 Task: Find connections with filter location Sulzbach-Rosenberg with filter topic #healthy with filter profile language Spanish with filter current company InConnectors - (A subsidiary of Insellers Consultancy Services) with filter school Acharya Institute of Management and Science, Ist Stage, Peenya Industrial Estate, Bangalore-58 with filter industry Community Services with filter service category Illustration with filter keywords title Animal Shelter Worker
Action: Mouse moved to (150, 261)
Screenshot: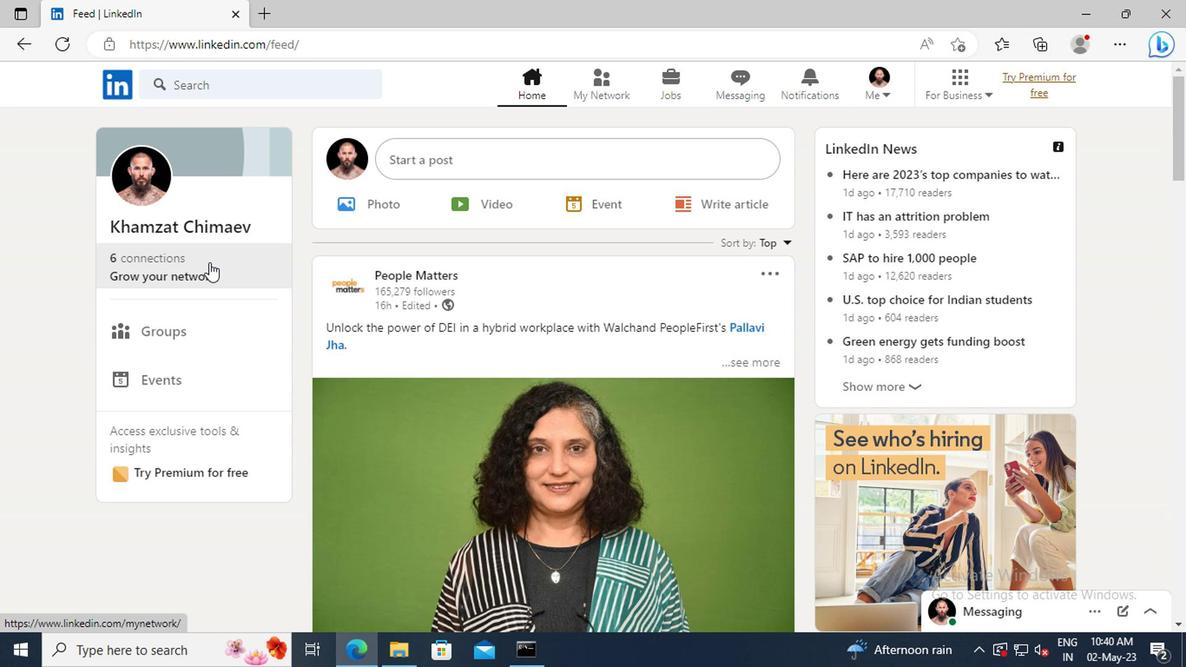
Action: Mouse pressed left at (150, 261)
Screenshot: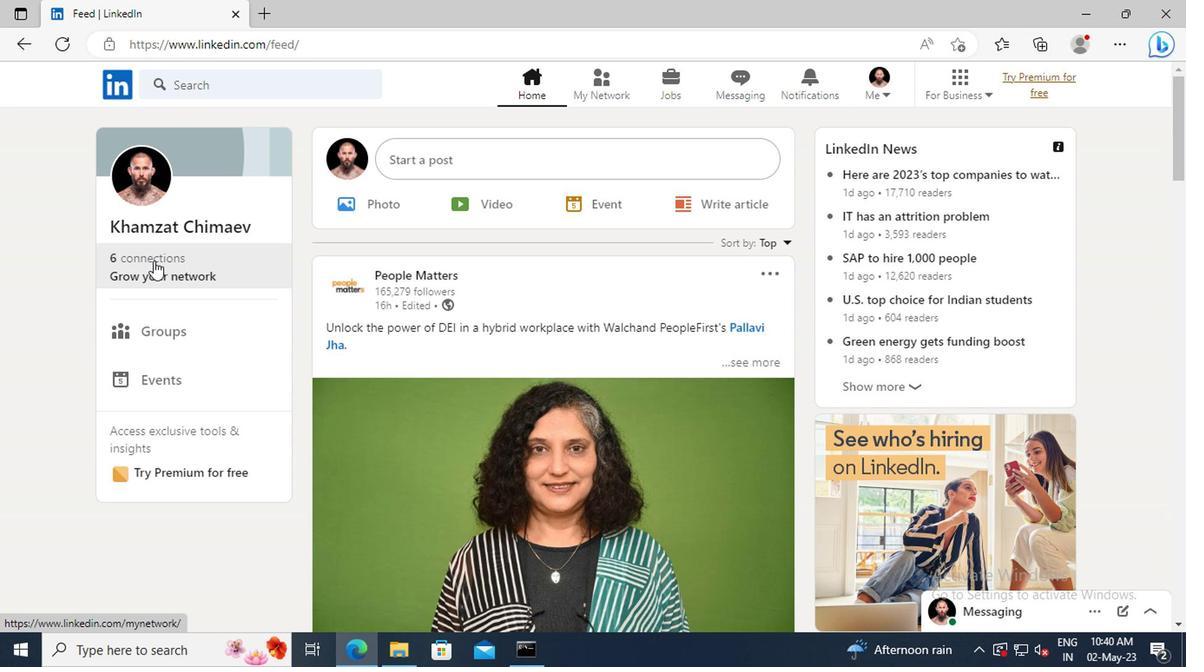 
Action: Mouse moved to (168, 181)
Screenshot: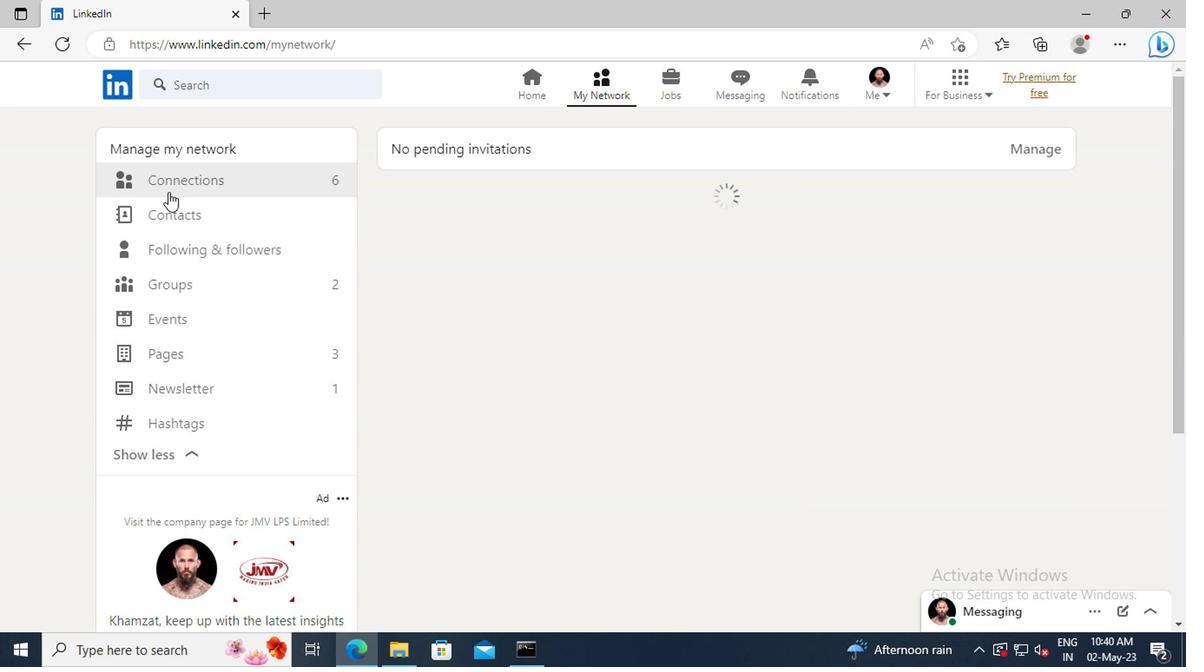 
Action: Mouse pressed left at (168, 181)
Screenshot: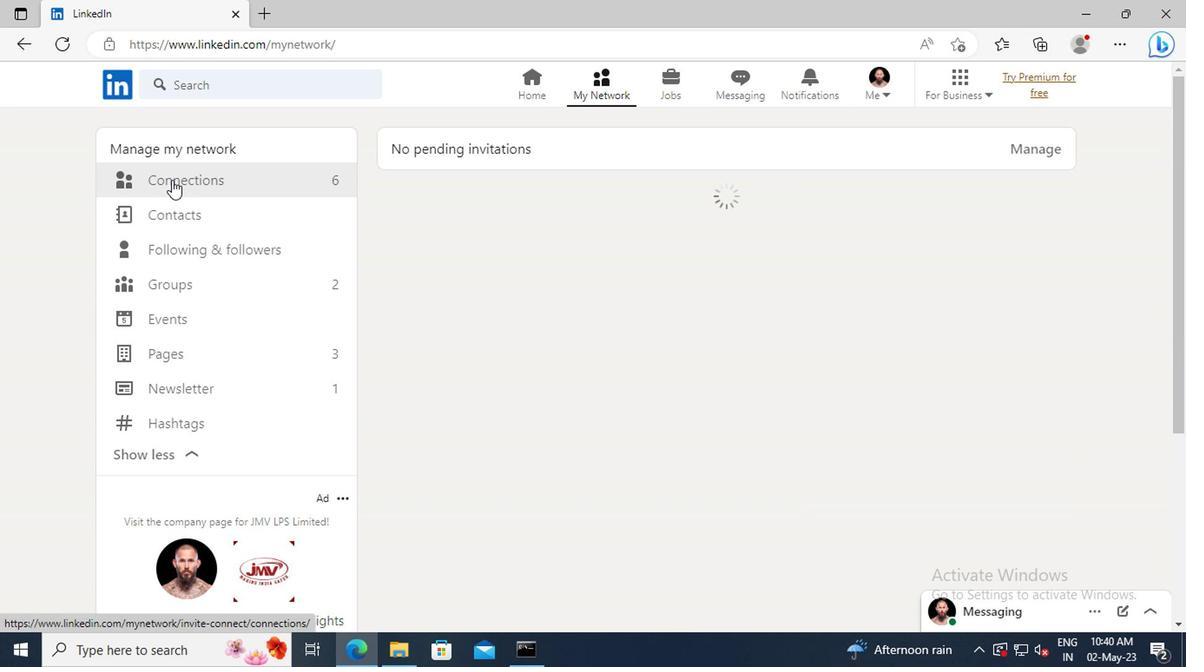 
Action: Mouse moved to (693, 187)
Screenshot: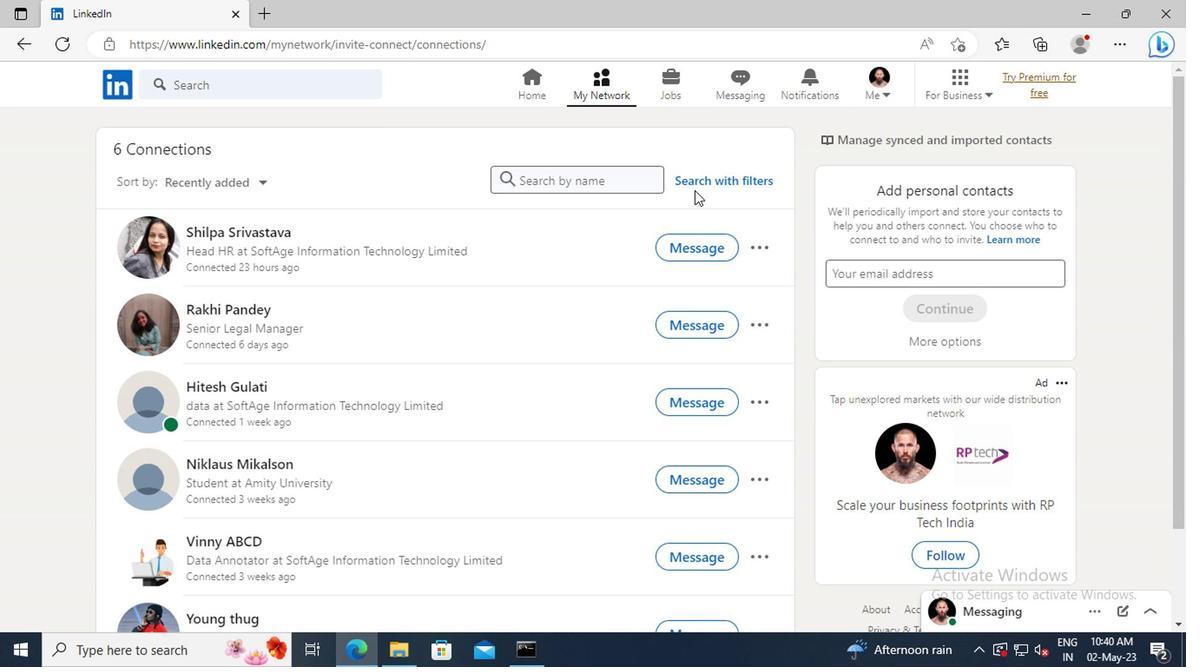 
Action: Mouse pressed left at (693, 187)
Screenshot: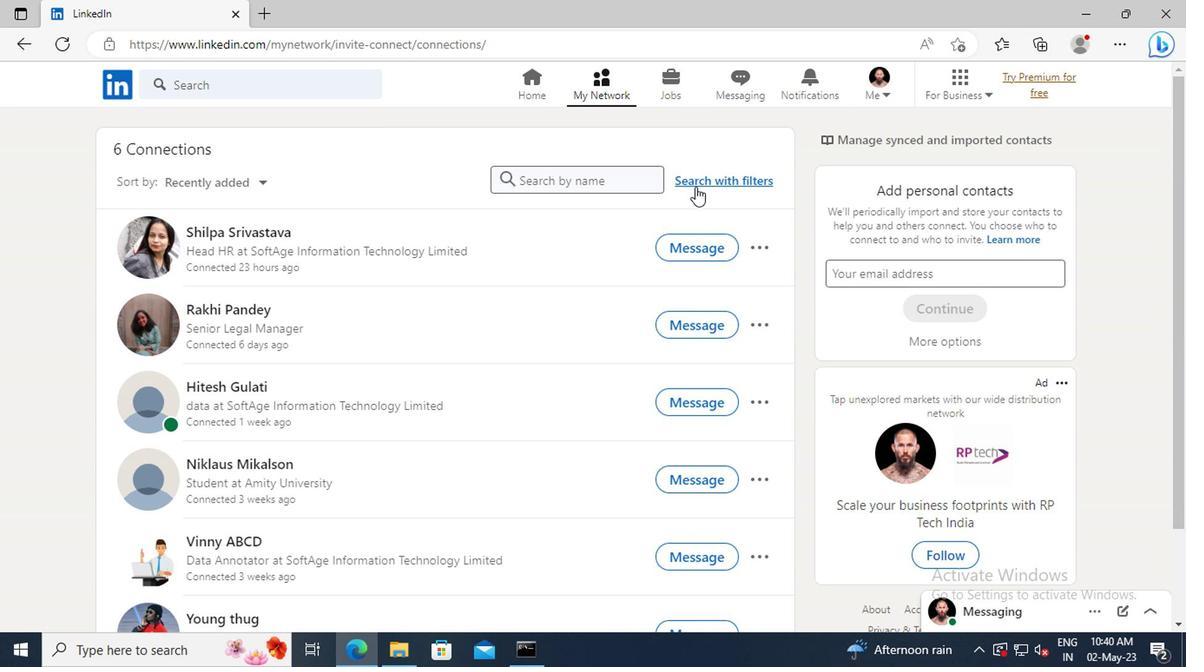 
Action: Mouse moved to (643, 134)
Screenshot: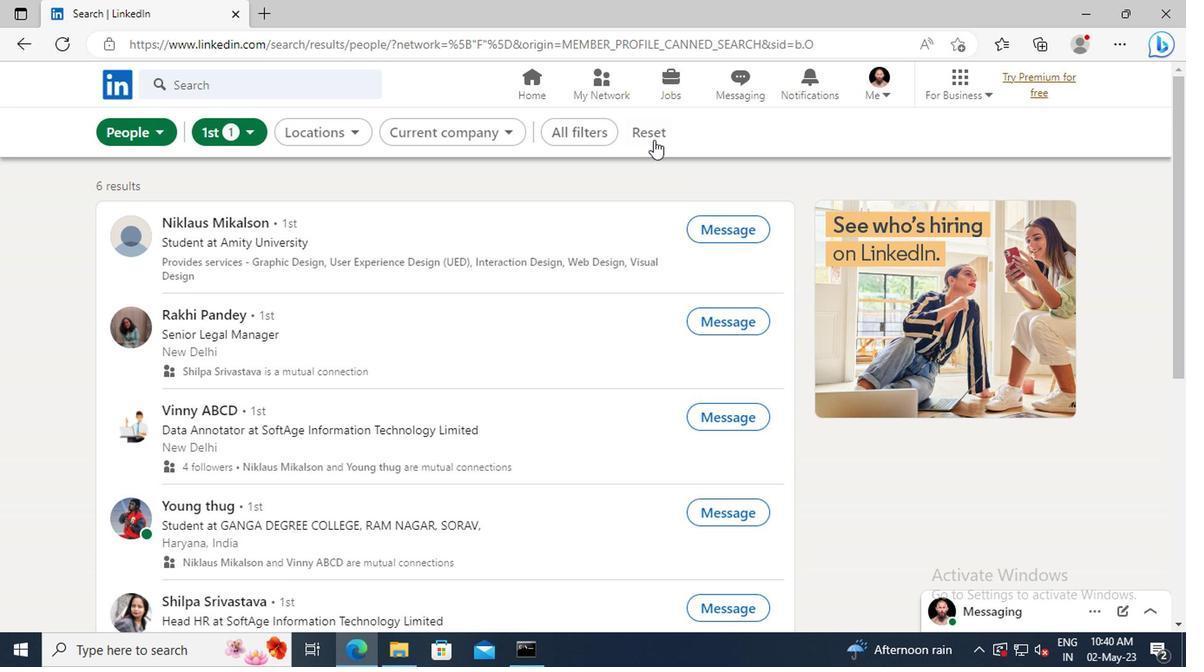
Action: Mouse pressed left at (643, 134)
Screenshot: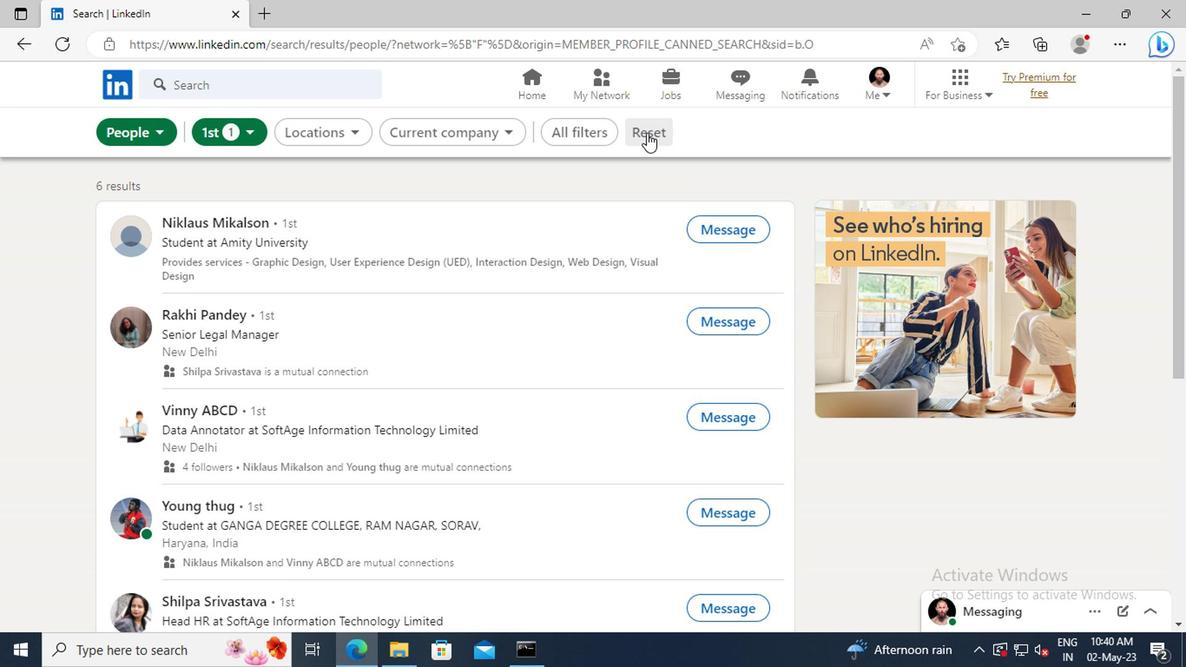 
Action: Mouse moved to (621, 134)
Screenshot: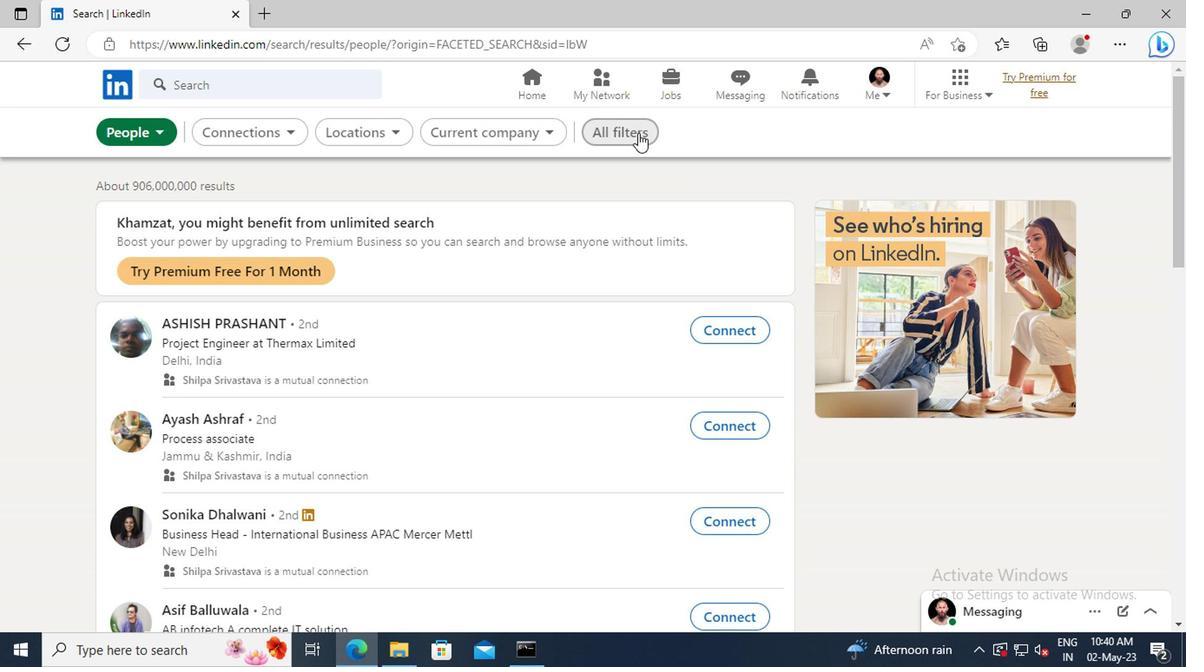 
Action: Mouse pressed left at (621, 134)
Screenshot: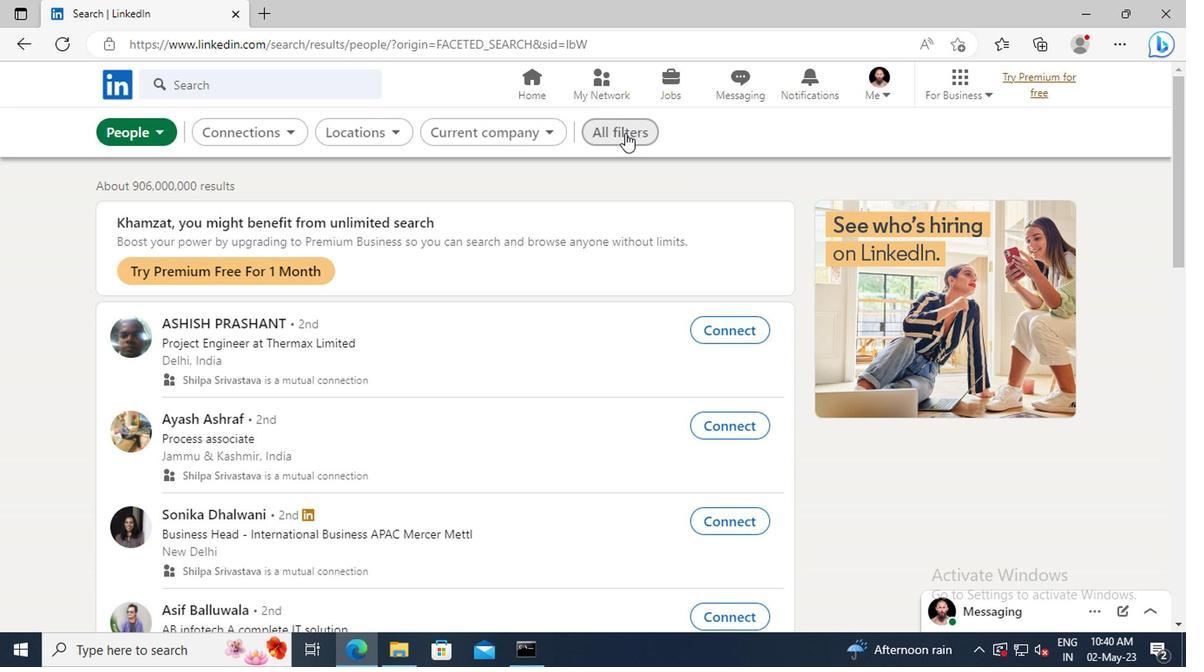 
Action: Mouse moved to (966, 289)
Screenshot: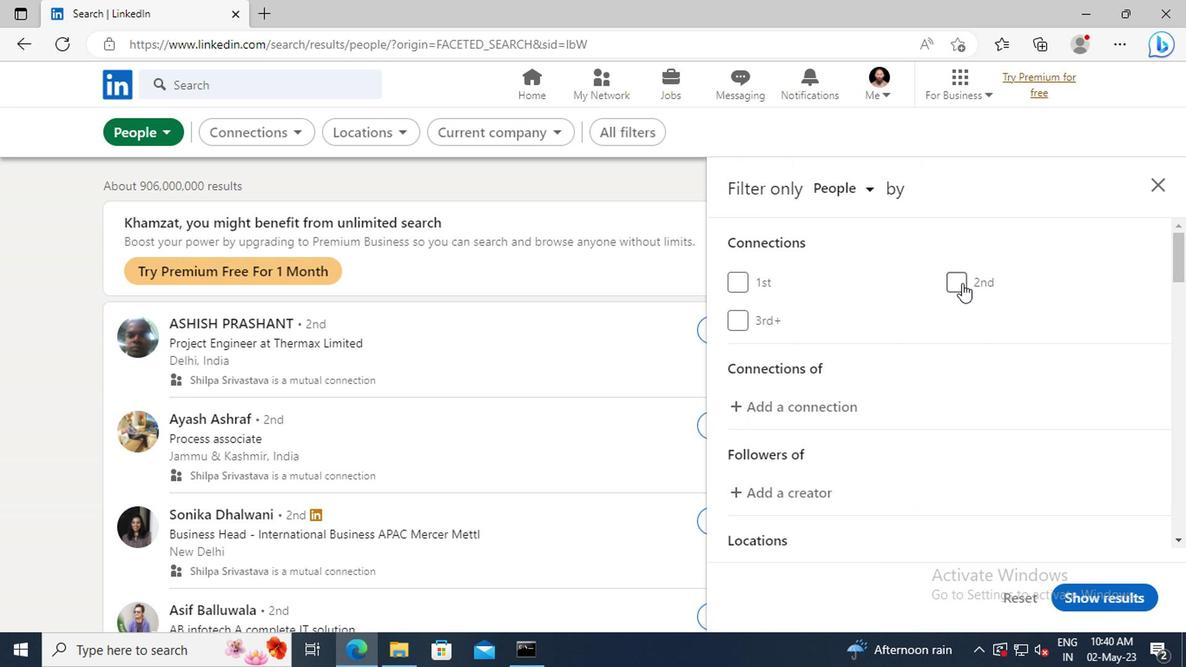 
Action: Mouse scrolled (966, 289) with delta (0, 0)
Screenshot: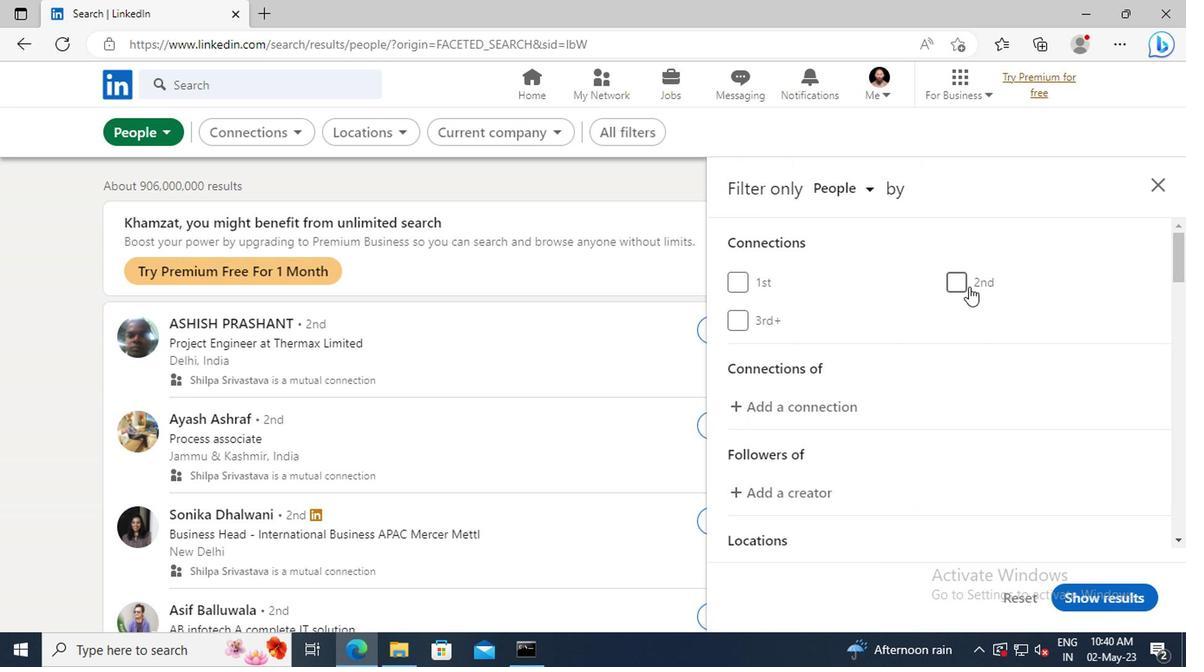 
Action: Mouse scrolled (966, 289) with delta (0, 0)
Screenshot: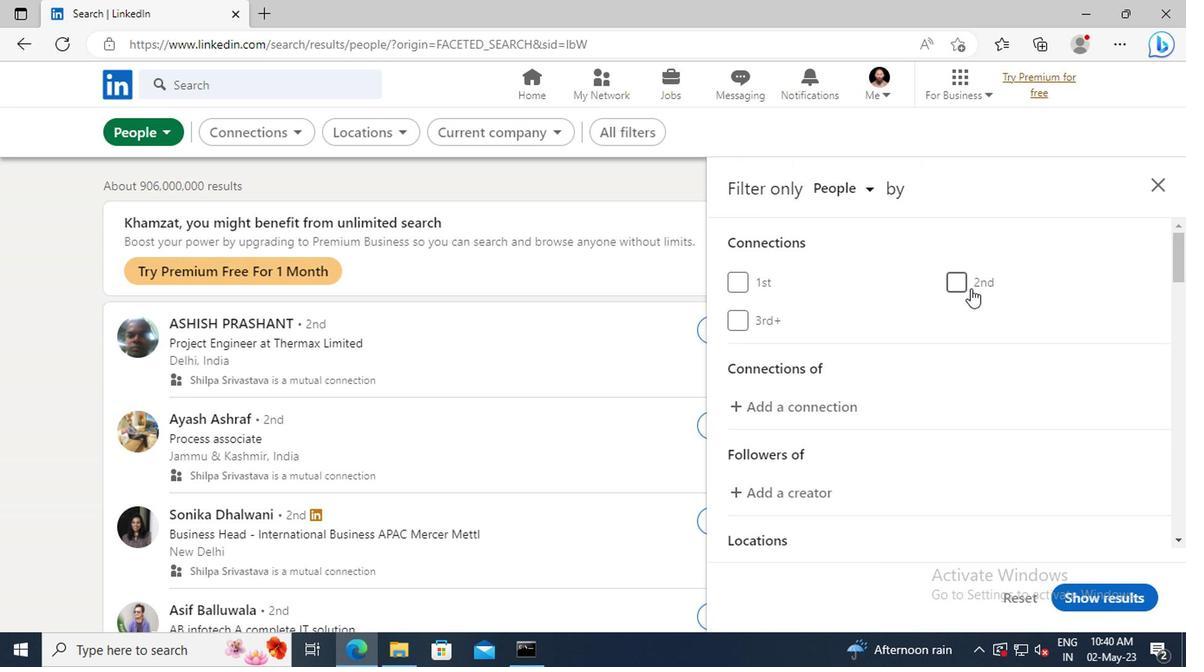 
Action: Mouse scrolled (966, 289) with delta (0, 0)
Screenshot: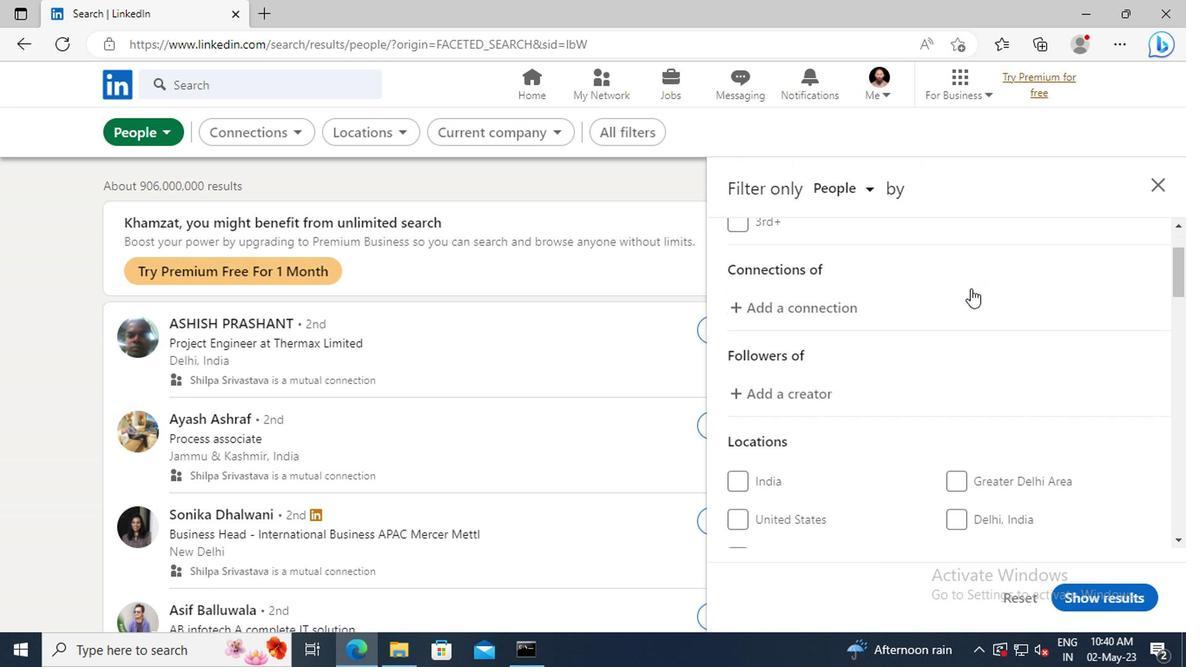 
Action: Mouse scrolled (966, 289) with delta (0, 0)
Screenshot: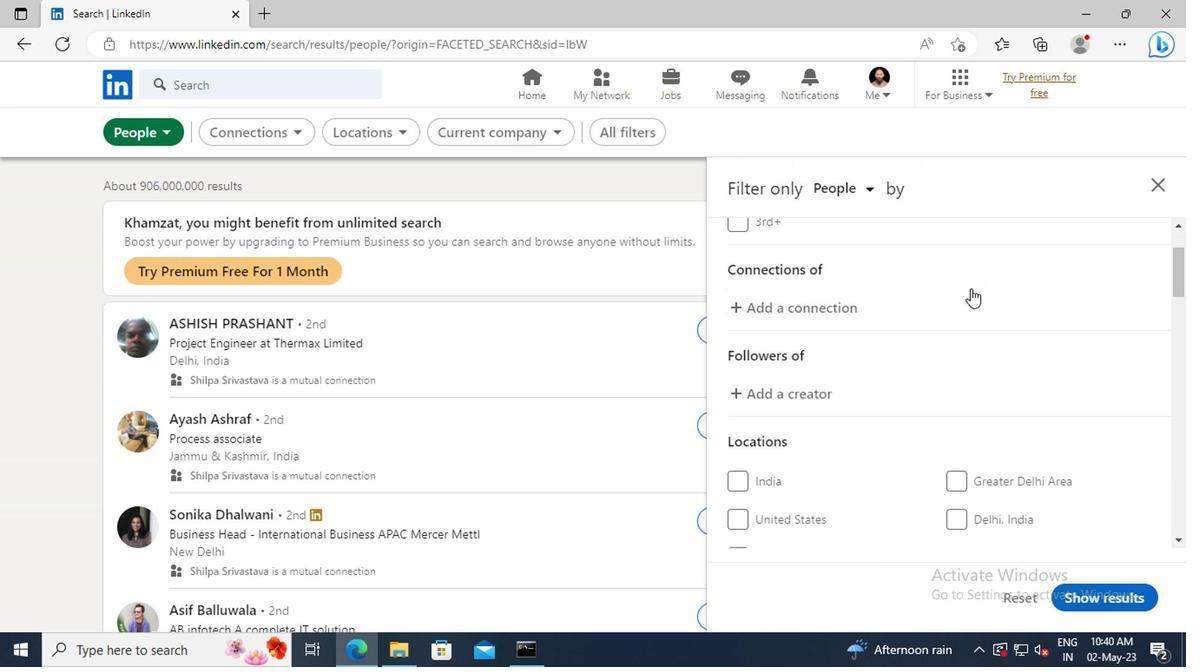 
Action: Mouse scrolled (966, 289) with delta (0, 0)
Screenshot: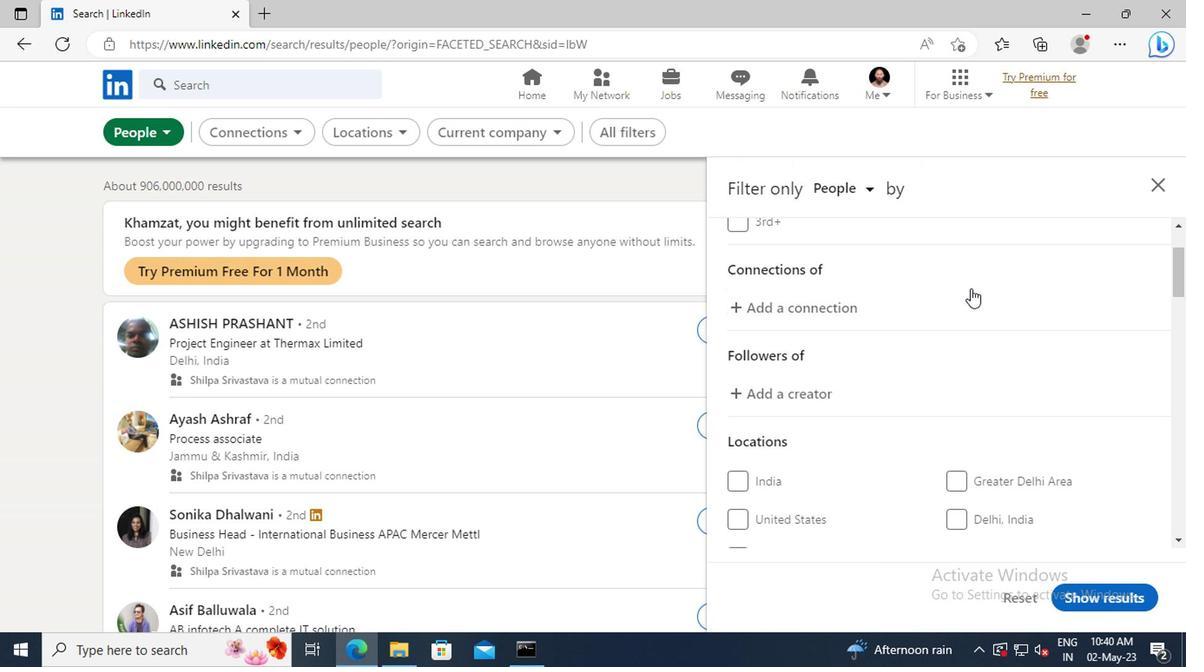 
Action: Mouse scrolled (966, 289) with delta (0, 0)
Screenshot: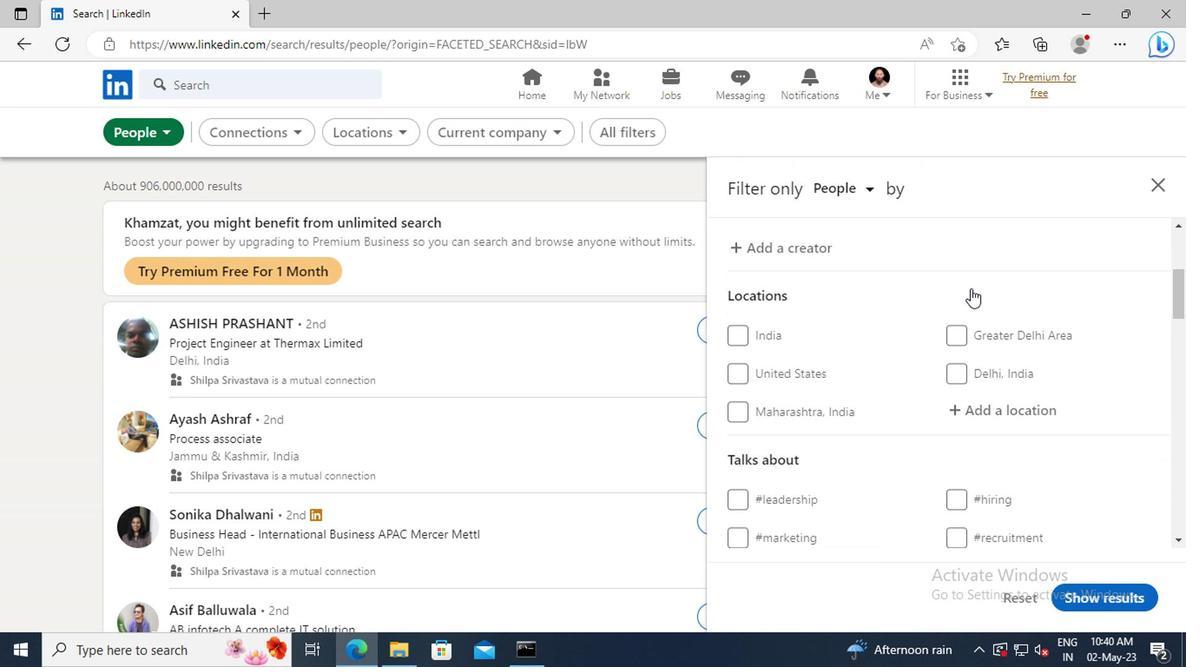 
Action: Mouse moved to (955, 359)
Screenshot: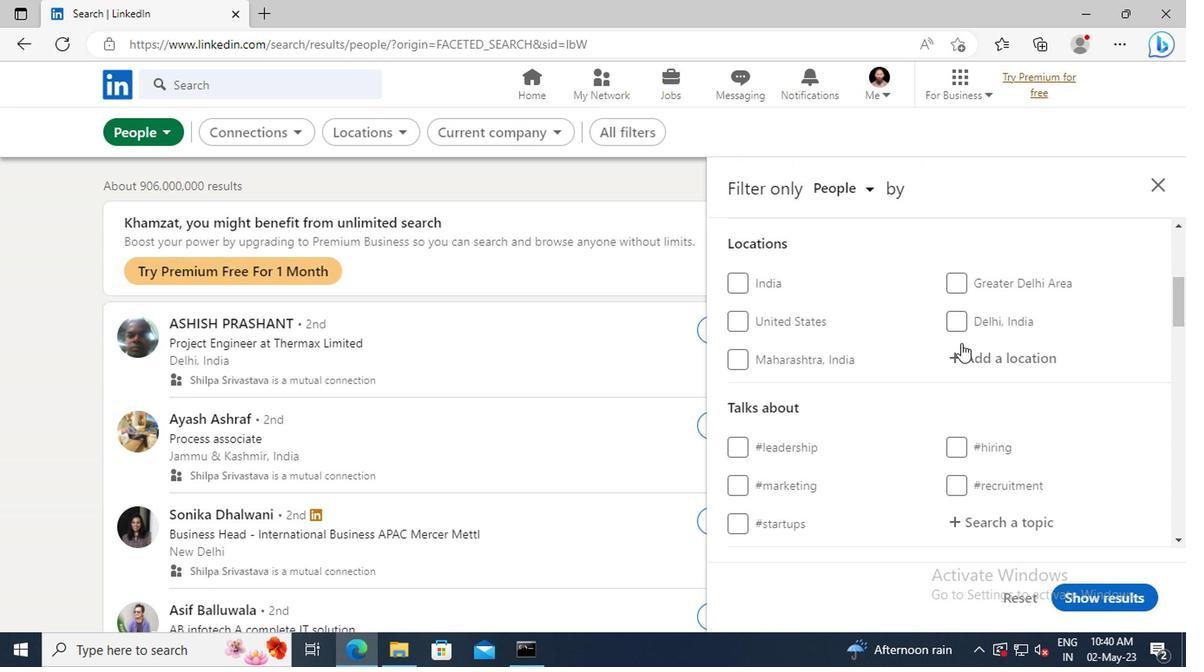 
Action: Mouse pressed left at (955, 359)
Screenshot: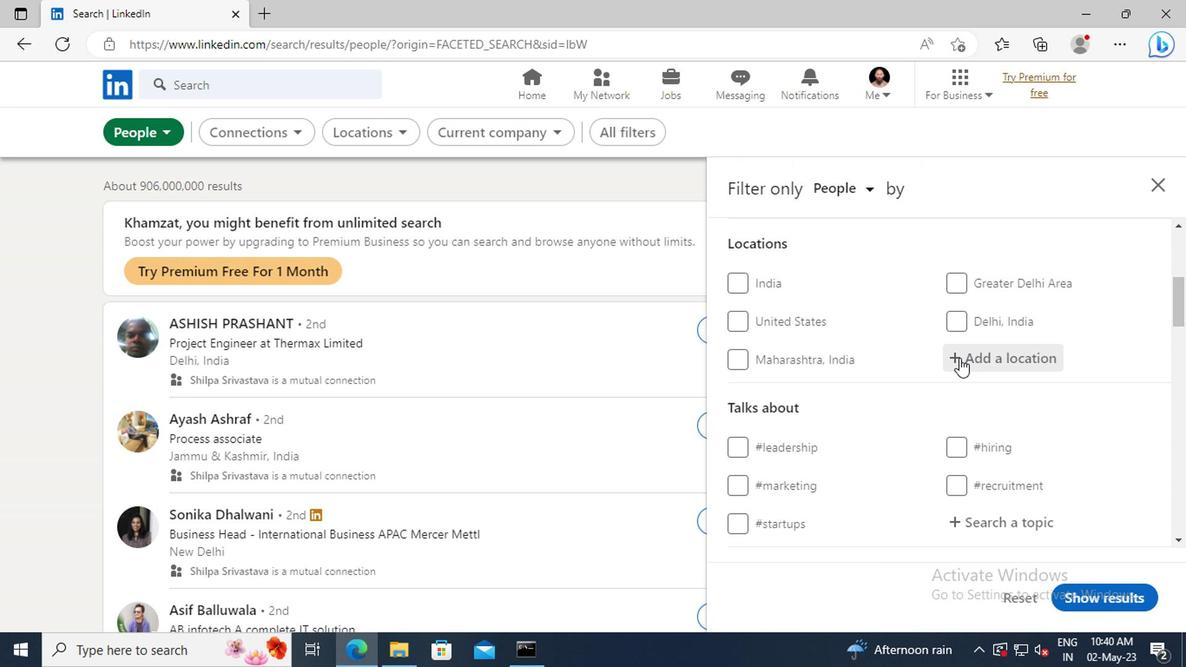 
Action: Key pressed <Key.shift>SULZBACH-<Key.shift>RO
Screenshot: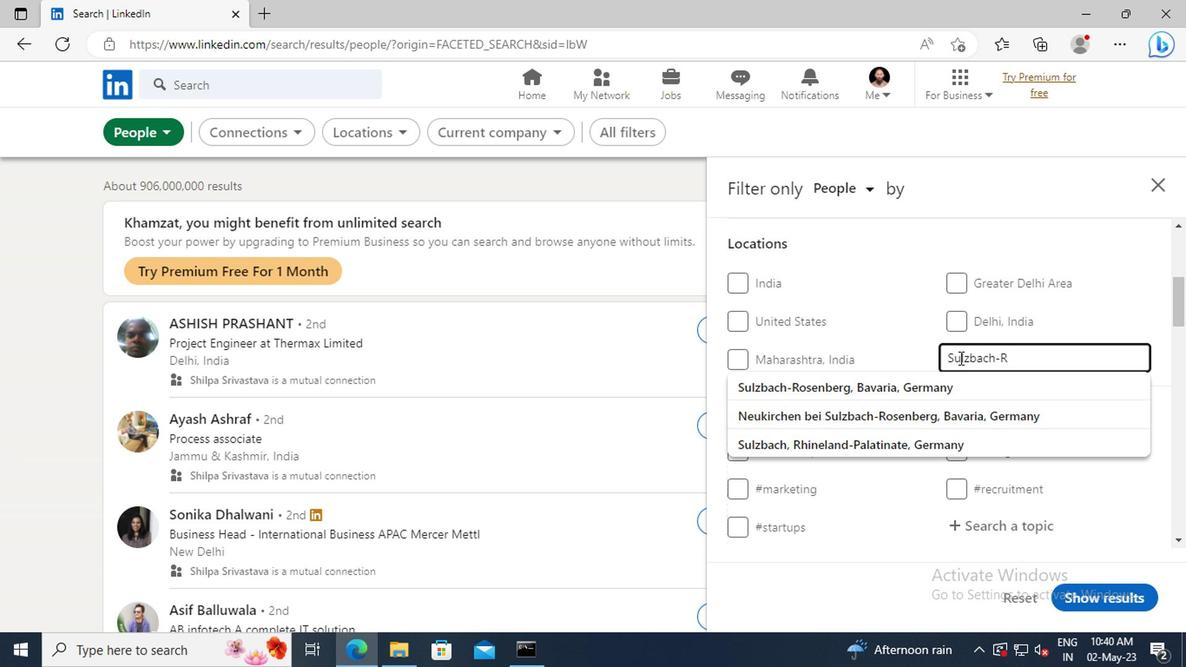 
Action: Mouse moved to (960, 387)
Screenshot: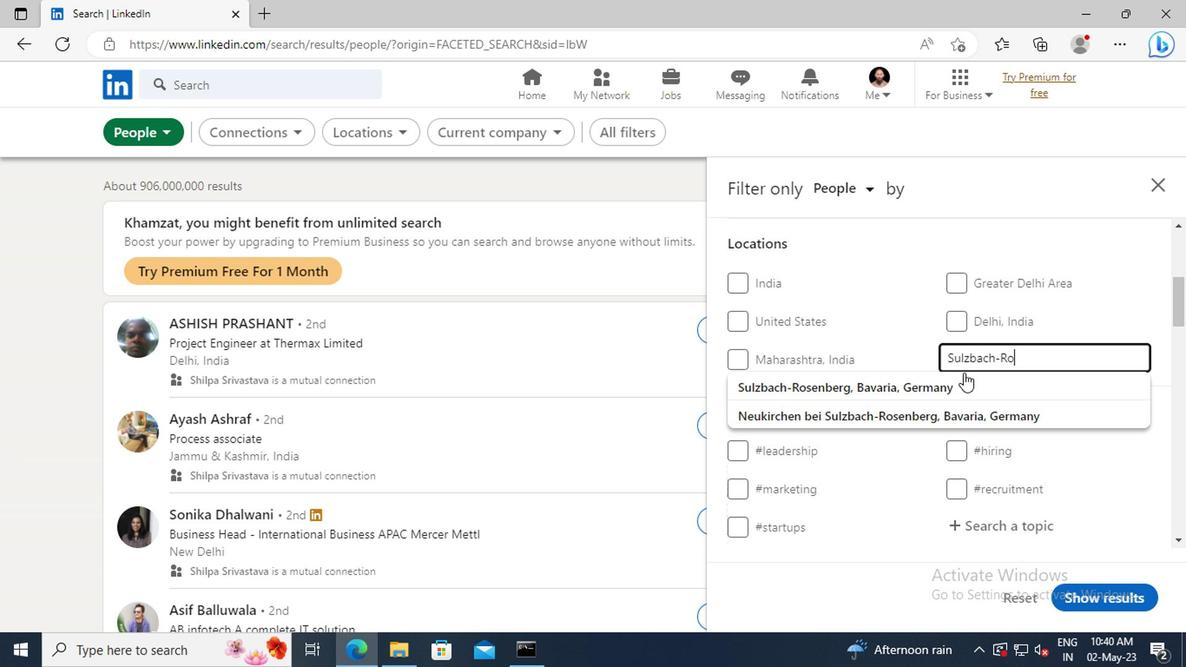 
Action: Mouse pressed left at (960, 387)
Screenshot: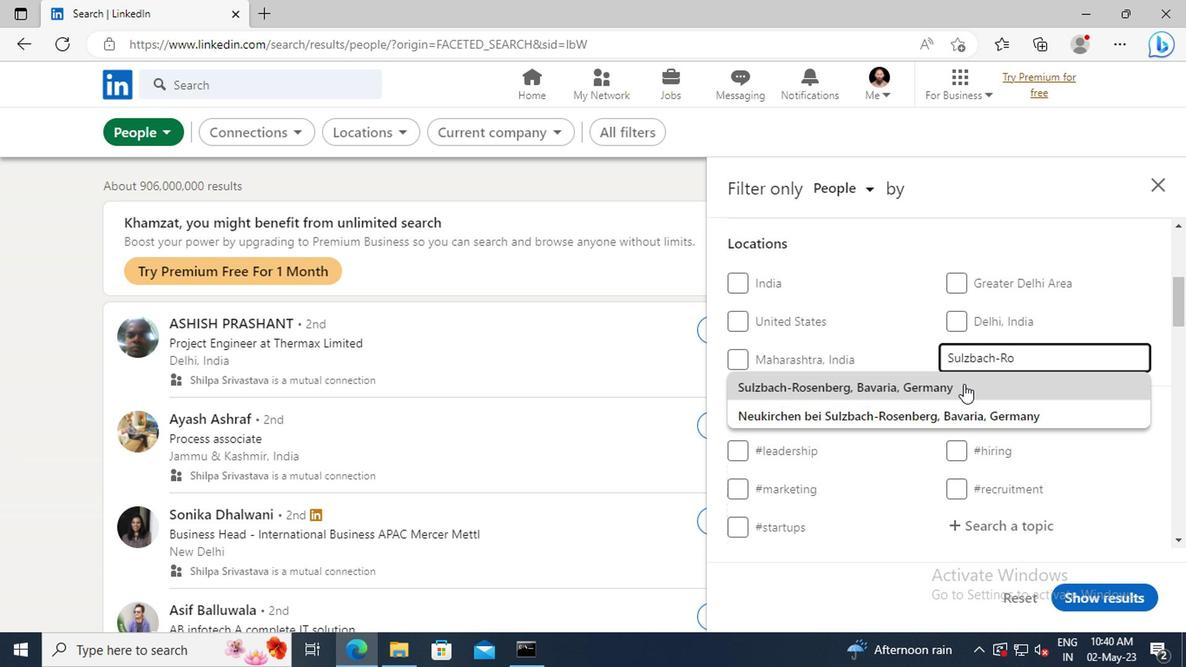 
Action: Mouse scrolled (960, 386) with delta (0, -1)
Screenshot: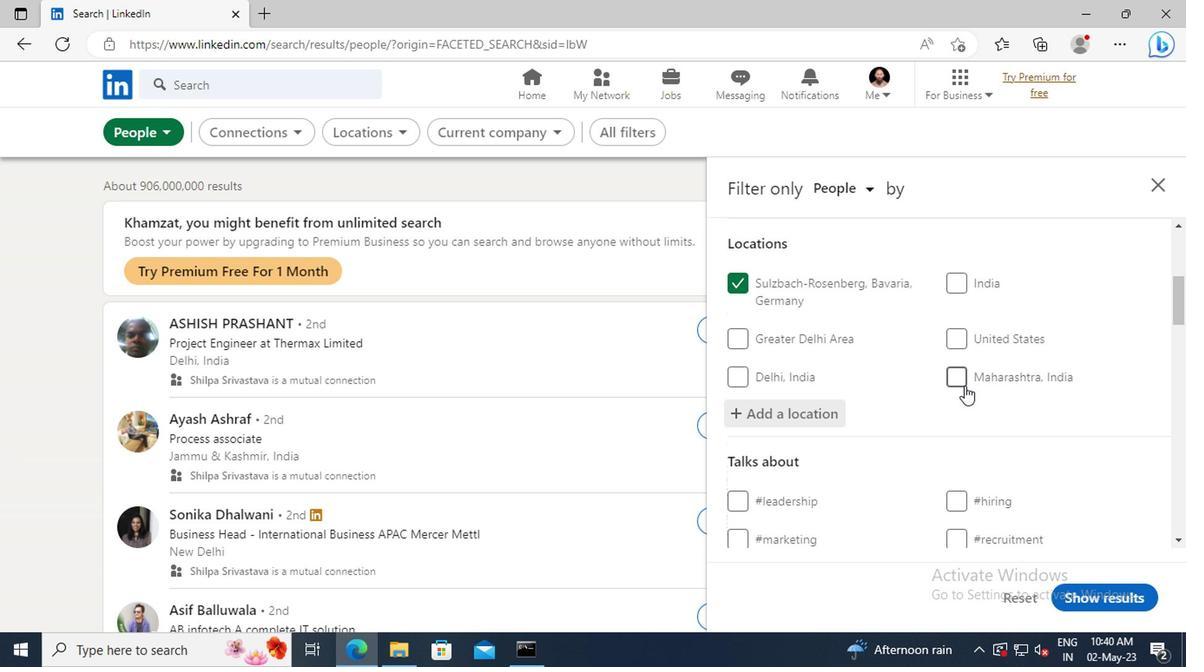 
Action: Mouse scrolled (960, 386) with delta (0, -1)
Screenshot: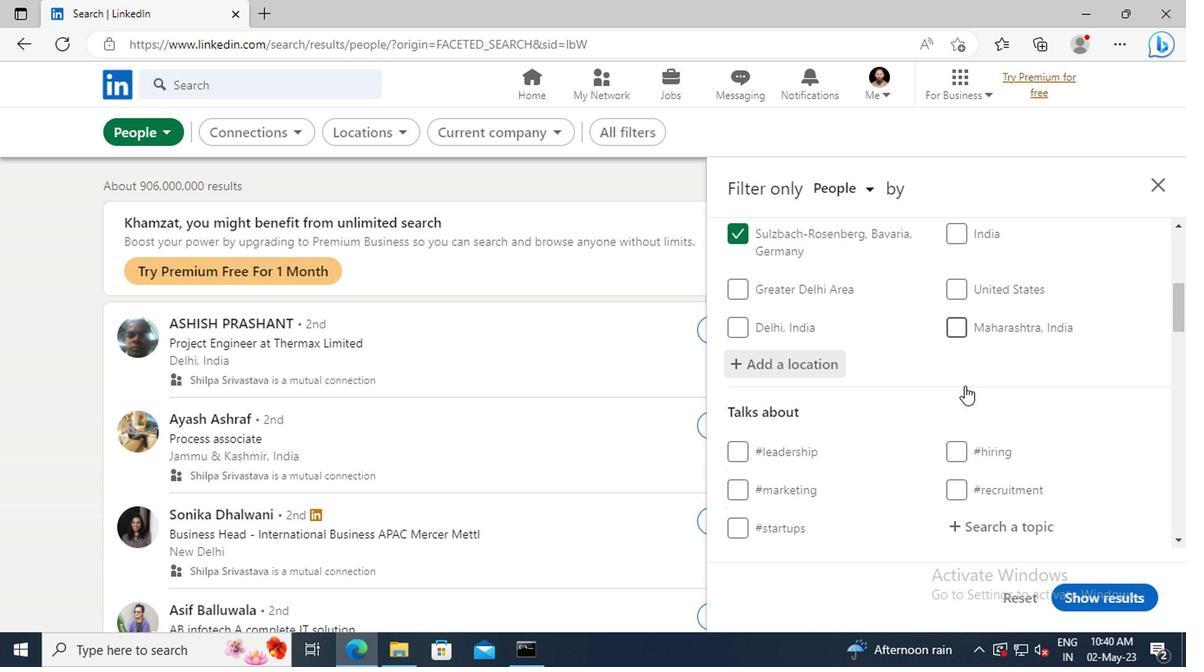 
Action: Mouse scrolled (960, 386) with delta (0, -1)
Screenshot: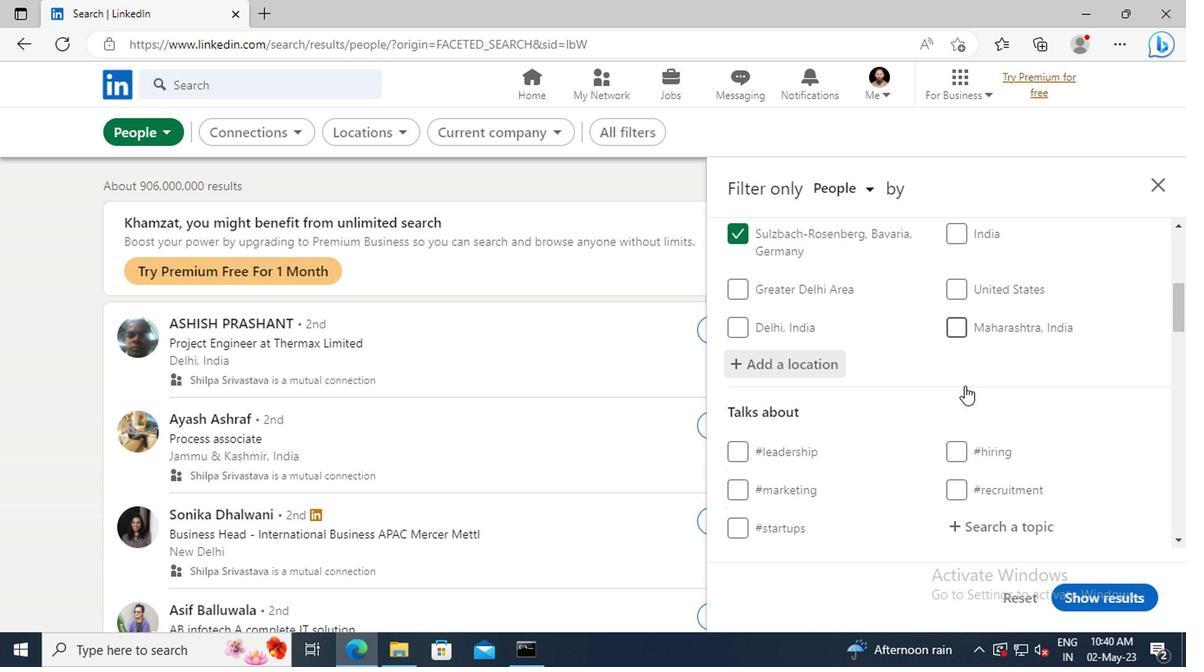 
Action: Mouse moved to (960, 389)
Screenshot: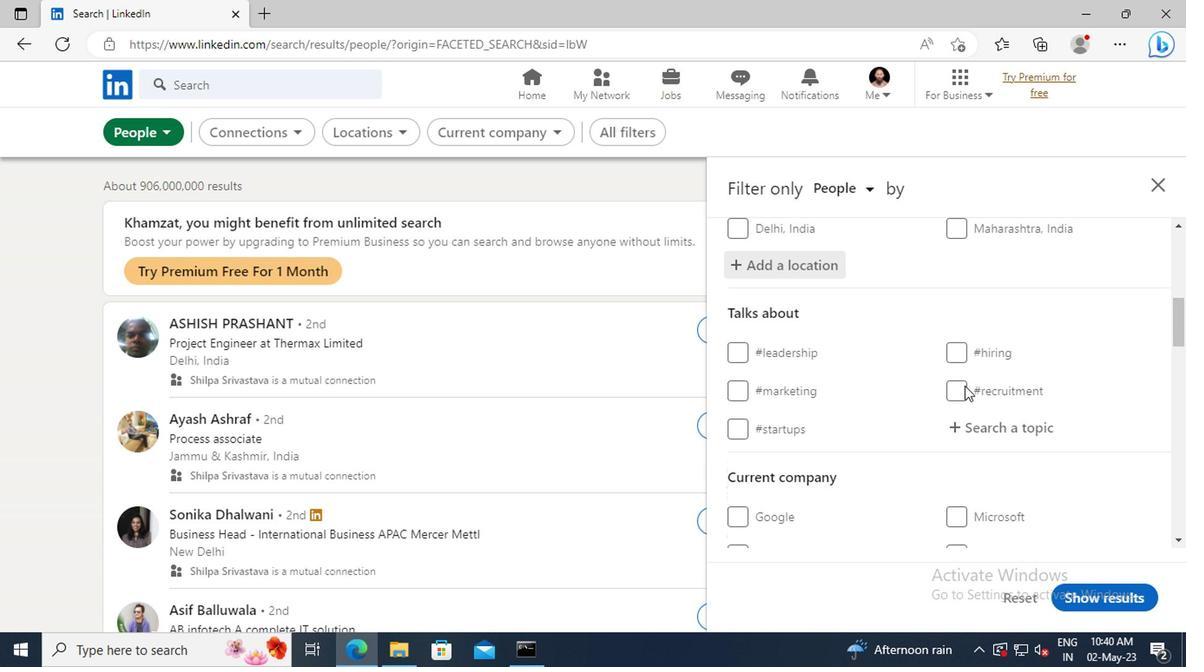 
Action: Mouse scrolled (960, 387) with delta (0, -1)
Screenshot: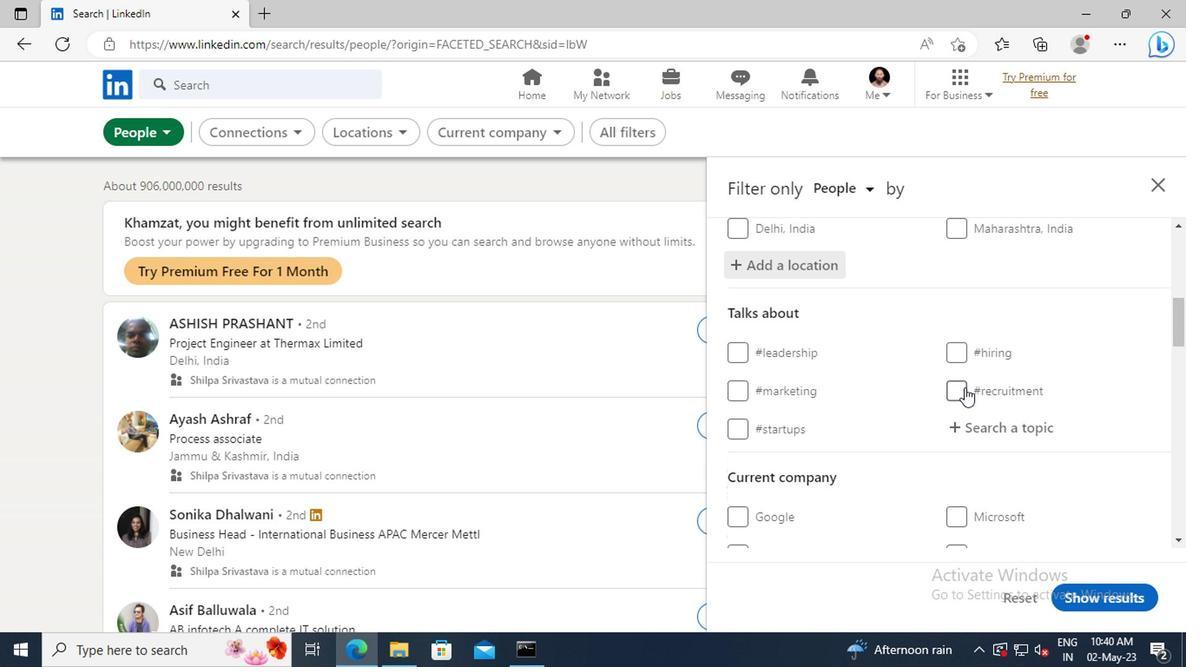 
Action: Mouse moved to (960, 384)
Screenshot: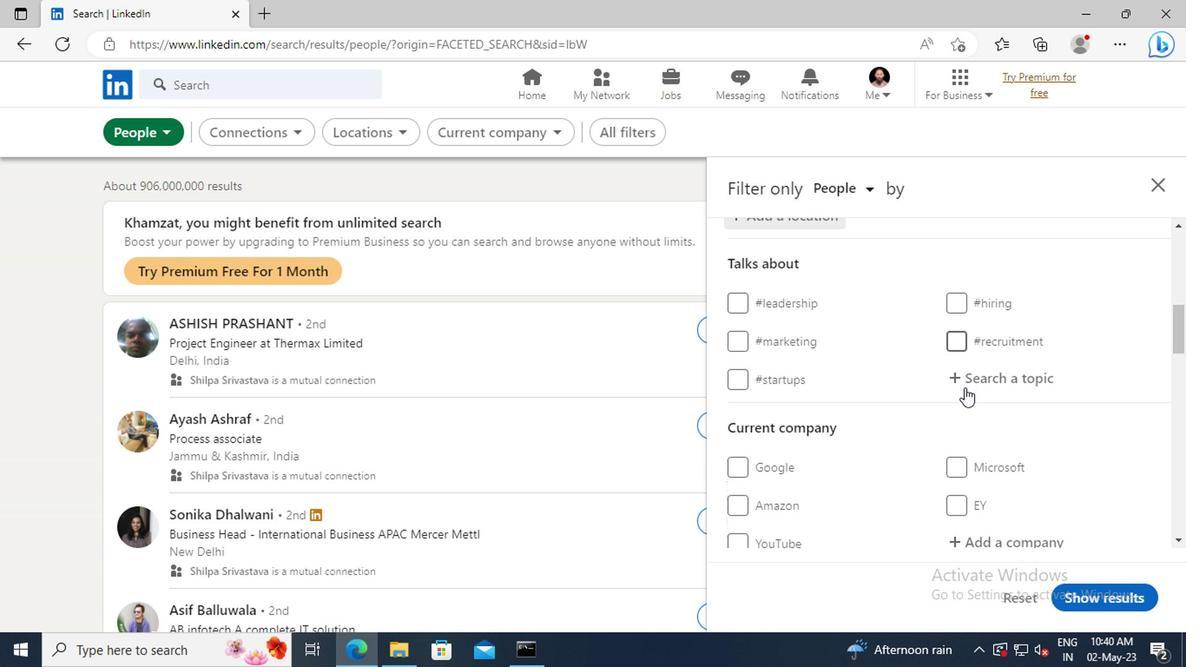 
Action: Mouse pressed left at (960, 384)
Screenshot: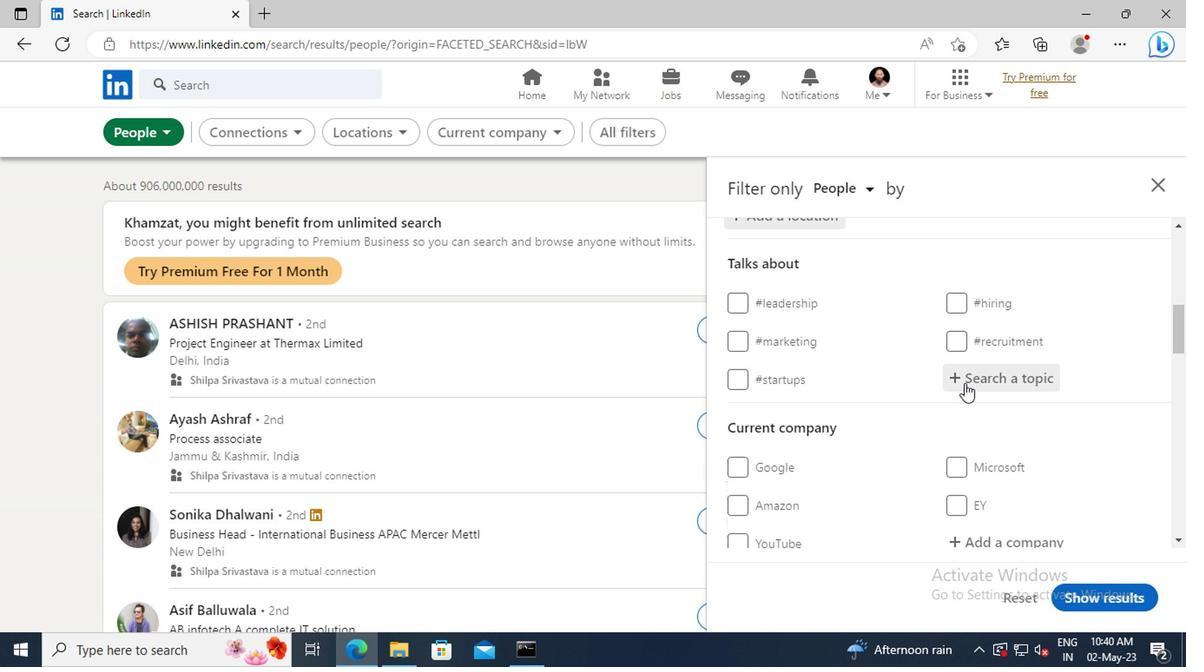 
Action: Key pressed HEALTHY
Screenshot: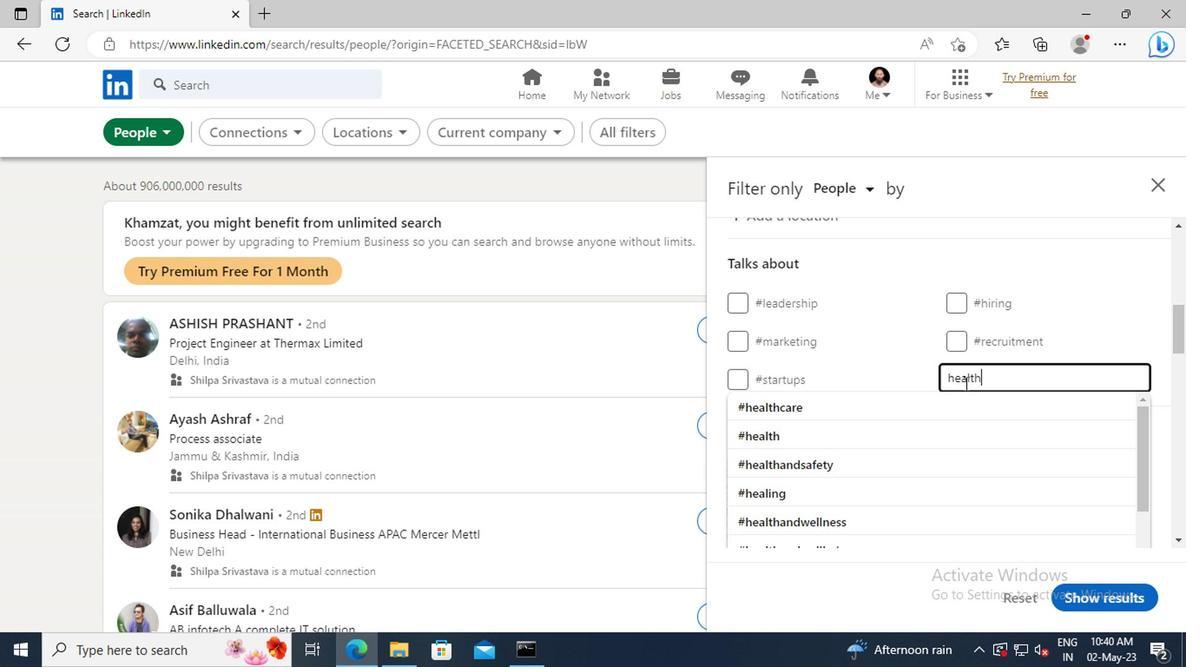 
Action: Mouse moved to (958, 457)
Screenshot: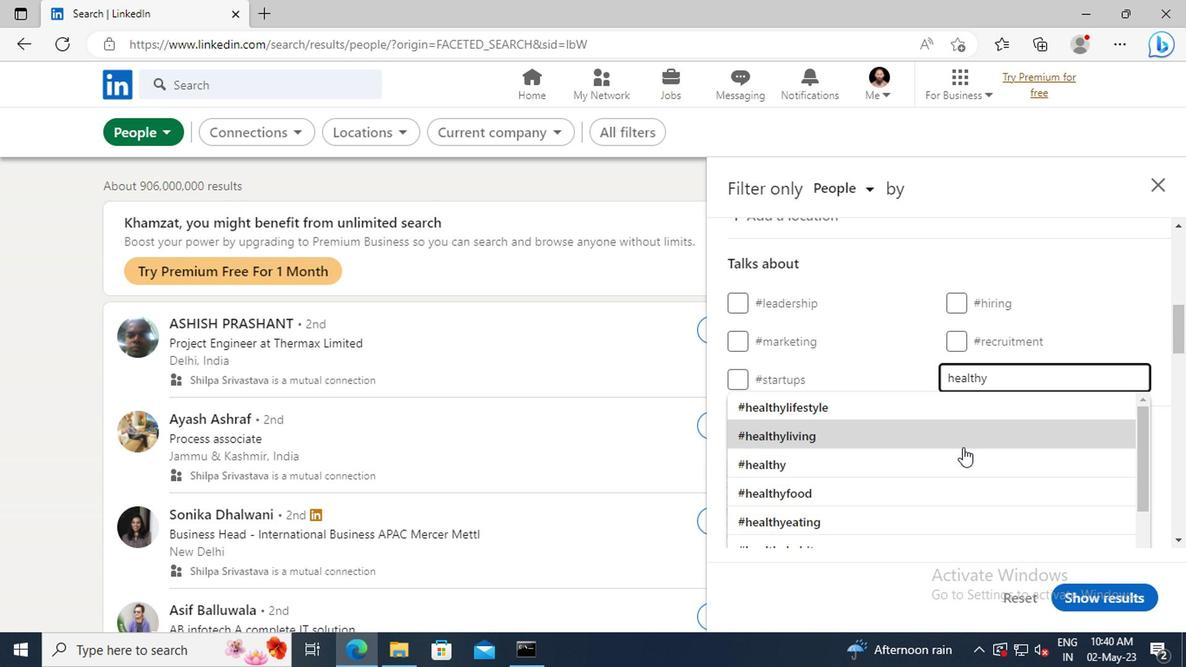 
Action: Mouse pressed left at (958, 457)
Screenshot: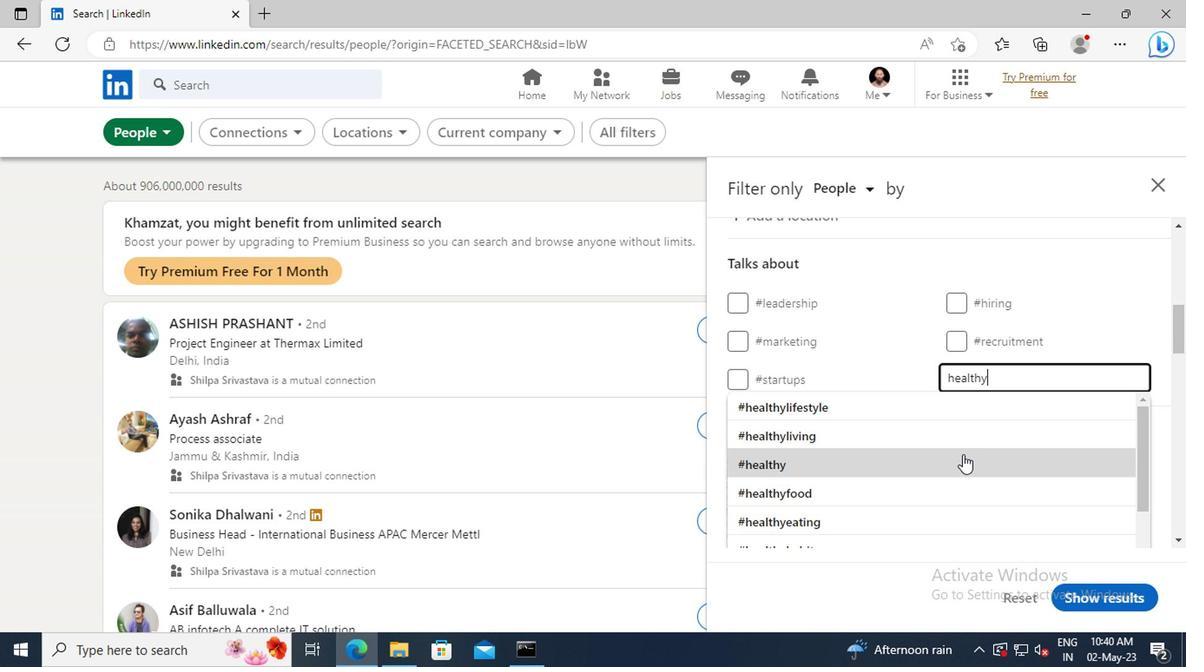 
Action: Mouse scrolled (958, 456) with delta (0, 0)
Screenshot: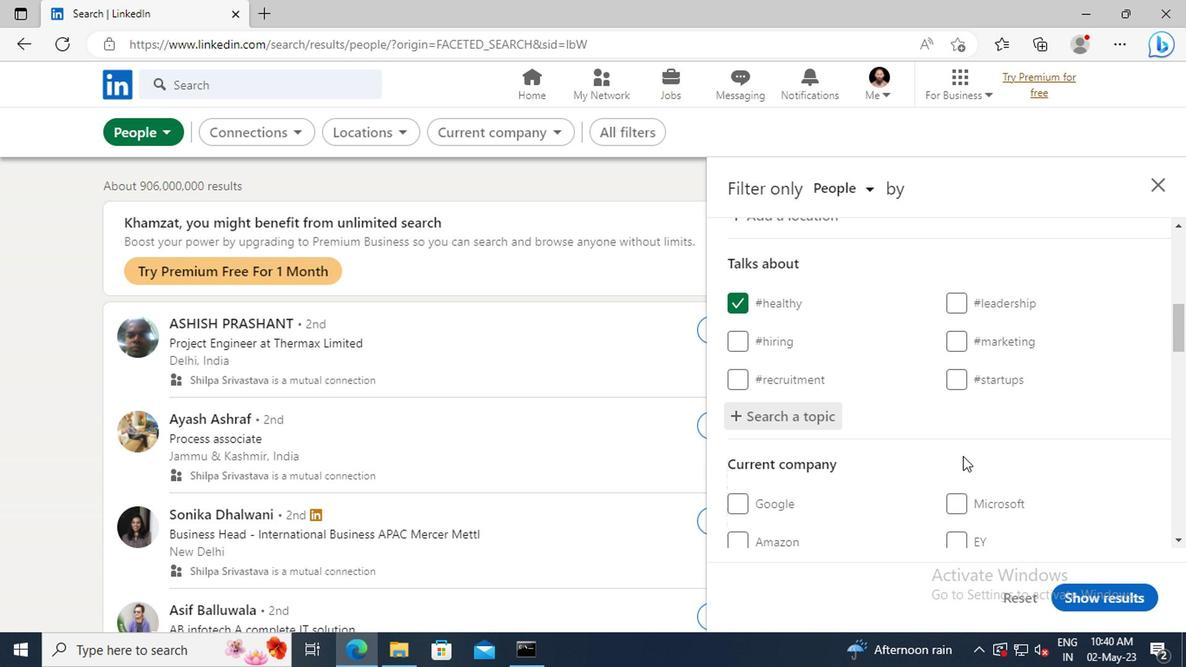 
Action: Mouse moved to (958, 457)
Screenshot: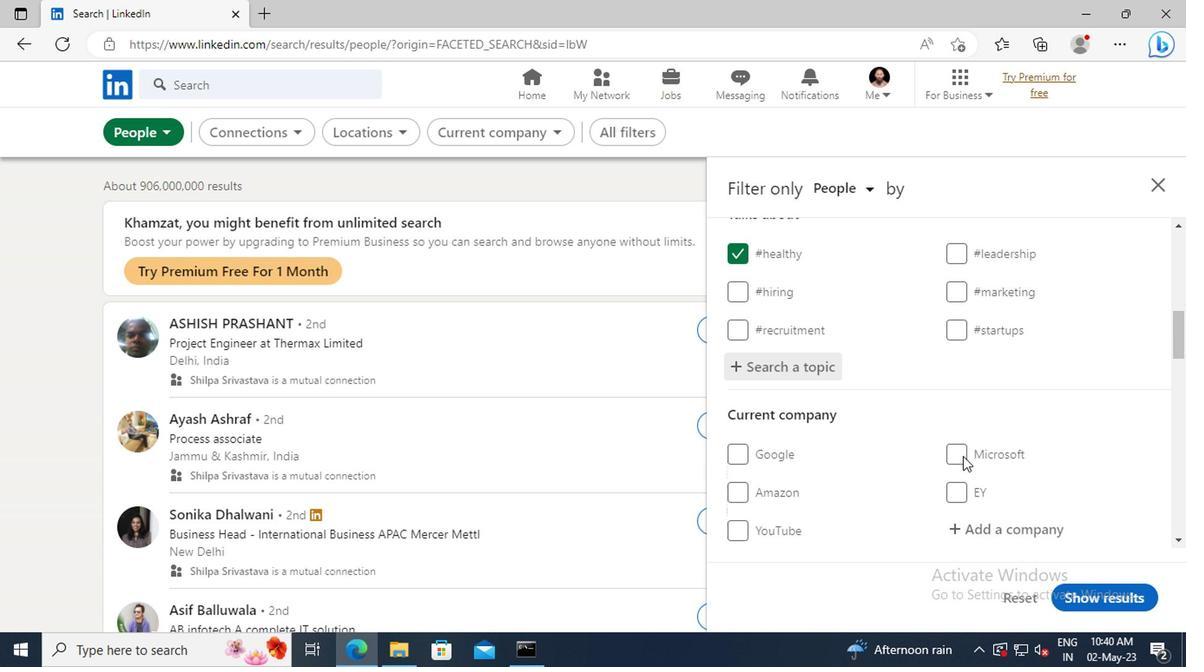 
Action: Mouse scrolled (958, 456) with delta (0, 0)
Screenshot: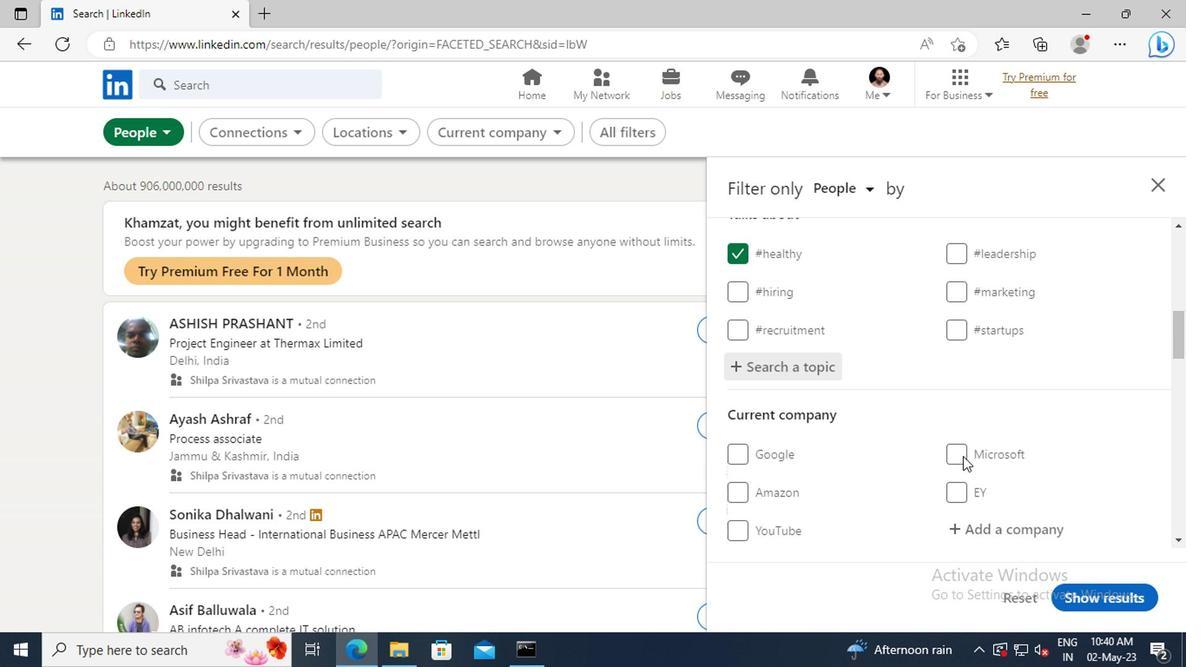 
Action: Mouse scrolled (958, 456) with delta (0, 0)
Screenshot: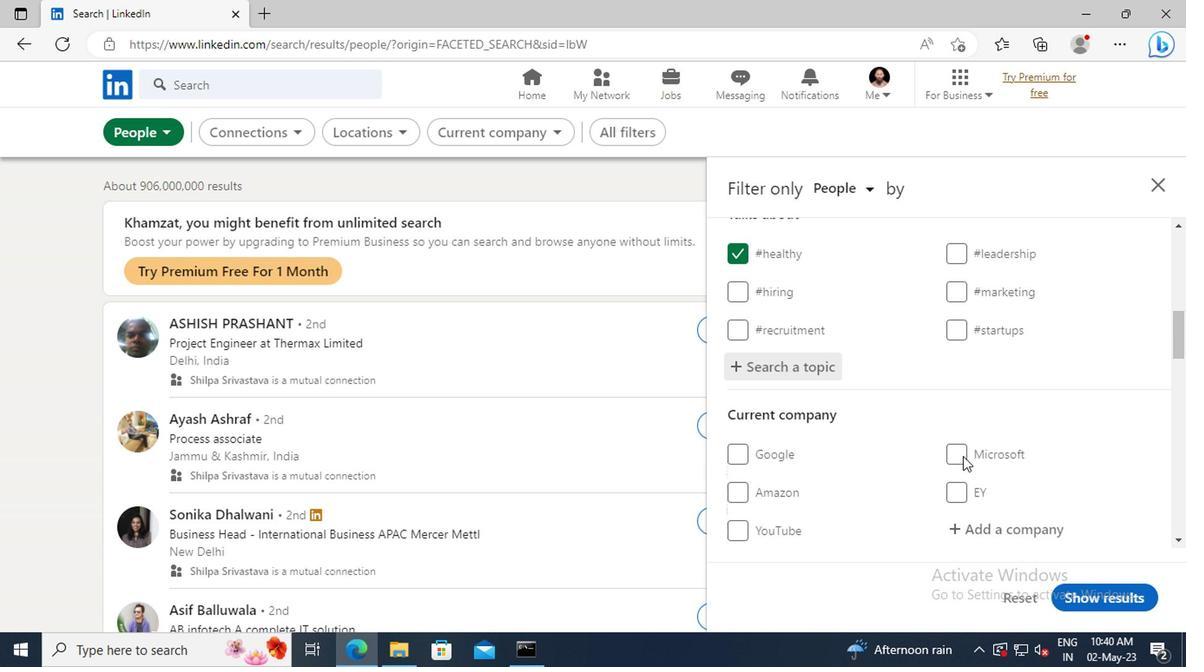 
Action: Mouse scrolled (958, 456) with delta (0, 0)
Screenshot: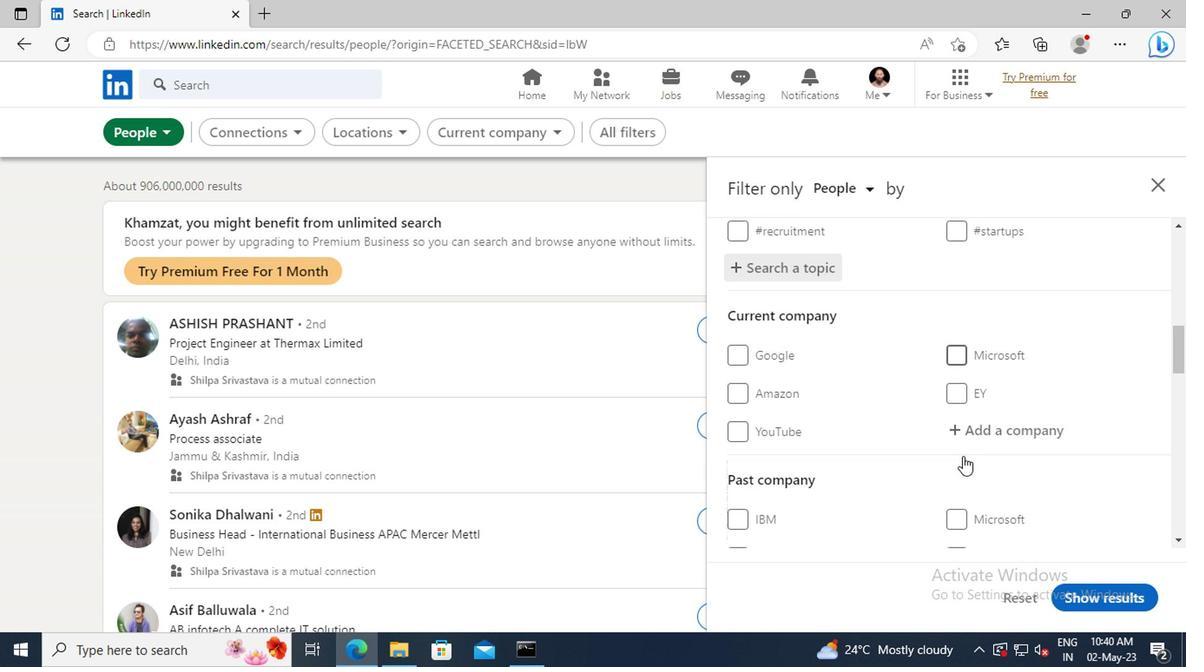 
Action: Mouse scrolled (958, 456) with delta (0, 0)
Screenshot: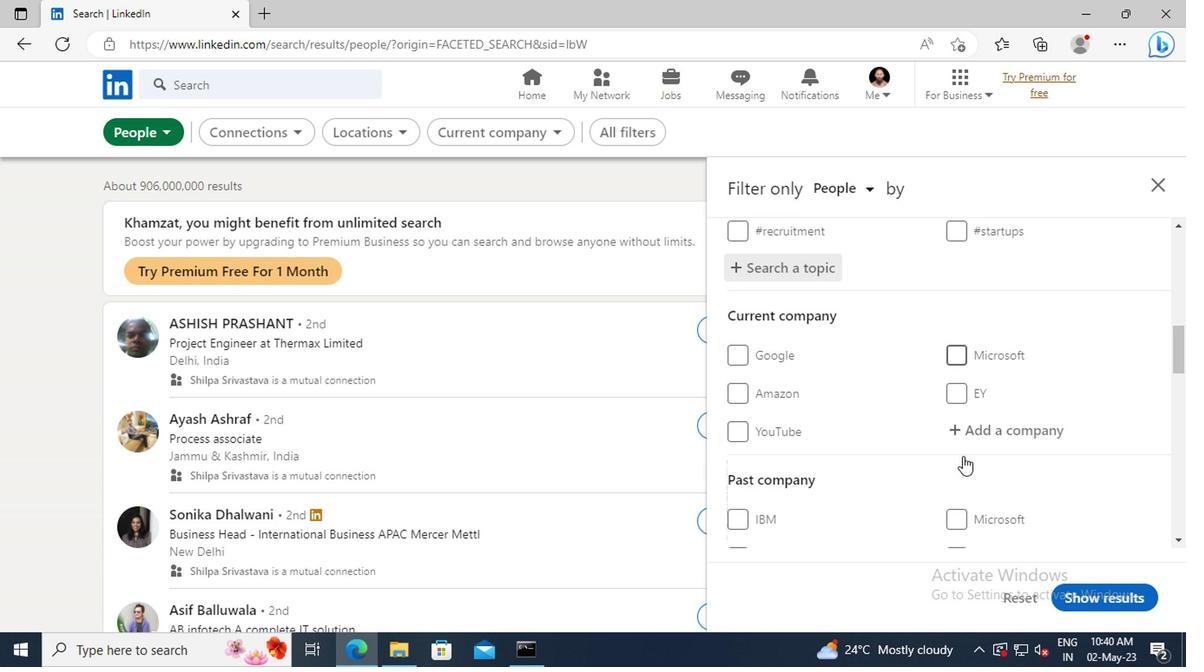 
Action: Mouse scrolled (958, 456) with delta (0, 0)
Screenshot: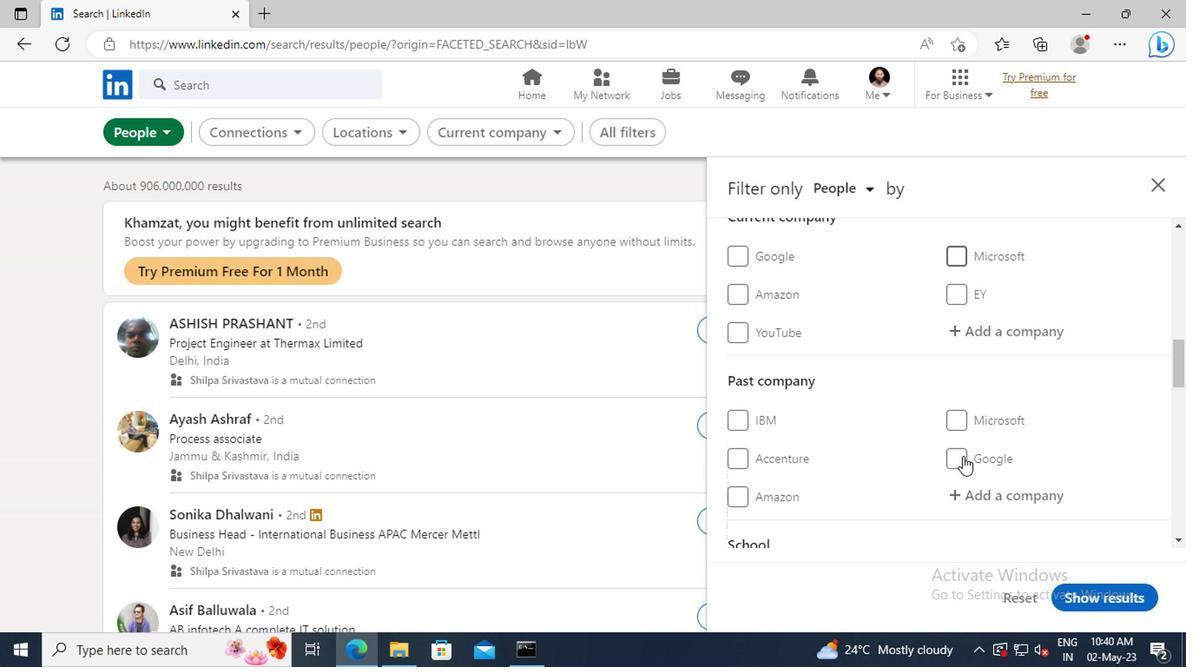 
Action: Mouse scrolled (958, 456) with delta (0, 0)
Screenshot: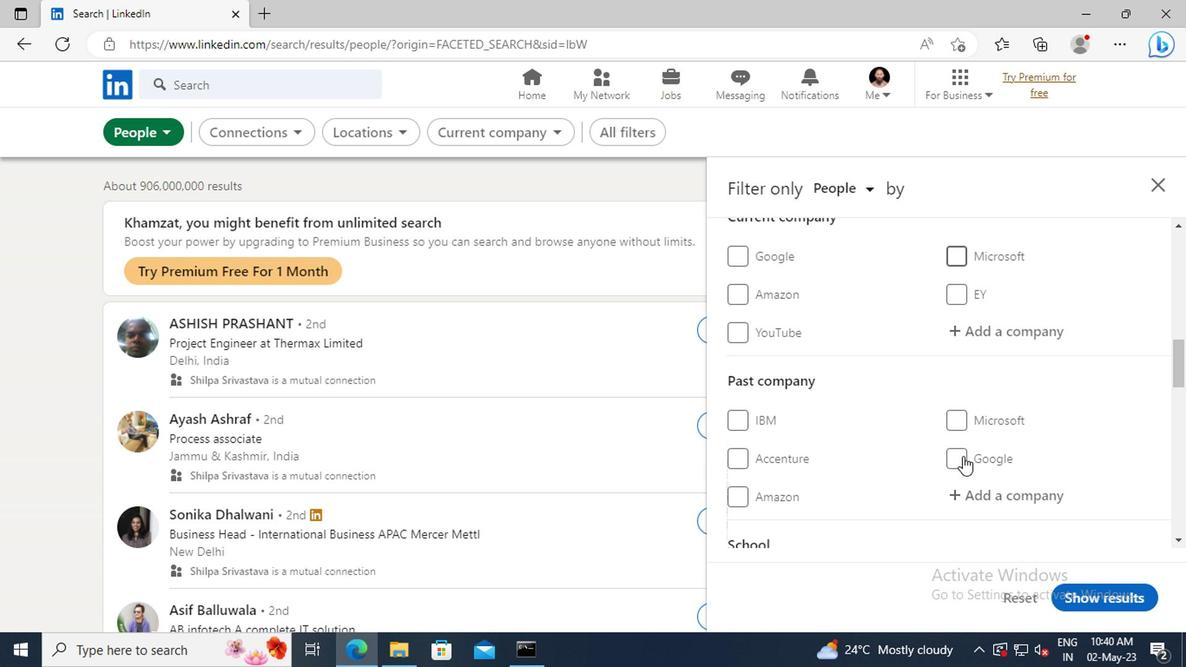 
Action: Mouse scrolled (958, 456) with delta (0, 0)
Screenshot: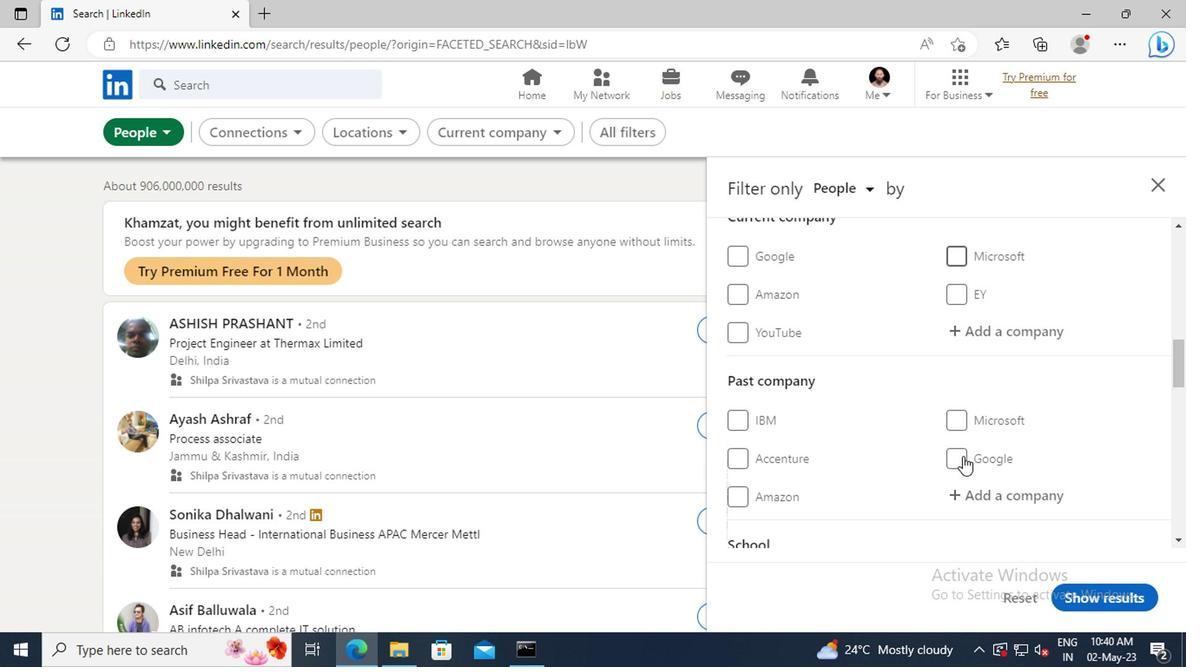 
Action: Mouse scrolled (958, 456) with delta (0, 0)
Screenshot: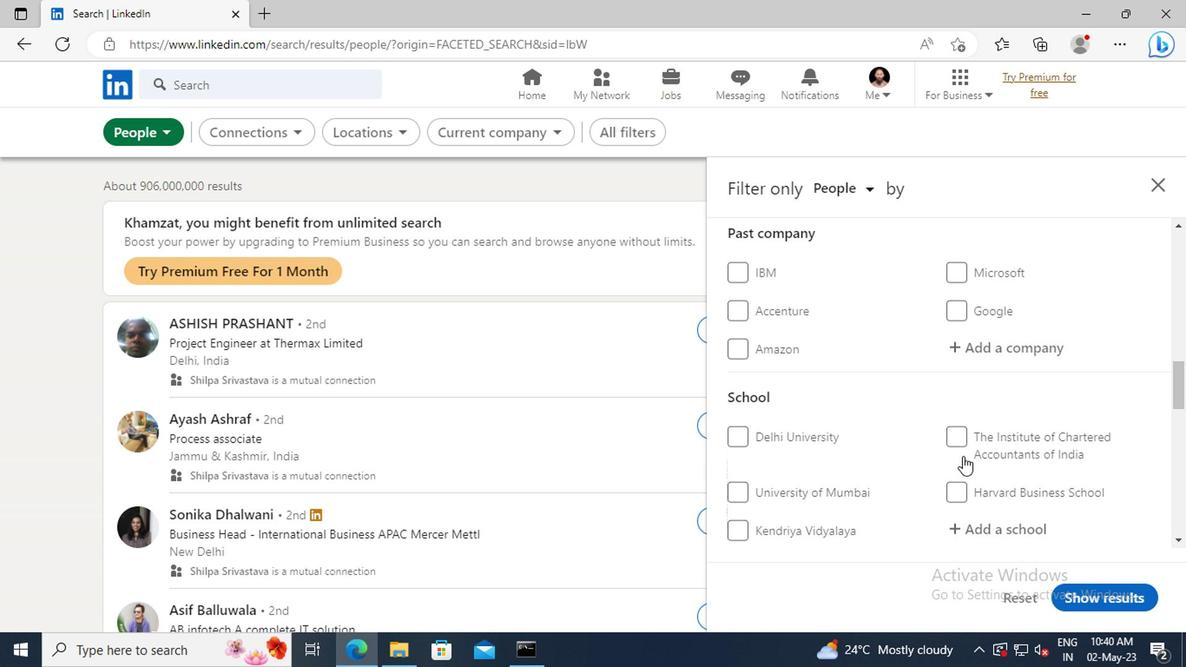 
Action: Mouse scrolled (958, 456) with delta (0, 0)
Screenshot: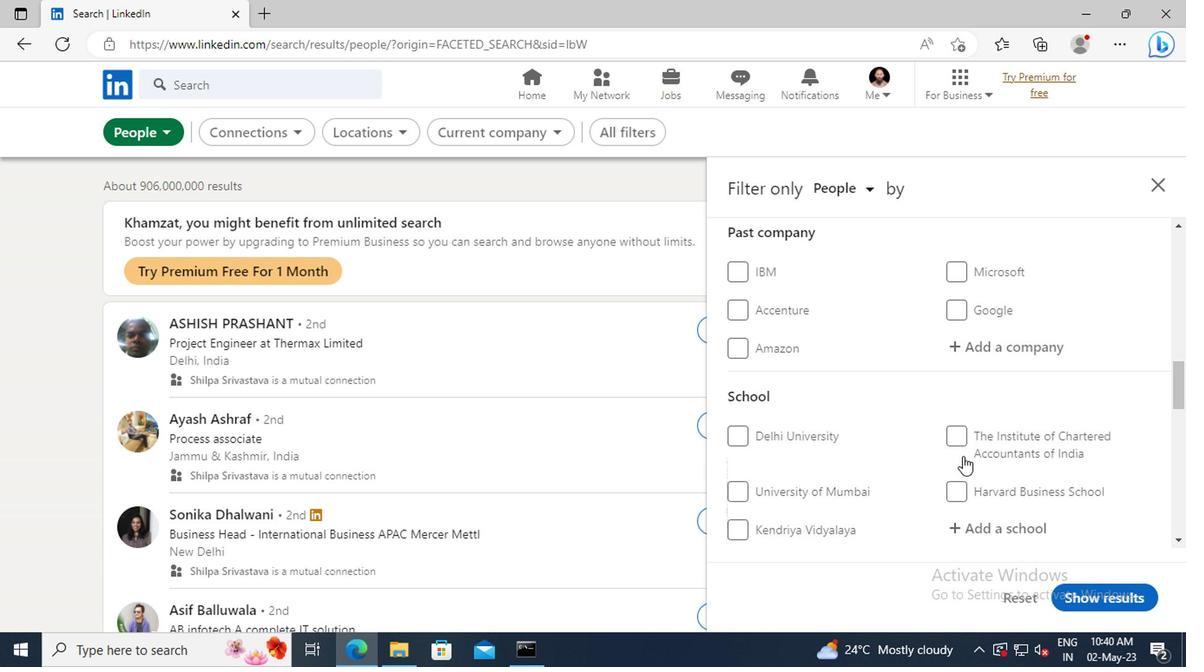 
Action: Mouse scrolled (958, 456) with delta (0, 0)
Screenshot: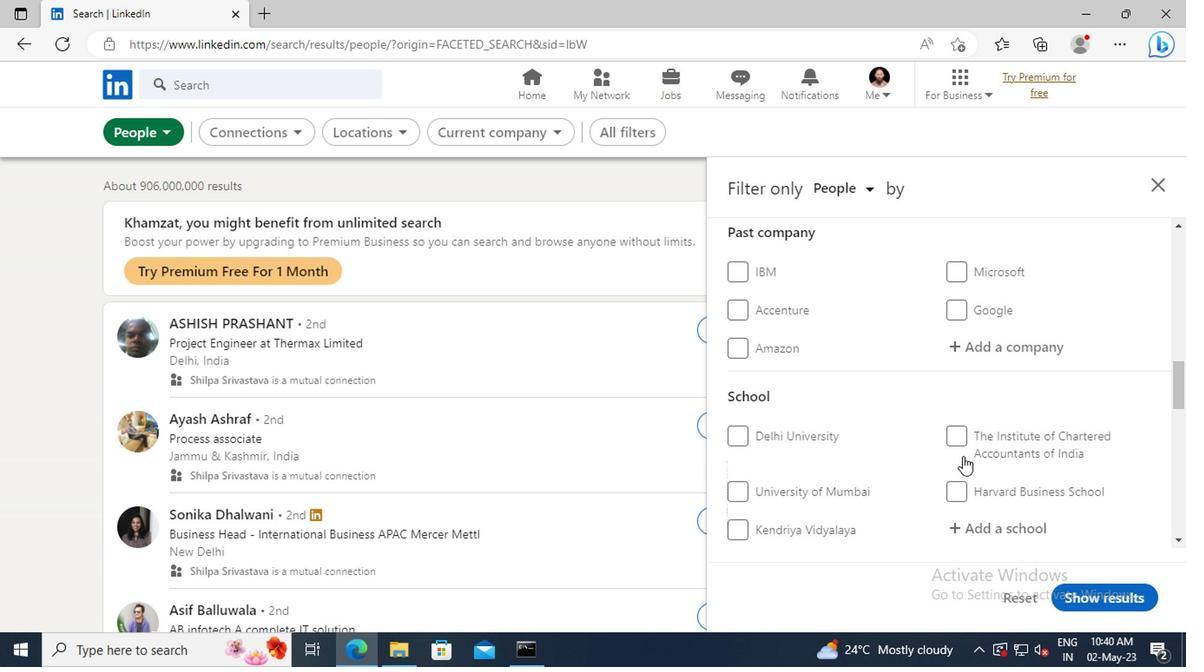 
Action: Mouse scrolled (958, 456) with delta (0, 0)
Screenshot: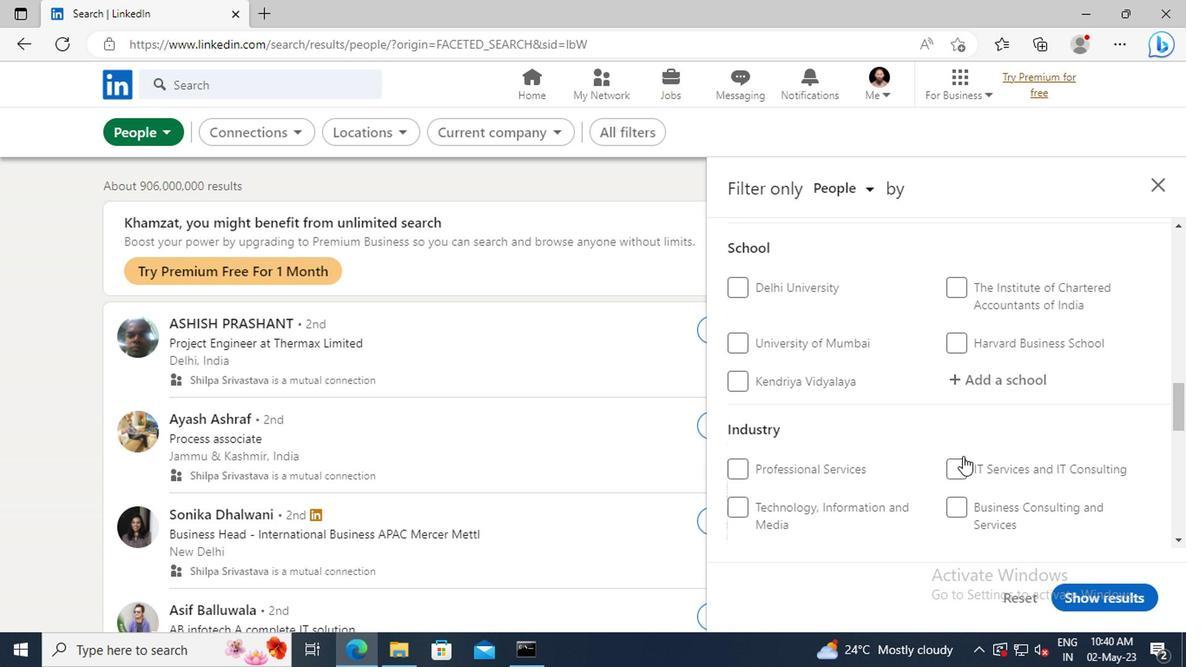 
Action: Mouse scrolled (958, 456) with delta (0, 0)
Screenshot: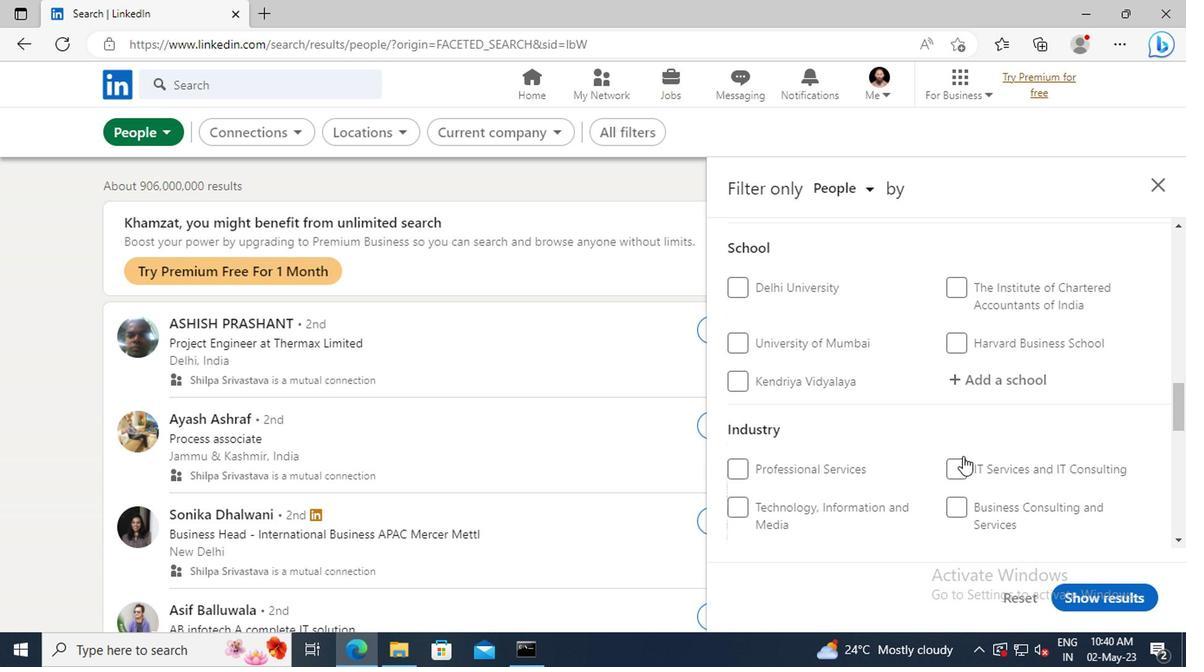 
Action: Mouse scrolled (958, 456) with delta (0, 0)
Screenshot: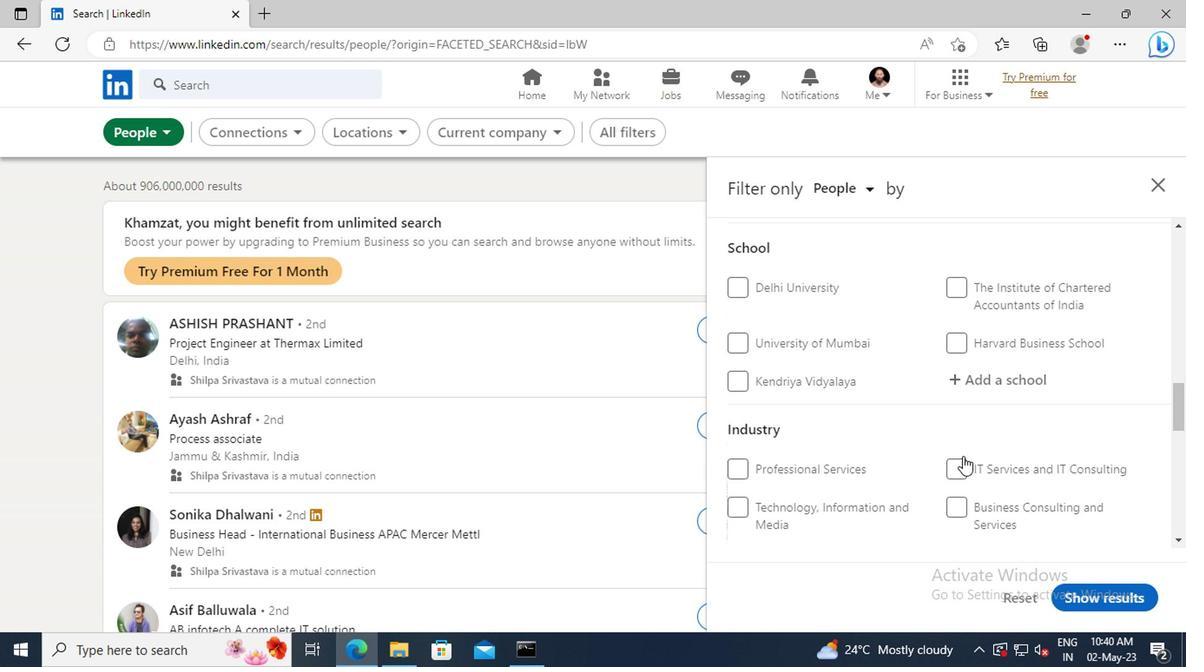 
Action: Mouse scrolled (958, 456) with delta (0, 0)
Screenshot: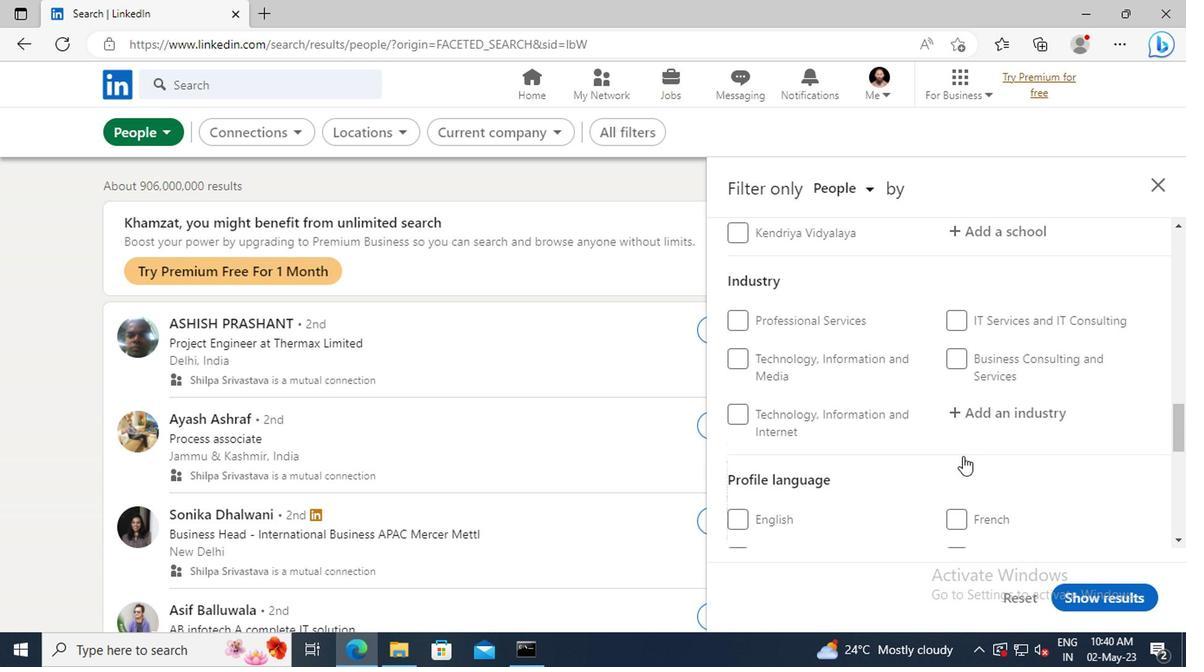 
Action: Mouse scrolled (958, 456) with delta (0, 0)
Screenshot: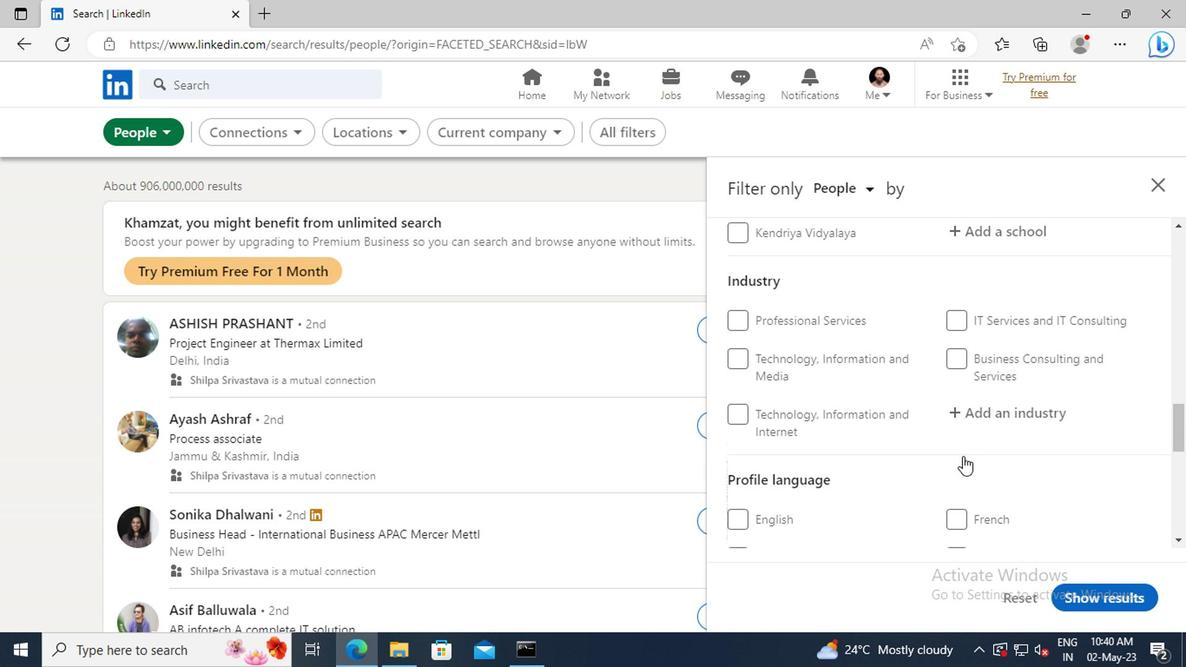 
Action: Mouse moved to (735, 456)
Screenshot: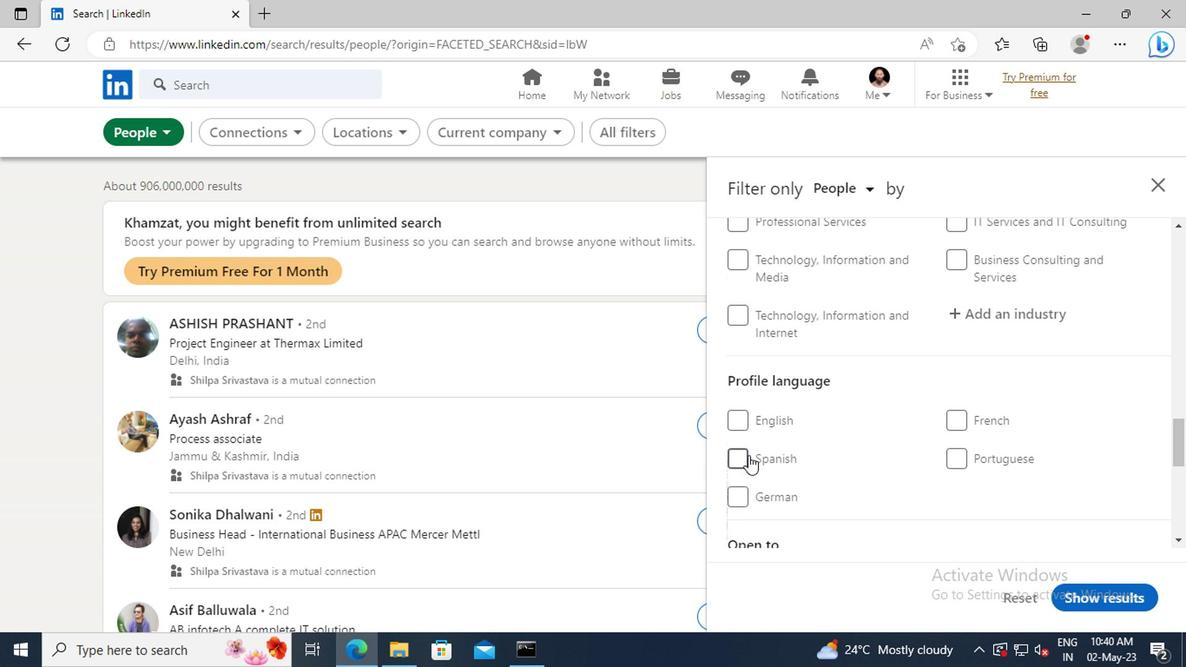 
Action: Mouse pressed left at (735, 456)
Screenshot: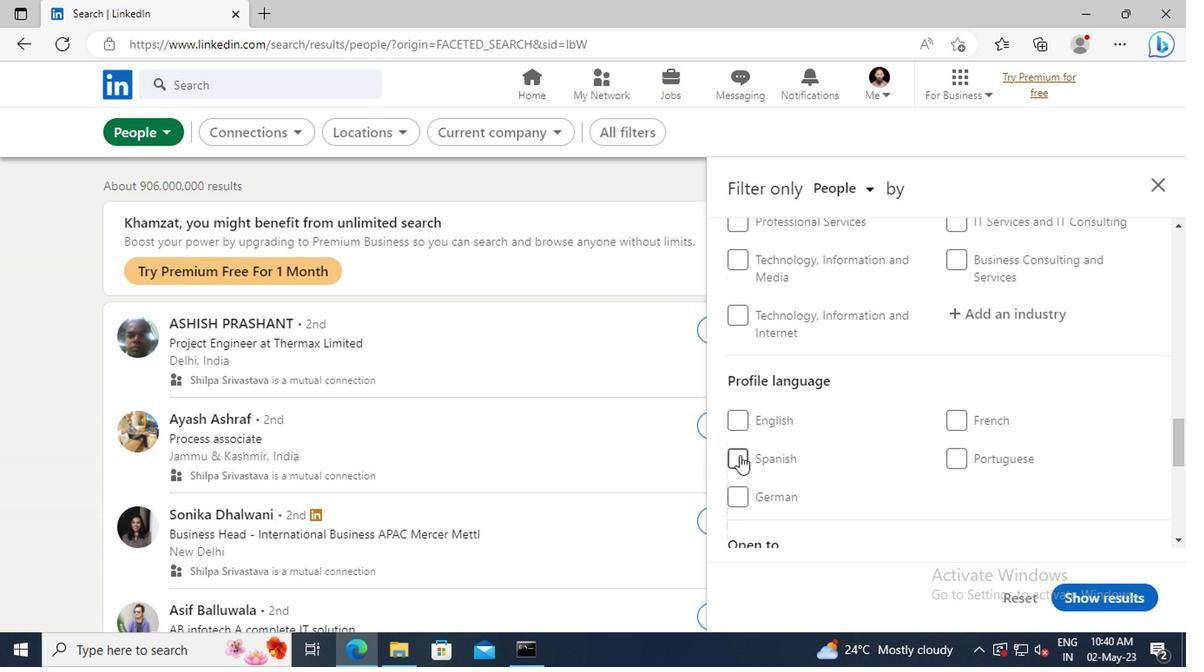 
Action: Mouse moved to (987, 428)
Screenshot: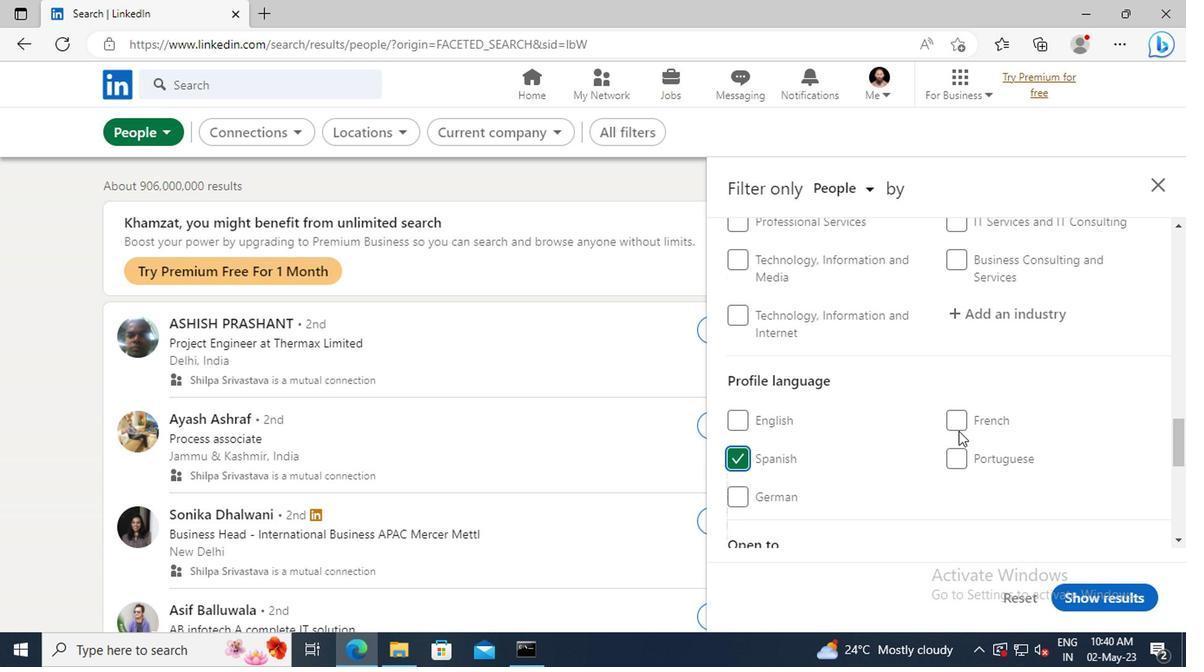 
Action: Mouse scrolled (987, 428) with delta (0, 0)
Screenshot: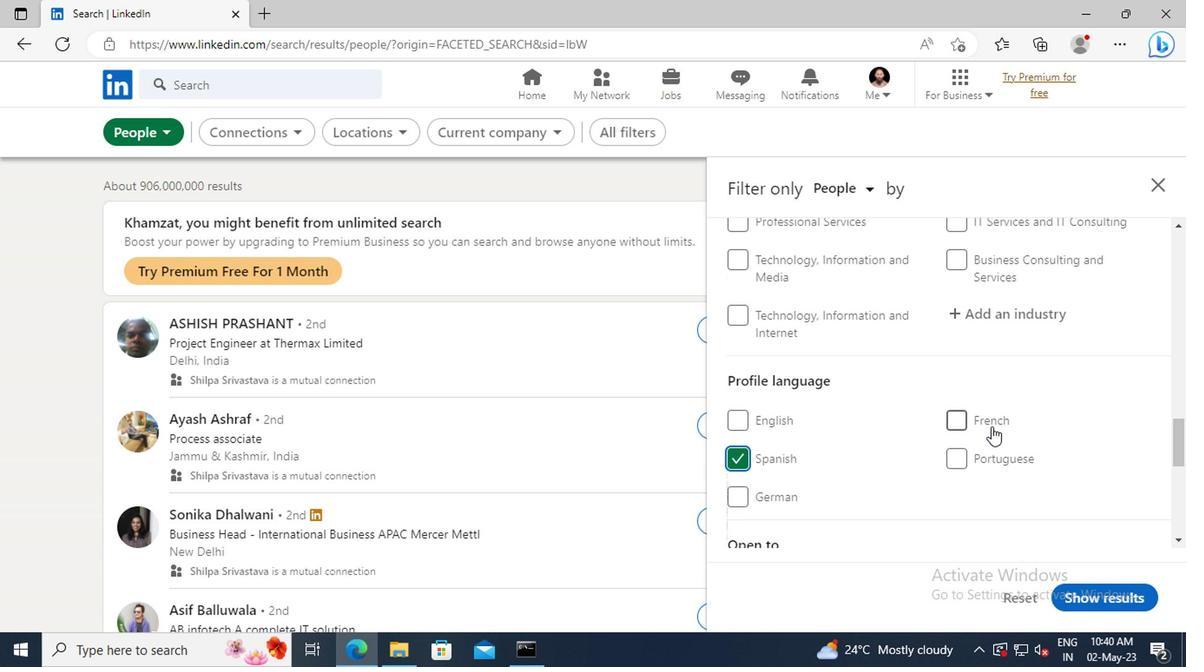
Action: Mouse scrolled (987, 428) with delta (0, 0)
Screenshot: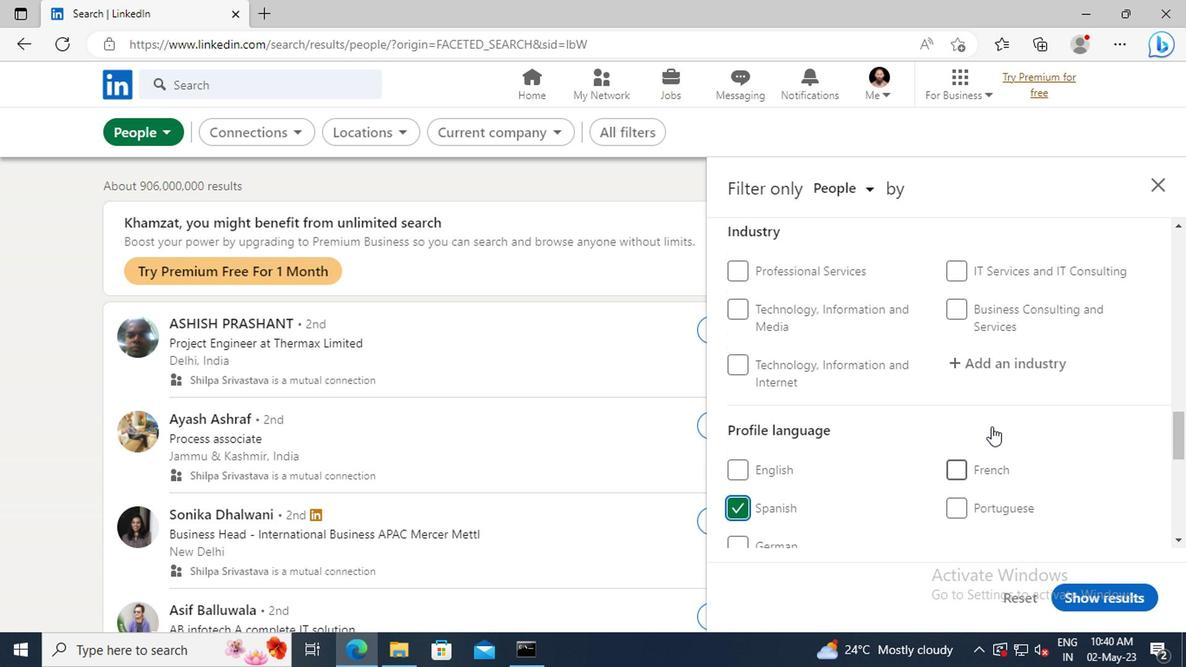 
Action: Mouse scrolled (987, 428) with delta (0, 0)
Screenshot: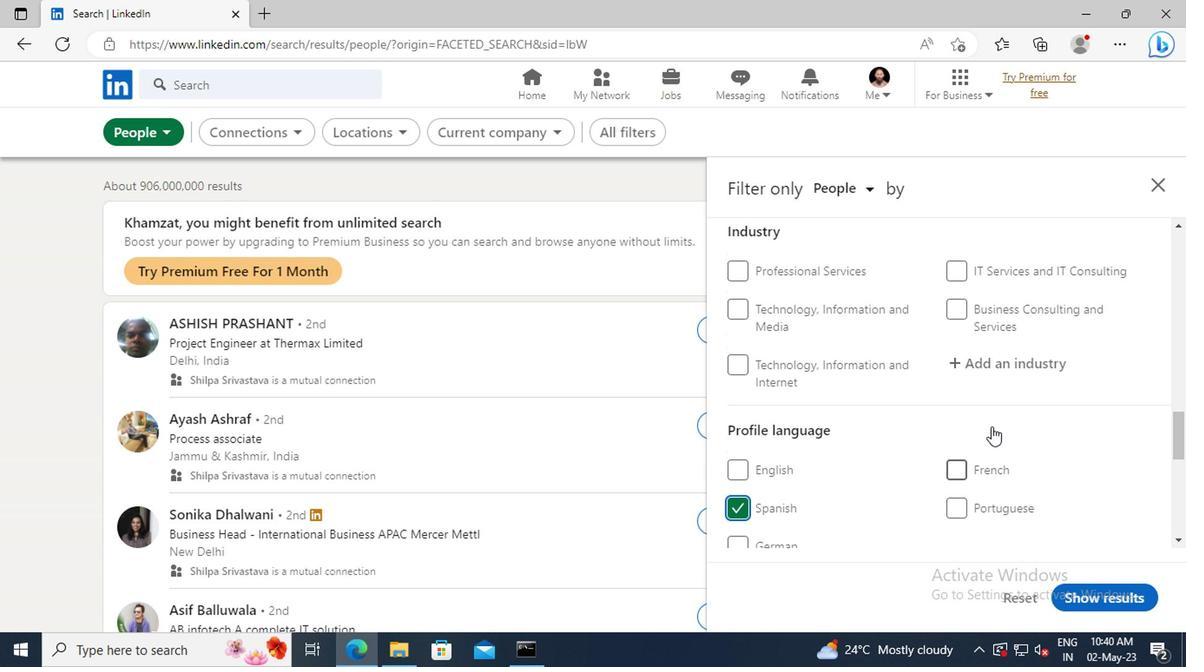 
Action: Mouse scrolled (987, 428) with delta (0, 0)
Screenshot: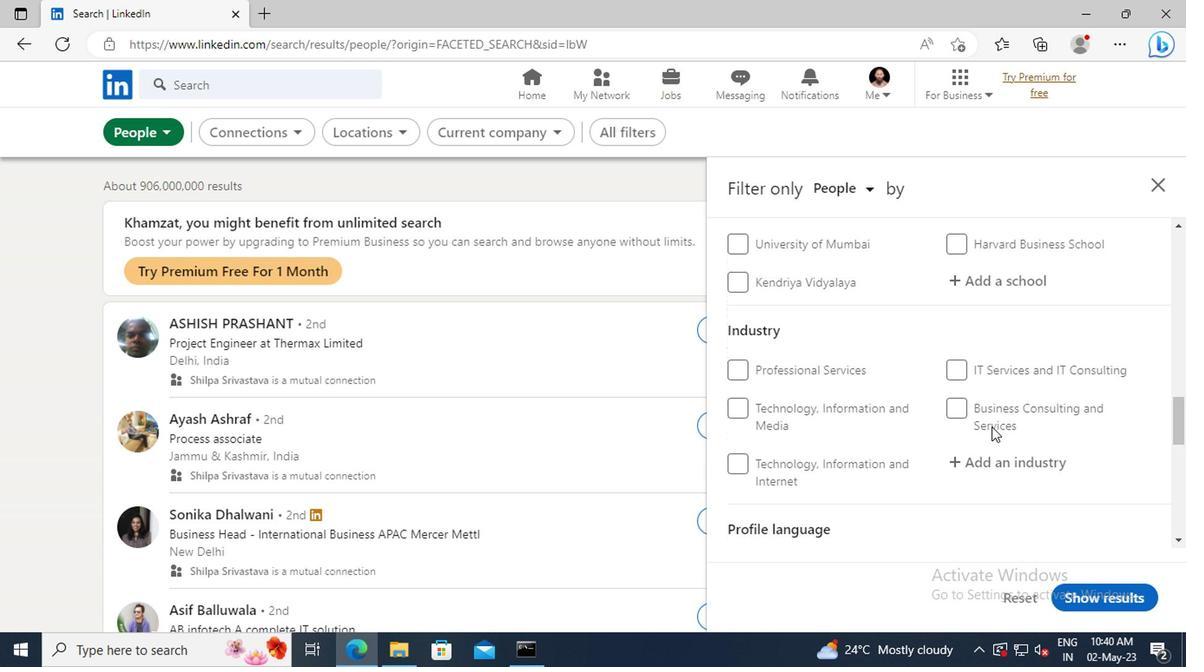 
Action: Mouse scrolled (987, 428) with delta (0, 0)
Screenshot: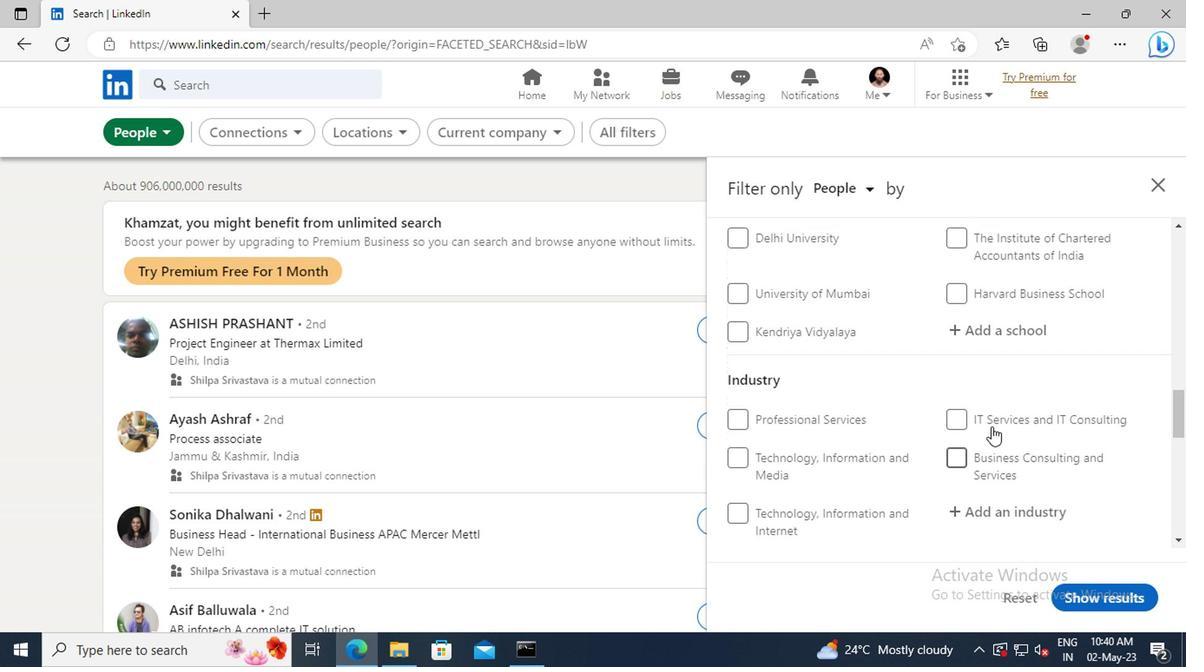 
Action: Mouse scrolled (987, 428) with delta (0, 0)
Screenshot: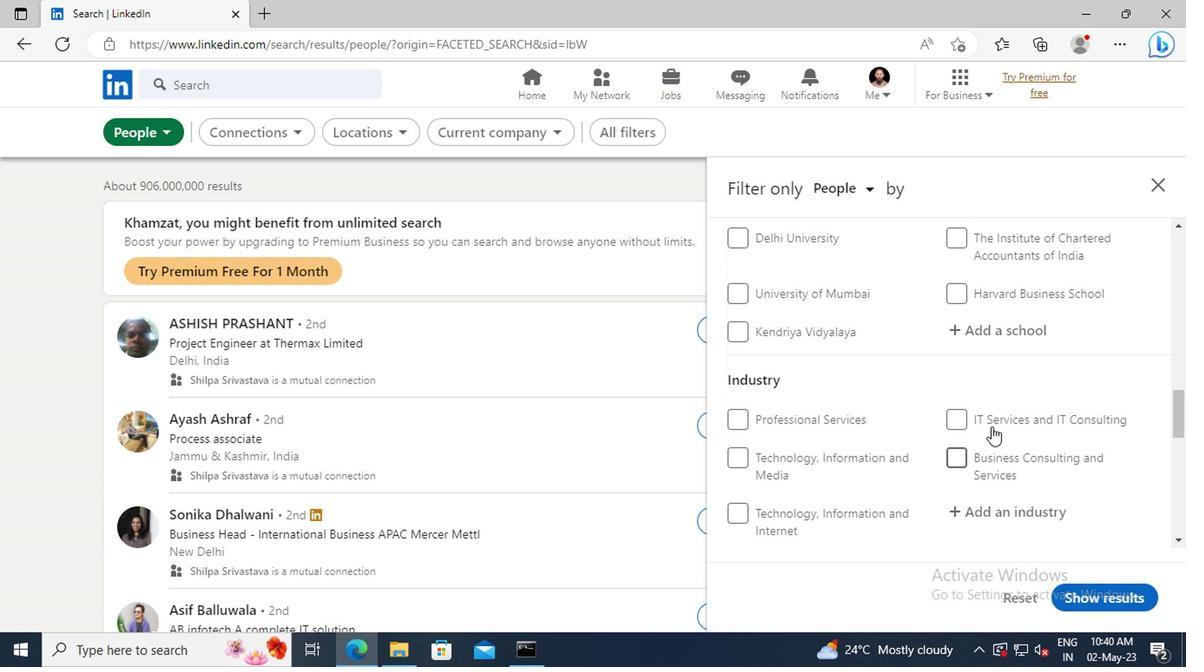 
Action: Mouse scrolled (987, 428) with delta (0, 0)
Screenshot: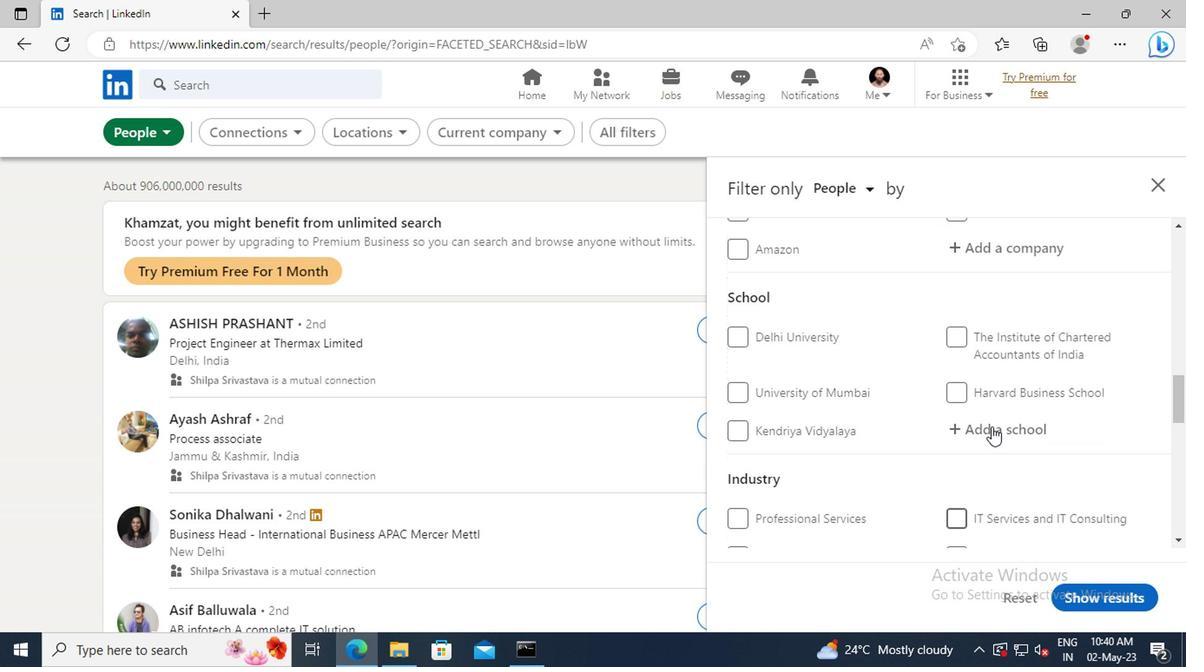 
Action: Mouse scrolled (987, 428) with delta (0, 0)
Screenshot: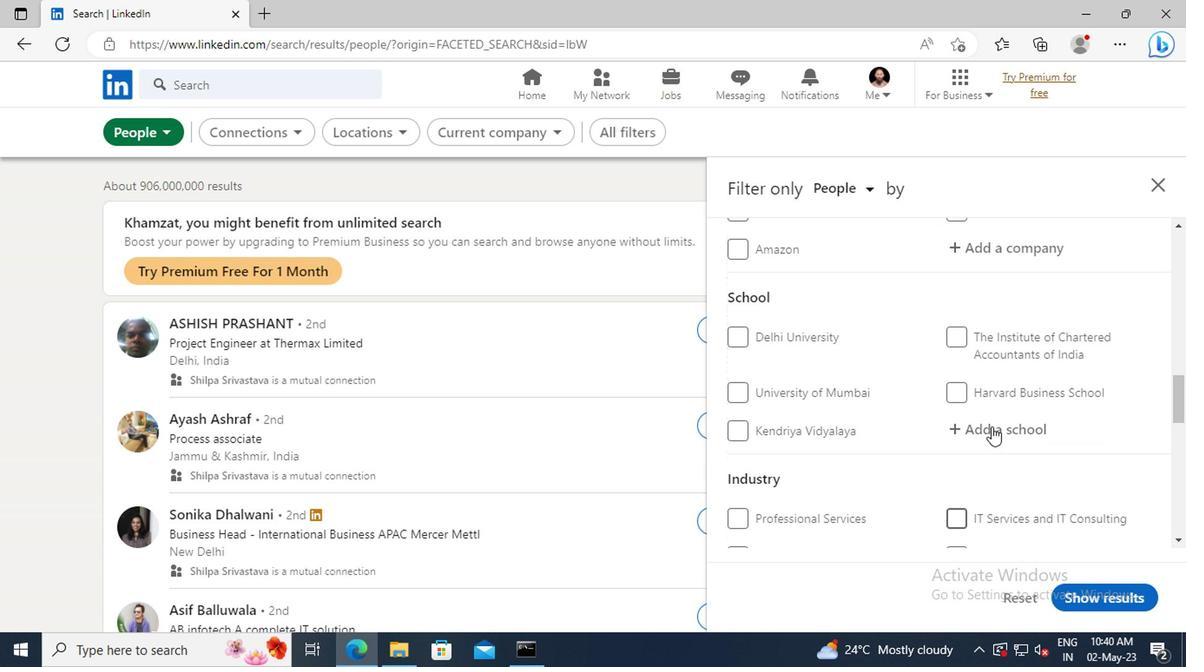 
Action: Mouse scrolled (987, 428) with delta (0, 0)
Screenshot: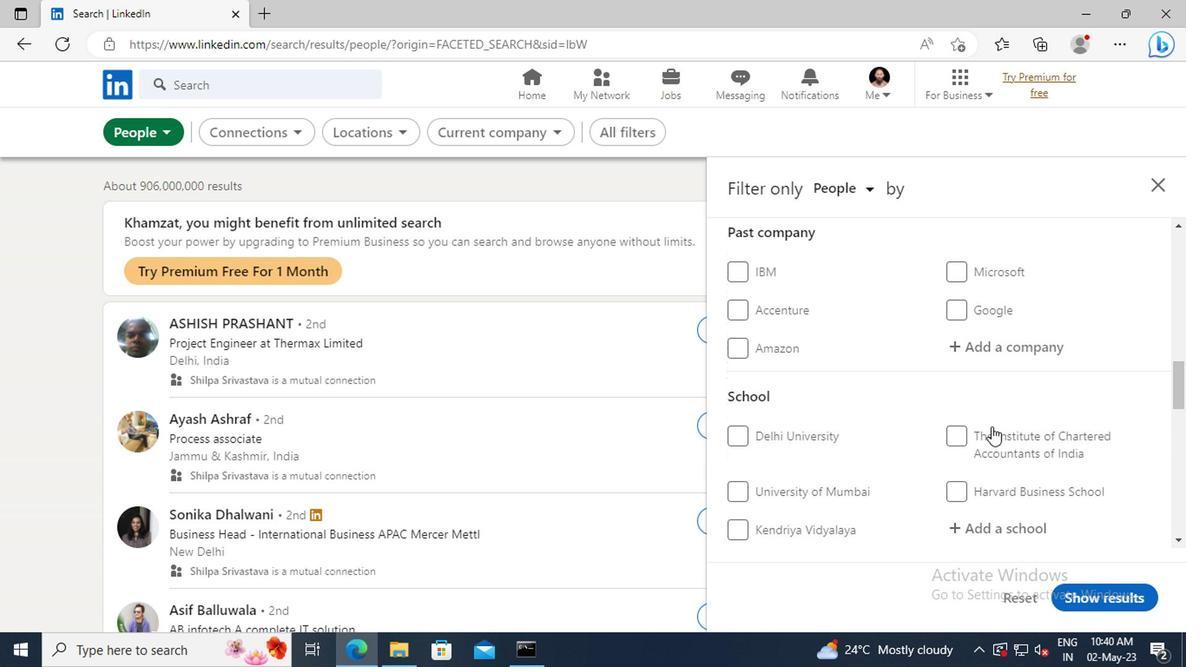 
Action: Mouse scrolled (987, 428) with delta (0, 0)
Screenshot: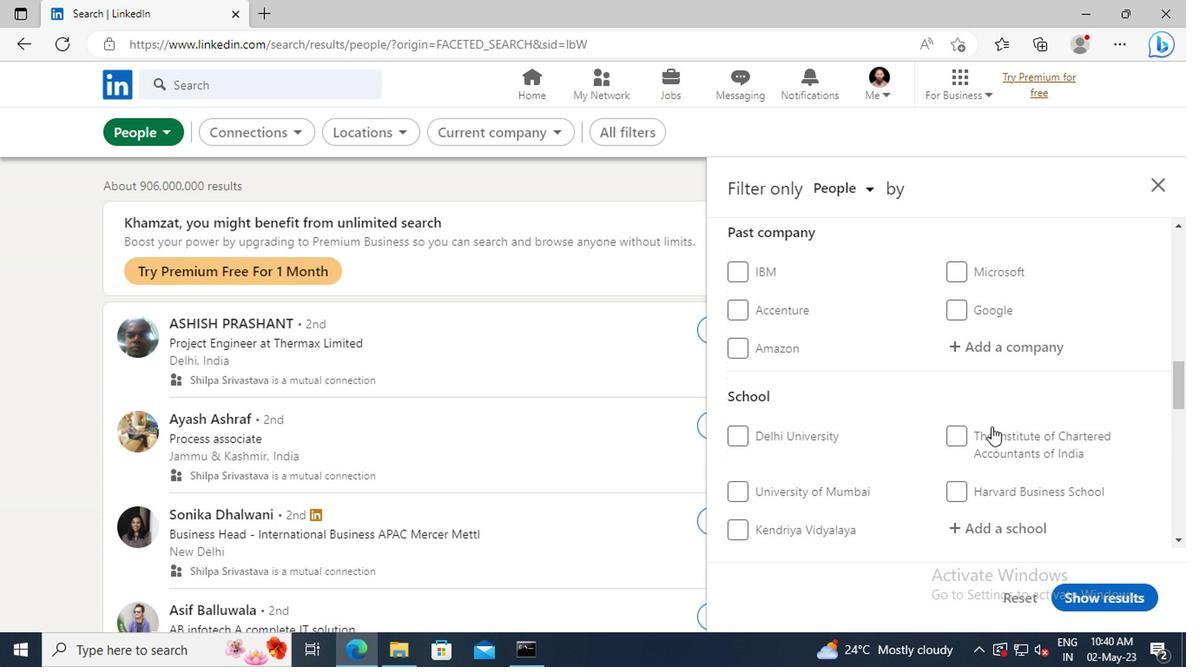 
Action: Mouse scrolled (987, 428) with delta (0, 0)
Screenshot: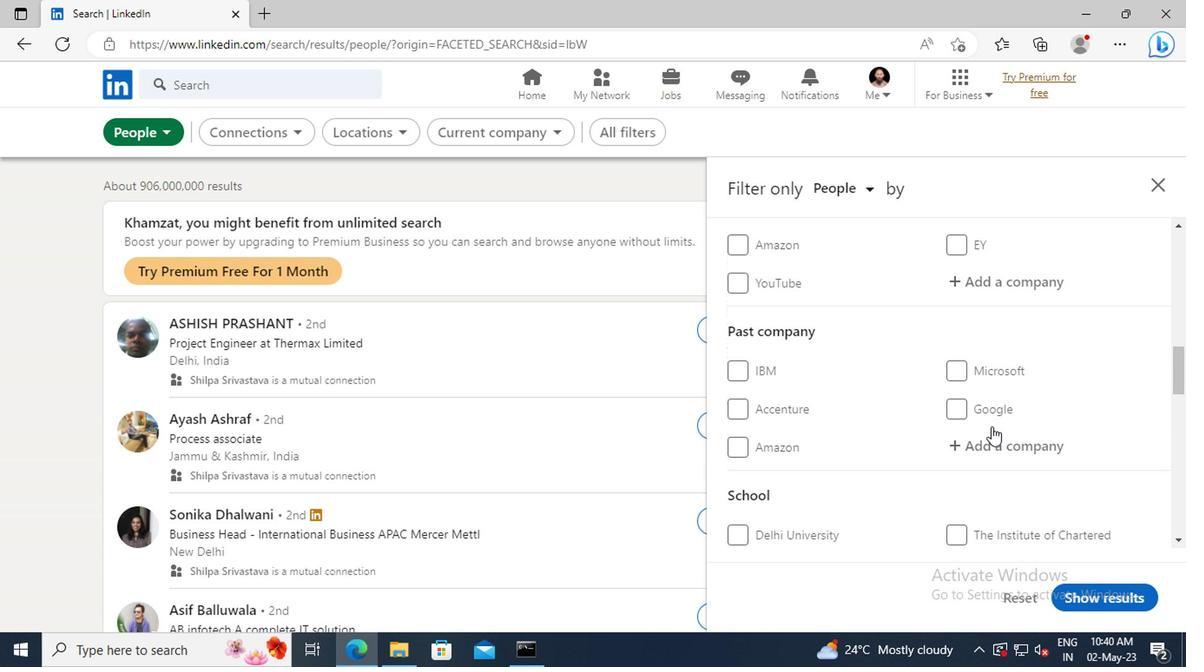 
Action: Mouse scrolled (987, 428) with delta (0, 0)
Screenshot: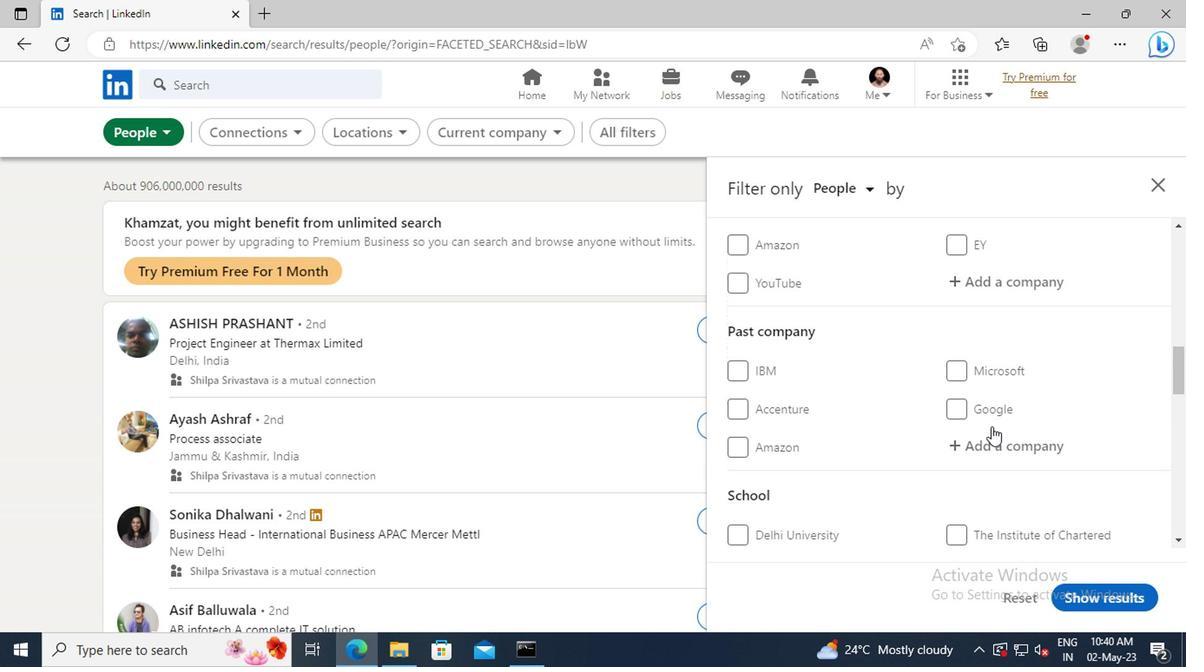 
Action: Mouse moved to (973, 387)
Screenshot: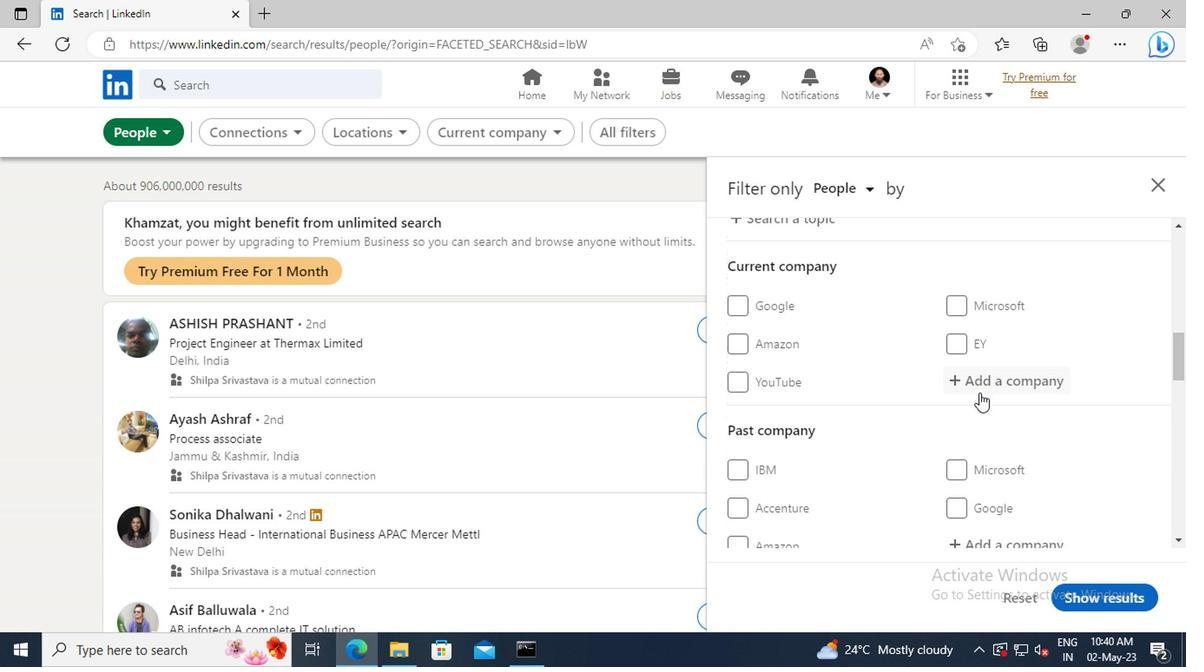 
Action: Mouse pressed left at (973, 387)
Screenshot: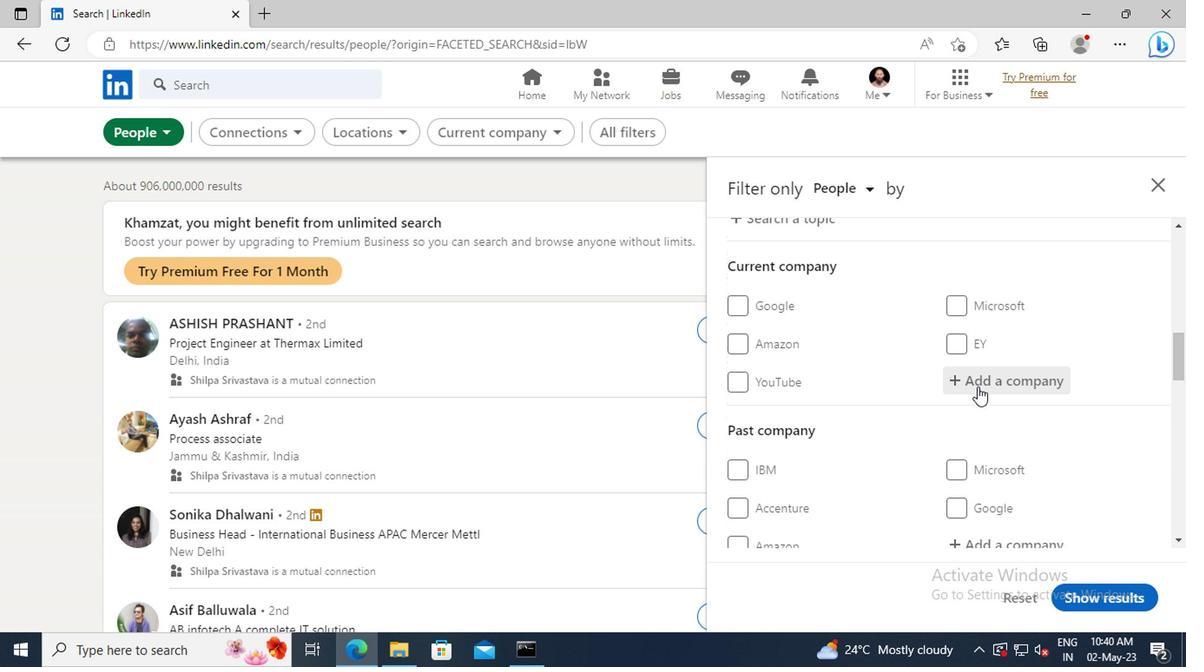
Action: Key pressed <Key.shift>IN<Key.shift>CONNECTORS<Key.space>-
Screenshot: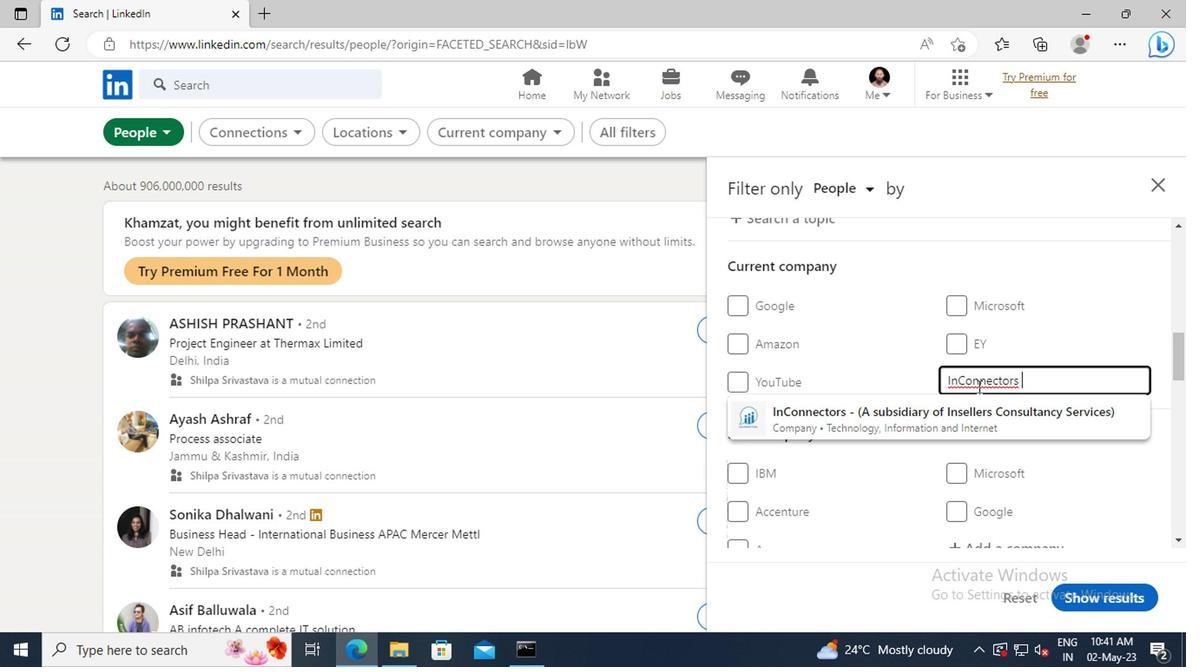 
Action: Mouse moved to (972, 413)
Screenshot: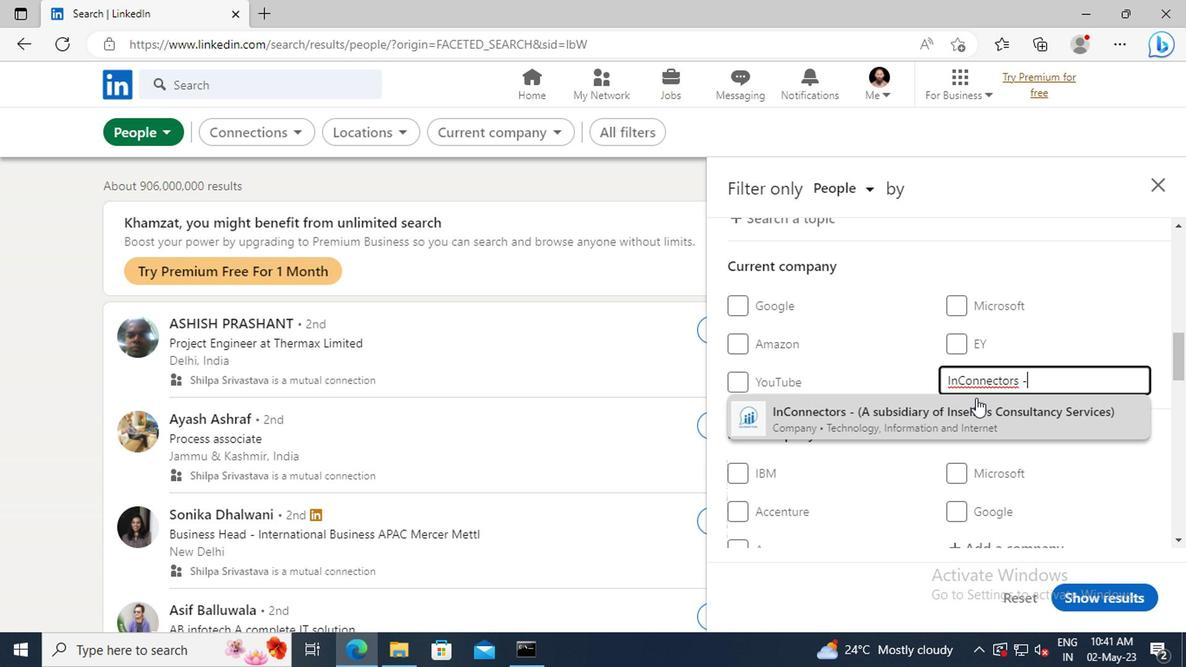 
Action: Mouse pressed left at (972, 413)
Screenshot: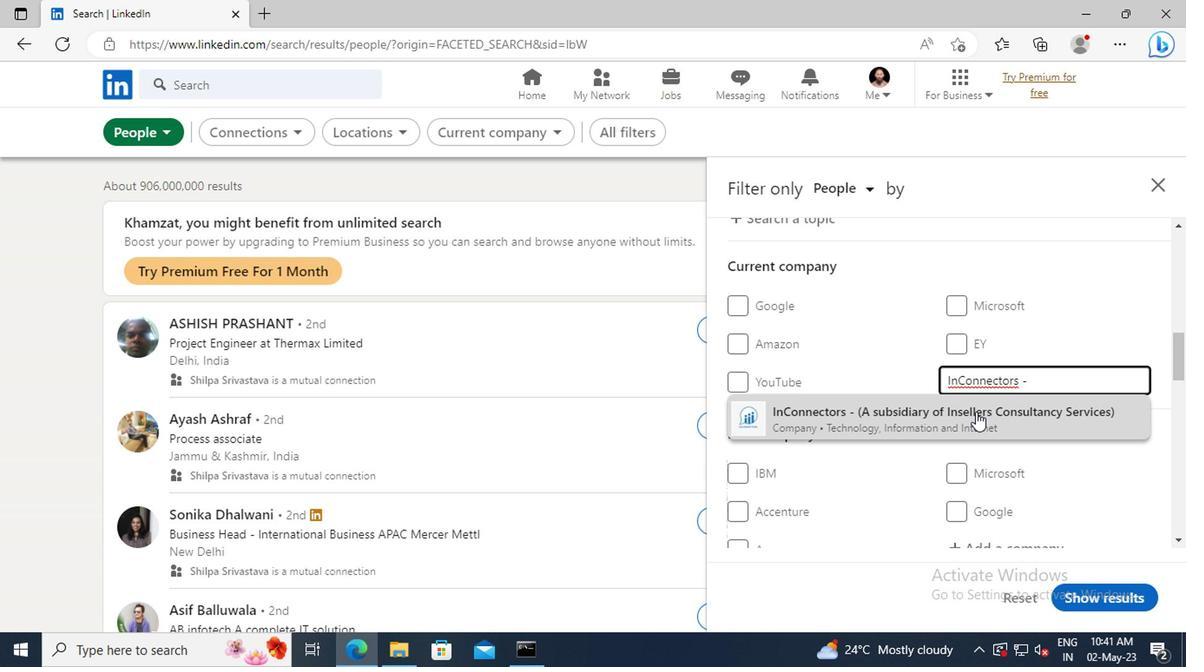 
Action: Mouse scrolled (972, 413) with delta (0, 0)
Screenshot: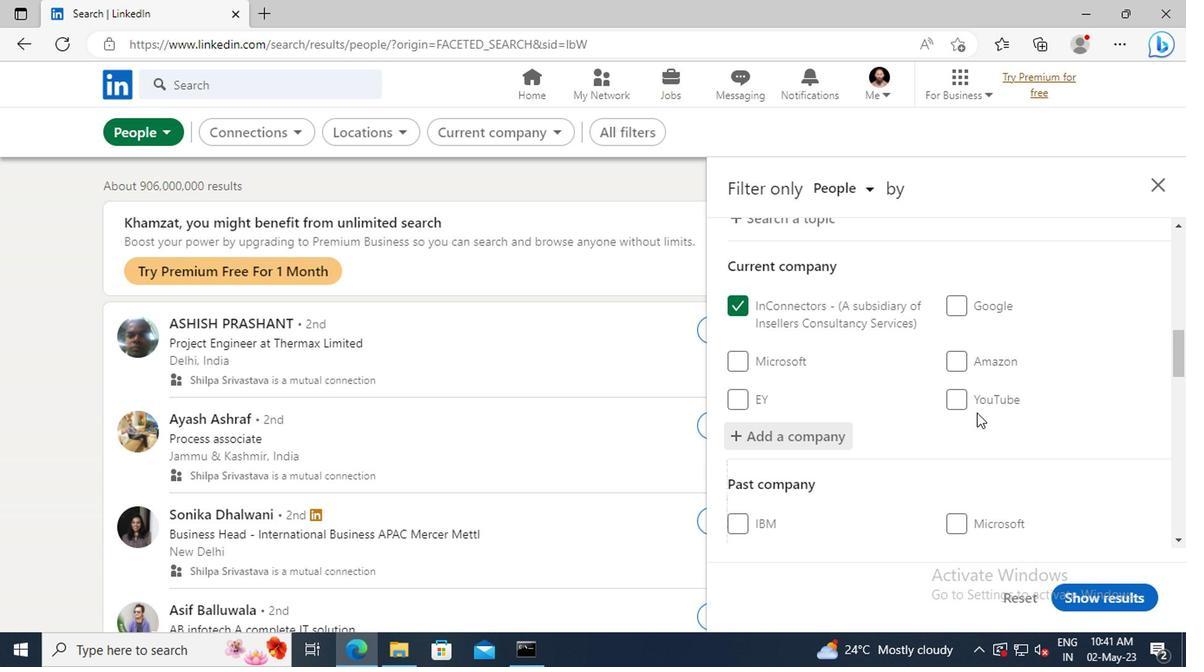 
Action: Mouse scrolled (972, 413) with delta (0, 0)
Screenshot: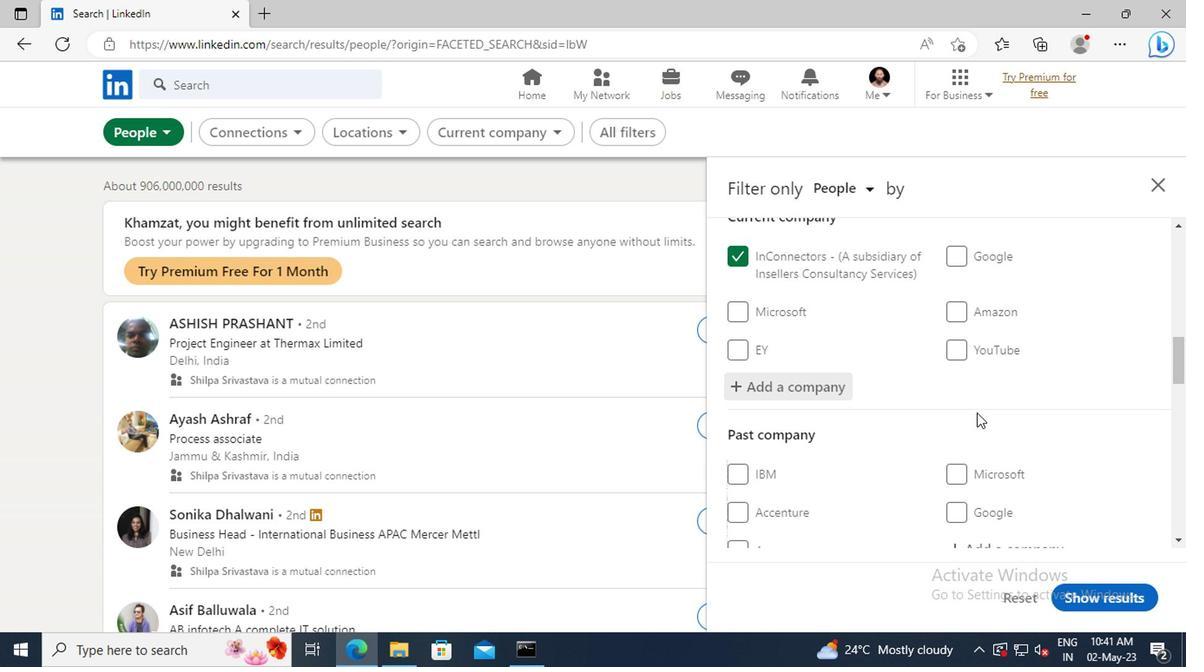 
Action: Mouse scrolled (972, 413) with delta (0, 0)
Screenshot: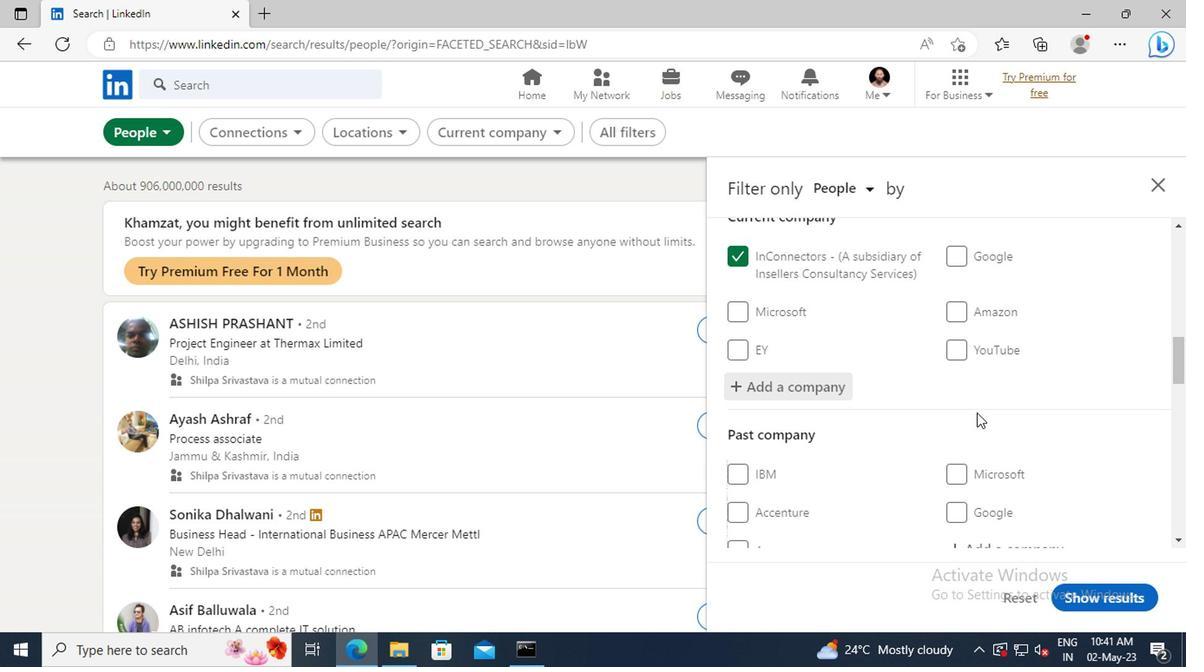 
Action: Mouse scrolled (972, 413) with delta (0, 0)
Screenshot: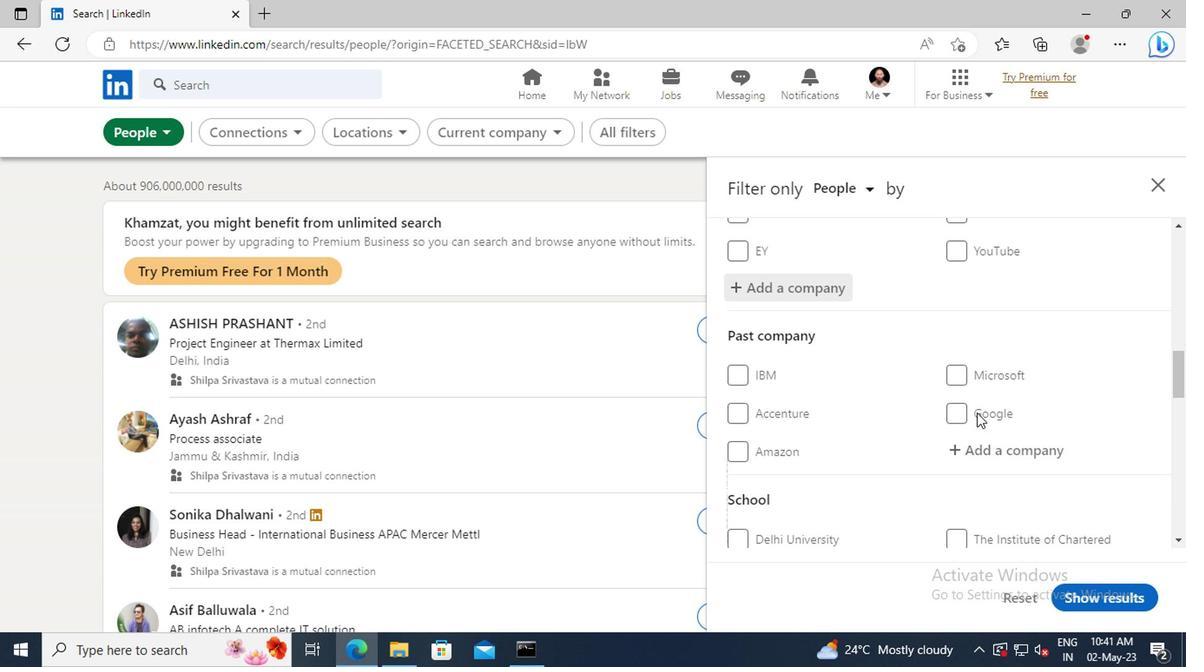 
Action: Mouse scrolled (972, 413) with delta (0, 0)
Screenshot: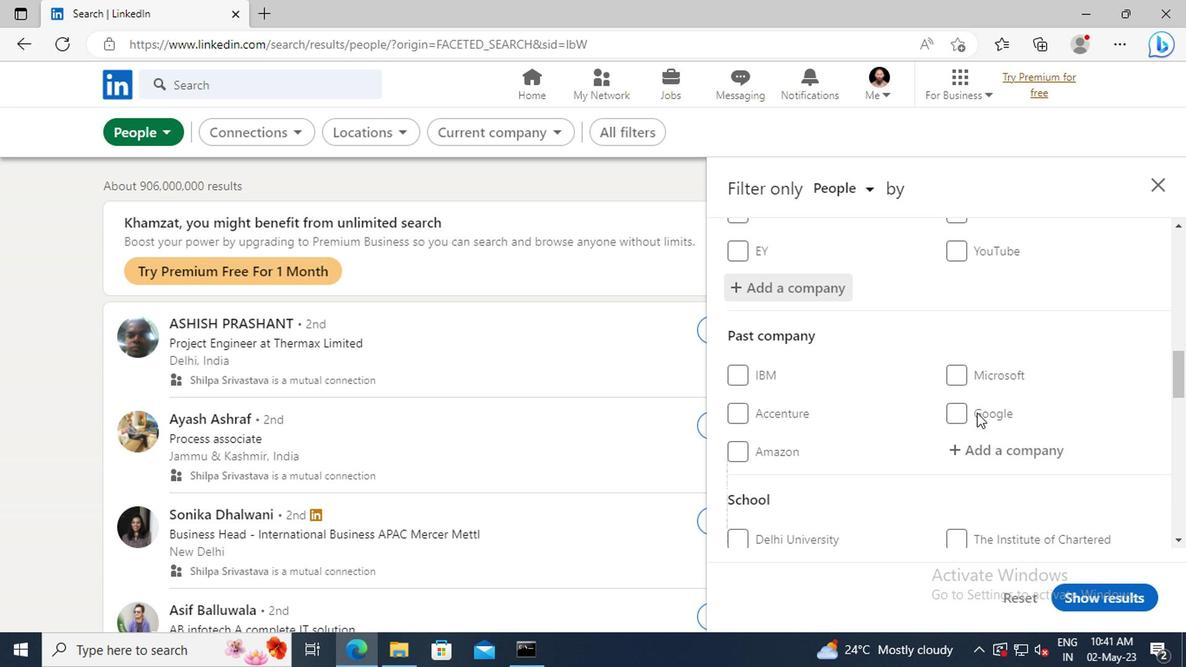 
Action: Mouse scrolled (972, 413) with delta (0, 0)
Screenshot: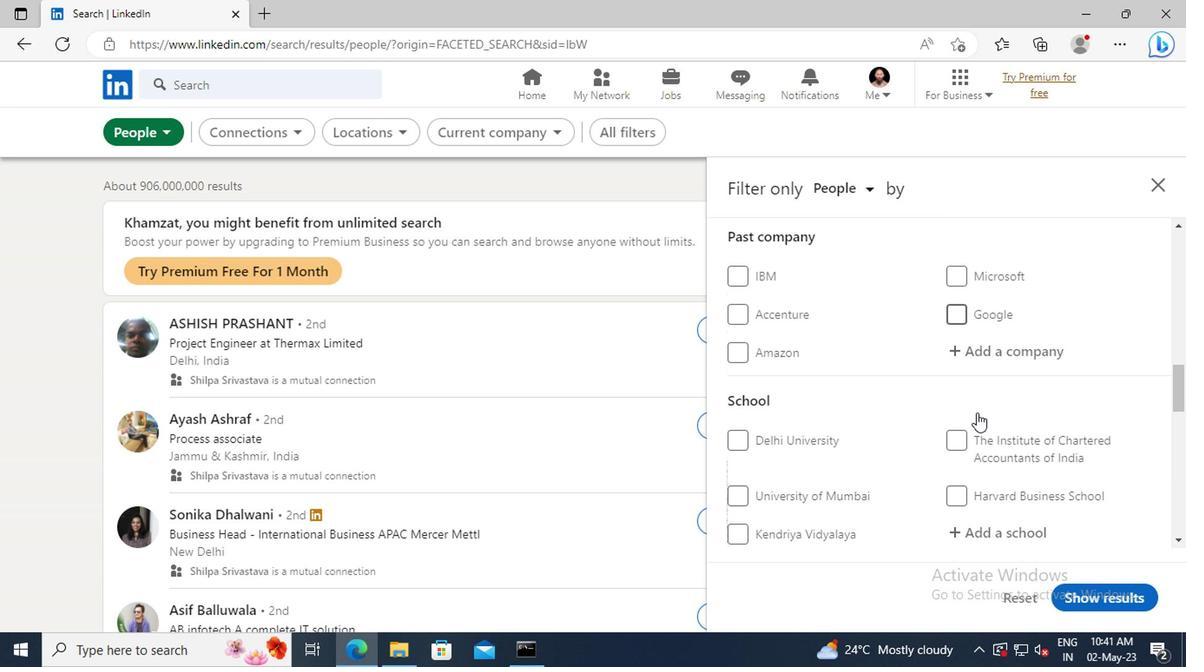 
Action: Mouse scrolled (972, 413) with delta (0, 0)
Screenshot: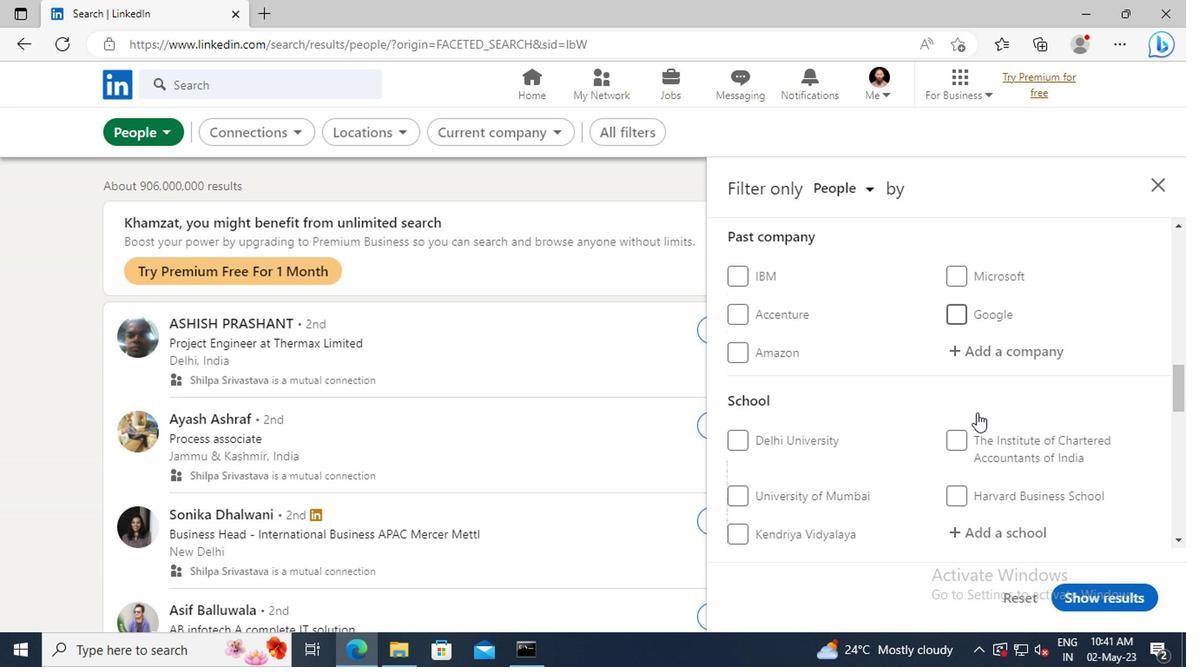 
Action: Mouse moved to (972, 429)
Screenshot: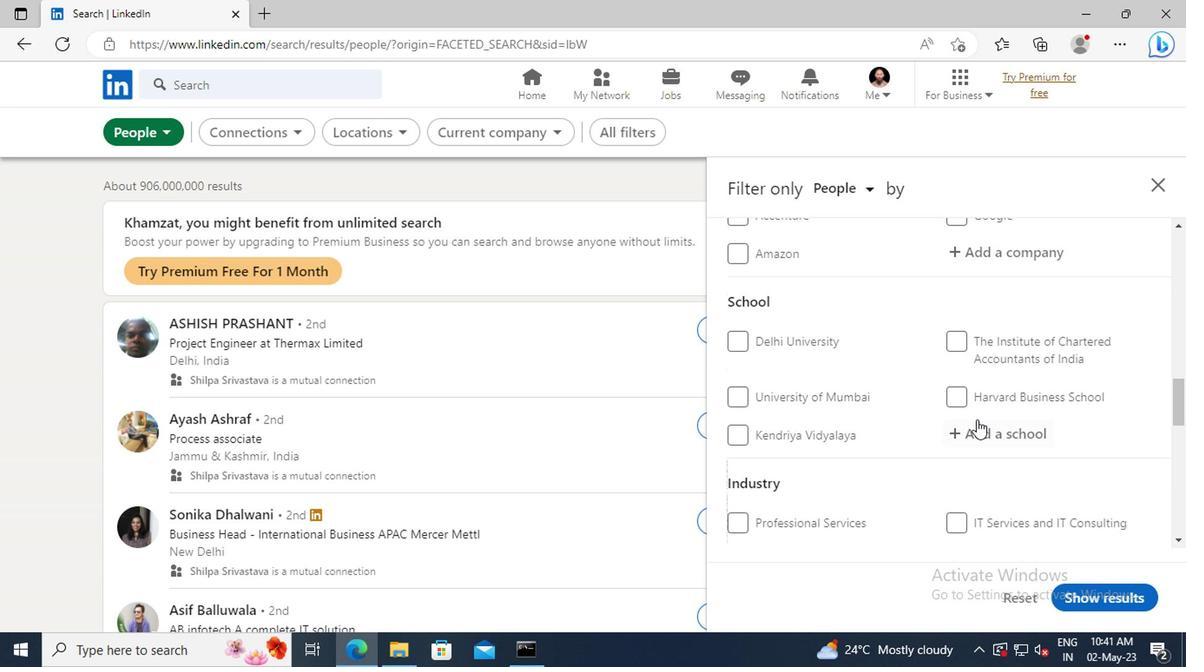 
Action: Mouse pressed left at (972, 429)
Screenshot: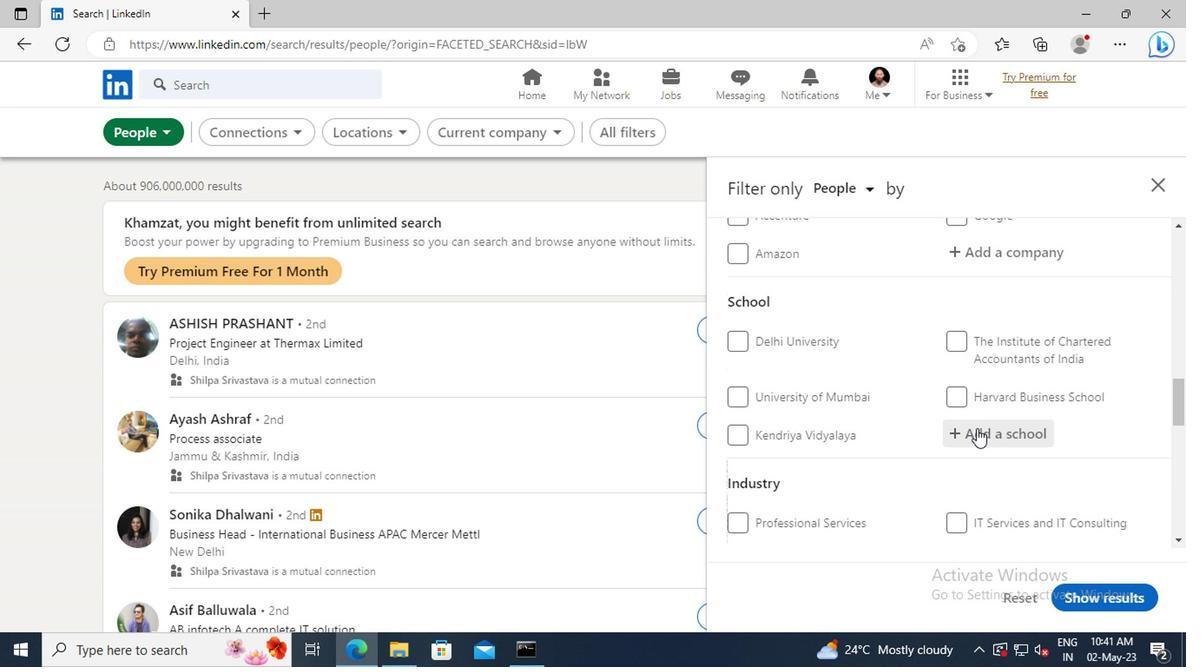 
Action: Key pressed <Key.shift>ACHARYA<Key.space><Key.shift>INSTI
Screenshot: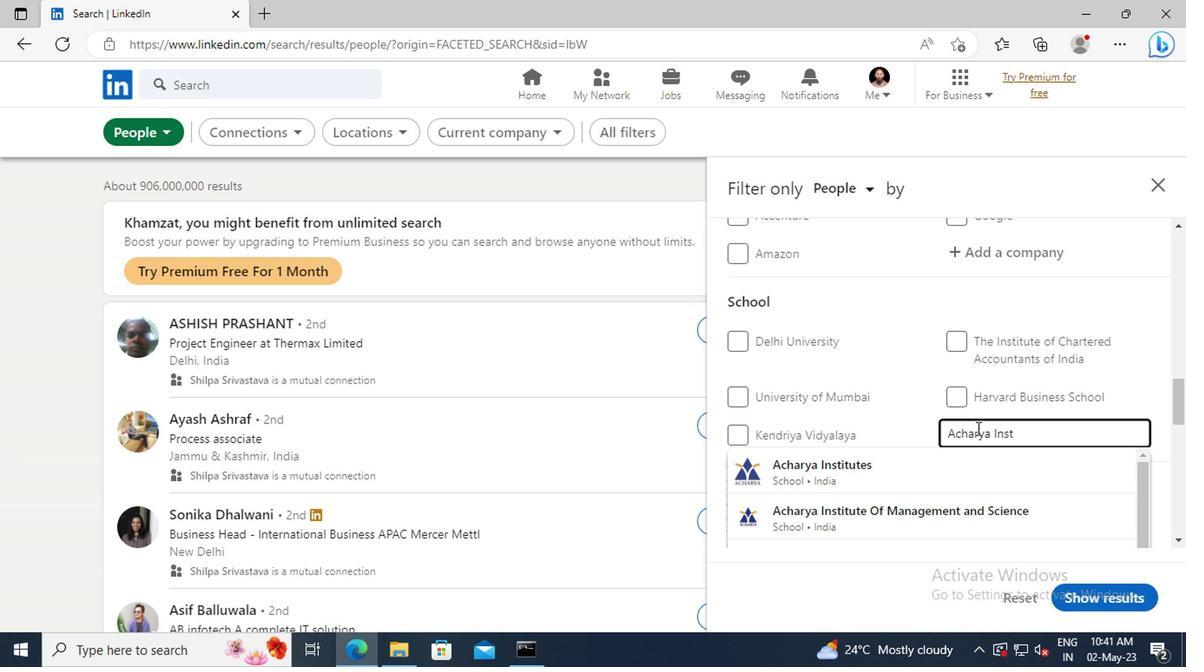 
Action: Mouse moved to (979, 520)
Screenshot: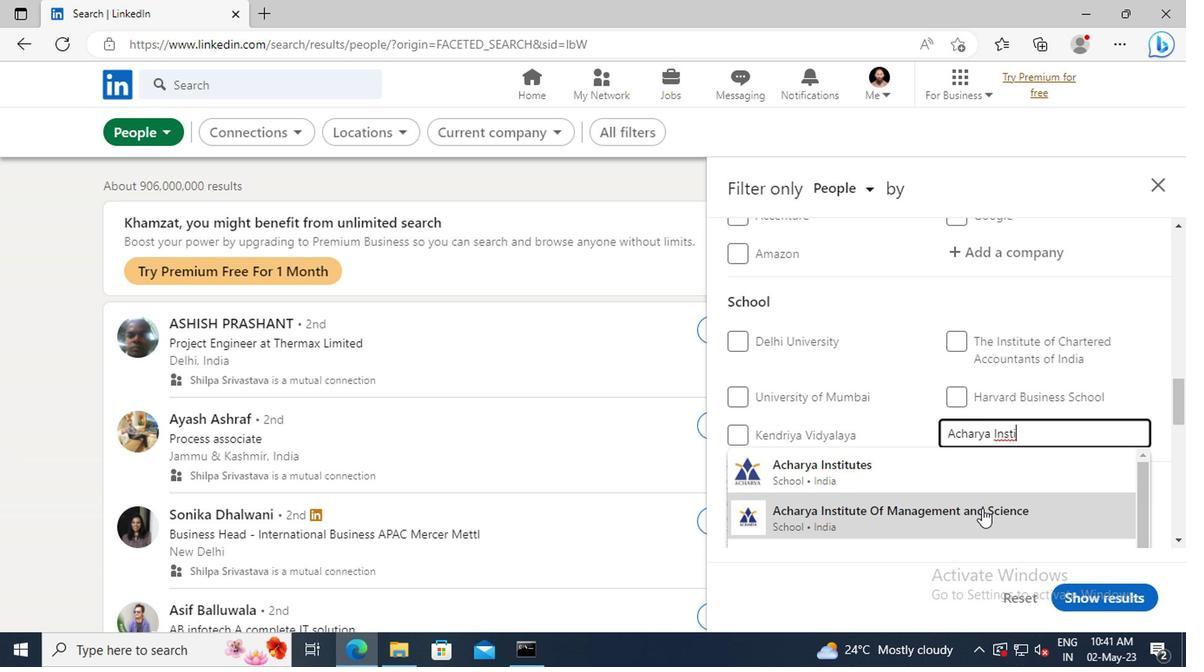 
Action: Mouse scrolled (979, 520) with delta (0, 0)
Screenshot: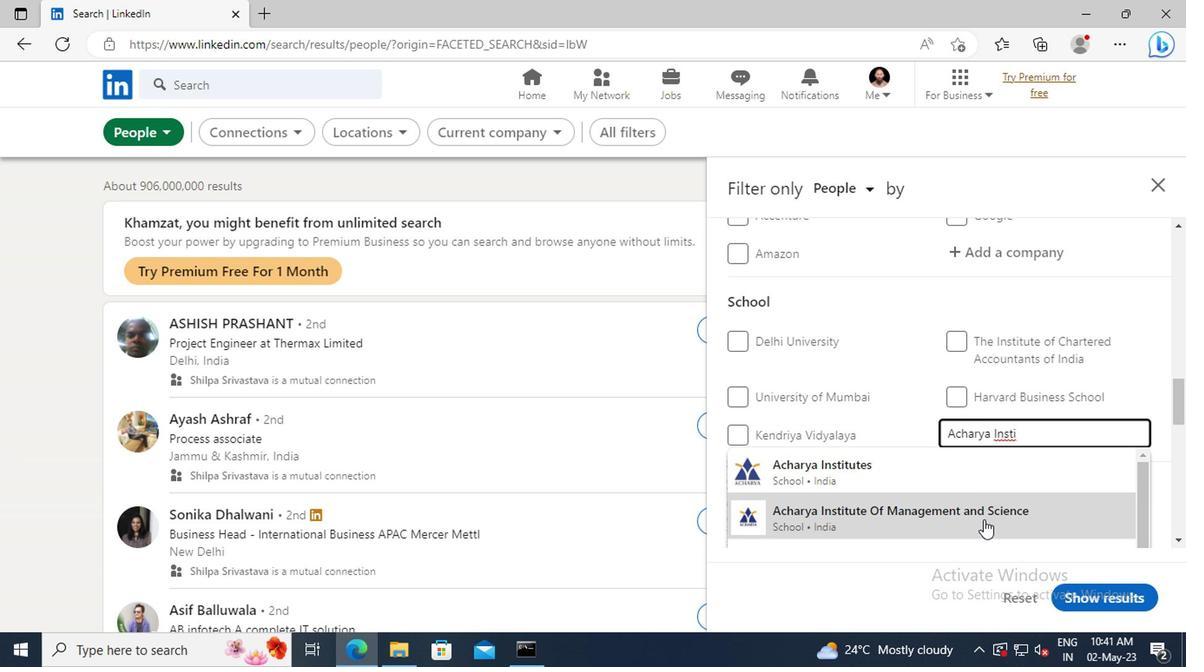 
Action: Mouse moved to (982, 525)
Screenshot: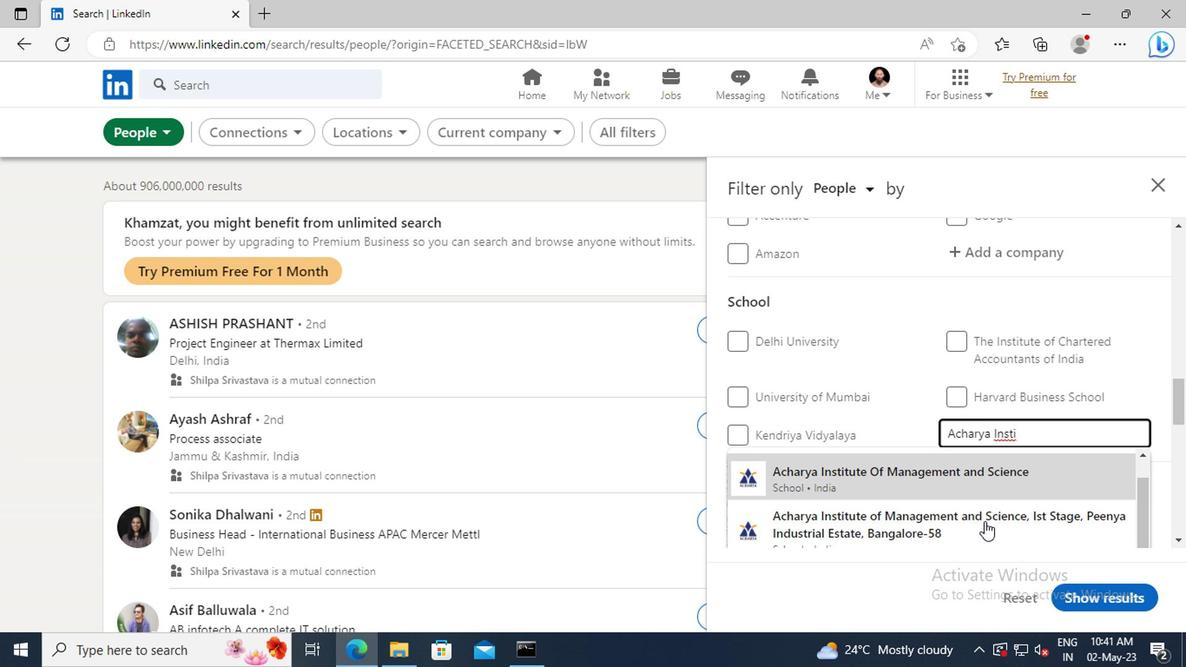 
Action: Mouse pressed left at (982, 525)
Screenshot: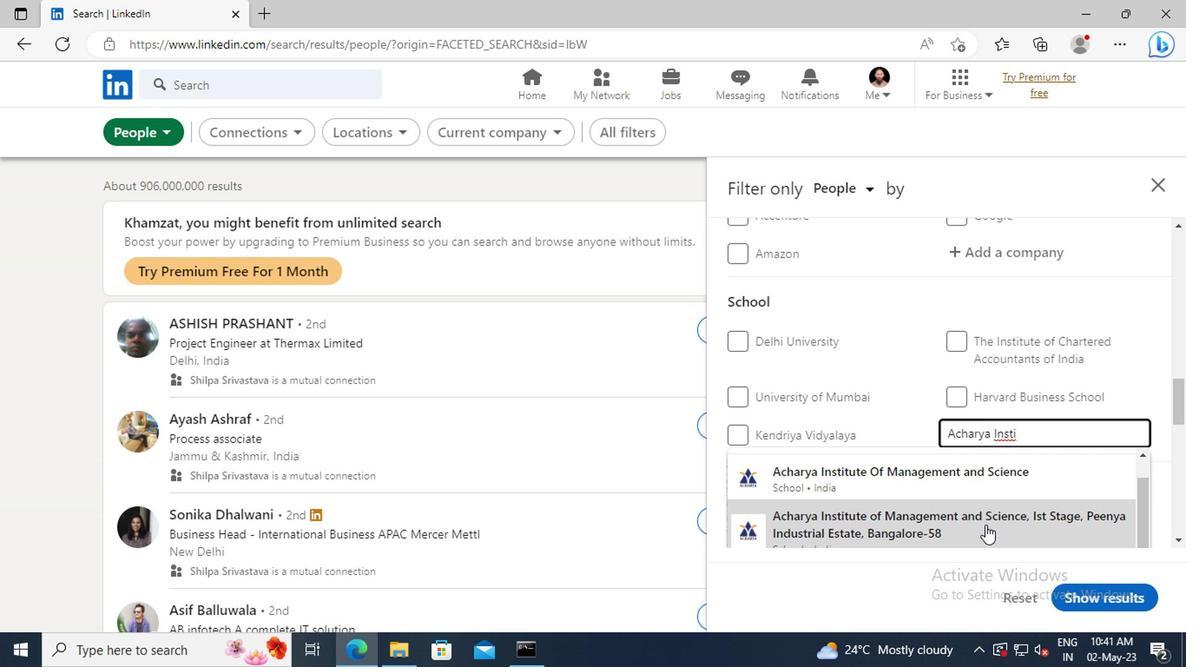 
Action: Mouse moved to (967, 457)
Screenshot: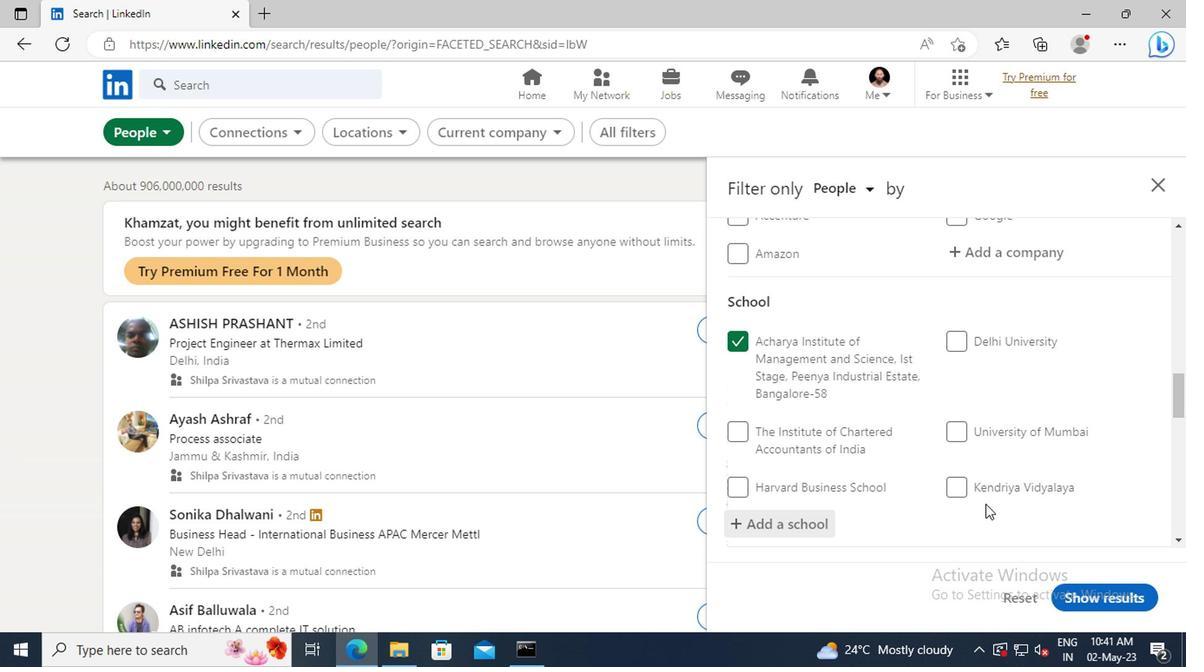 
Action: Mouse scrolled (967, 456) with delta (0, 0)
Screenshot: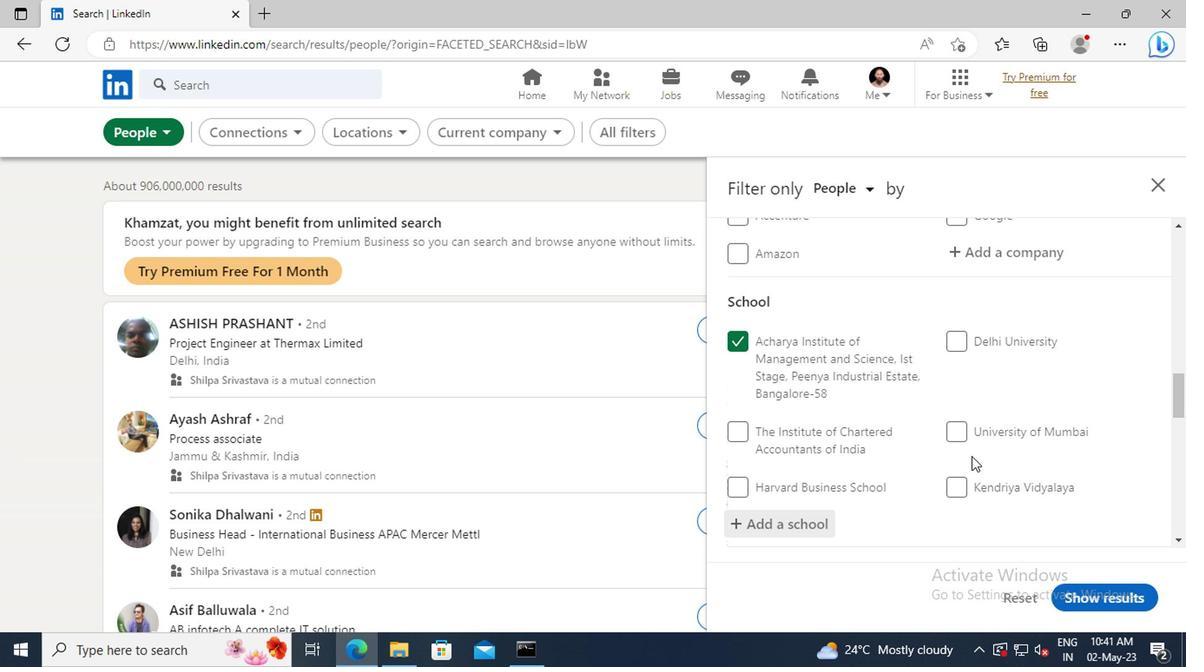 
Action: Mouse scrolled (967, 456) with delta (0, 0)
Screenshot: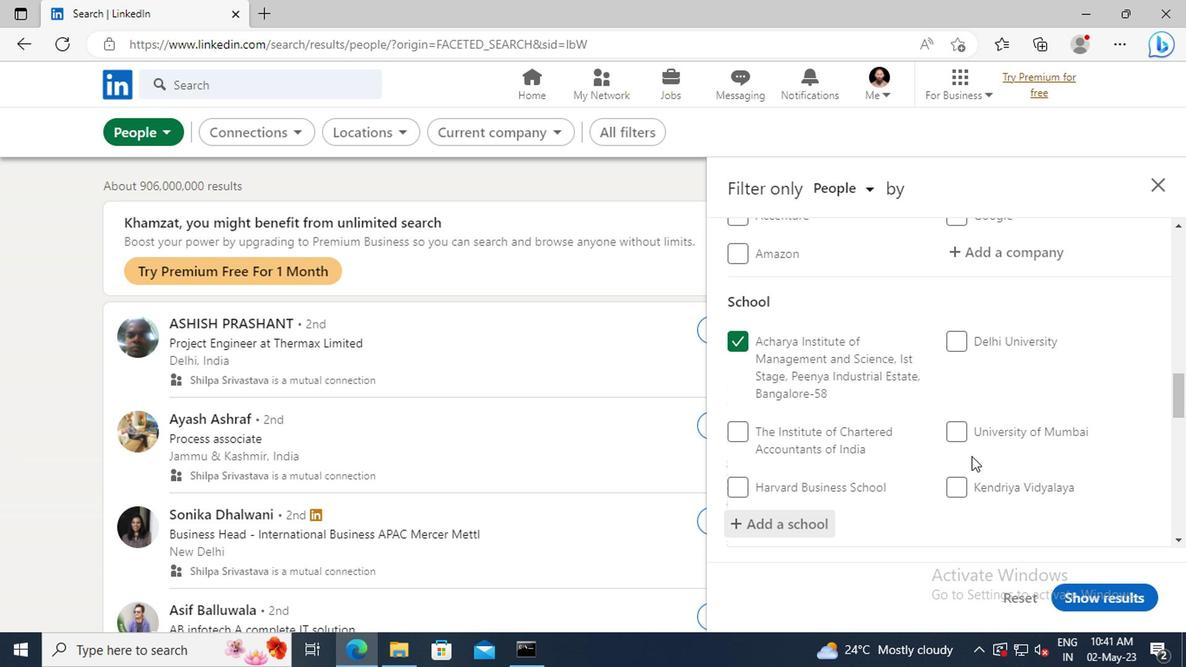 
Action: Mouse scrolled (967, 456) with delta (0, 0)
Screenshot: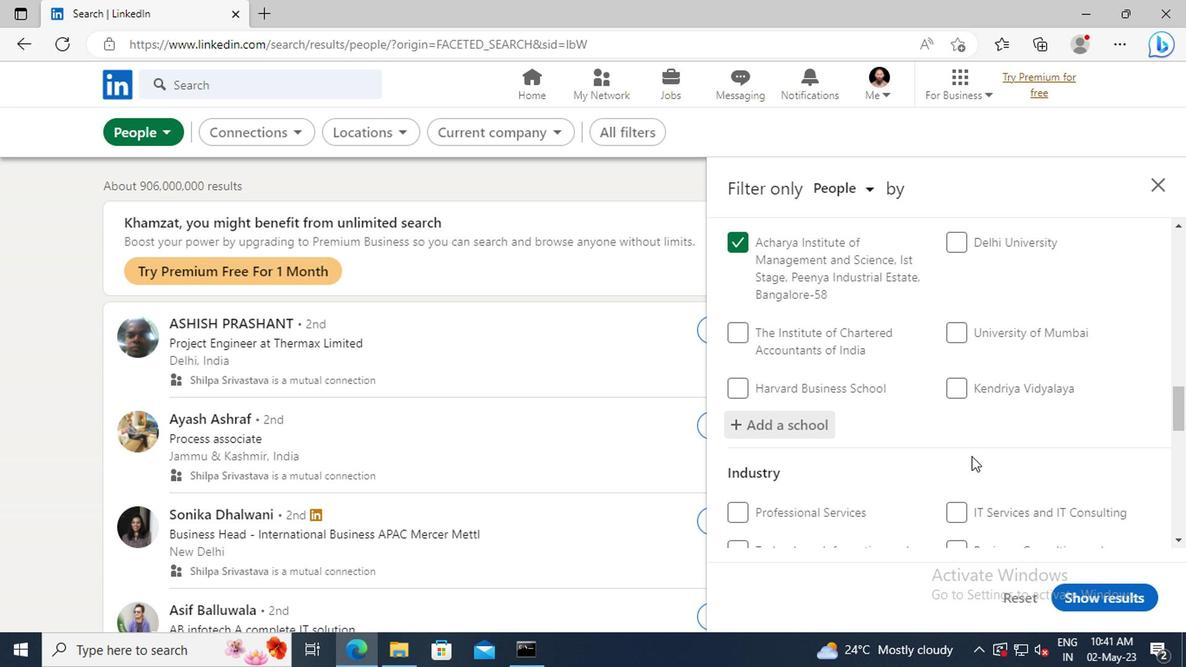 
Action: Mouse scrolled (967, 456) with delta (0, 0)
Screenshot: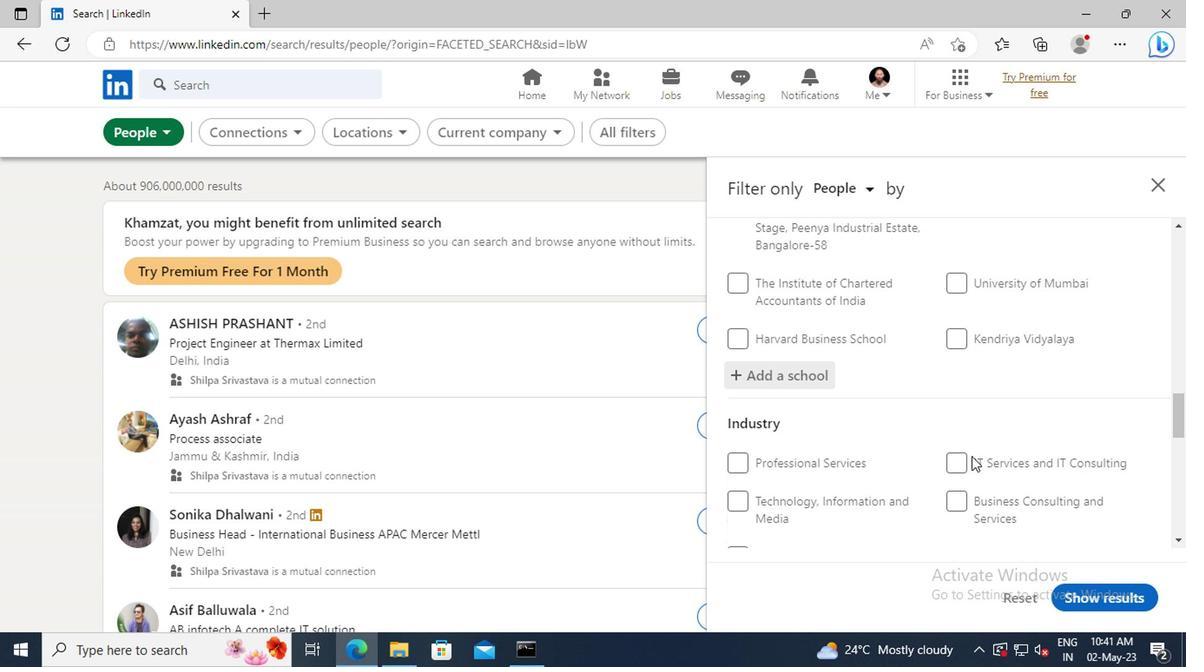 
Action: Mouse scrolled (967, 456) with delta (0, 0)
Screenshot: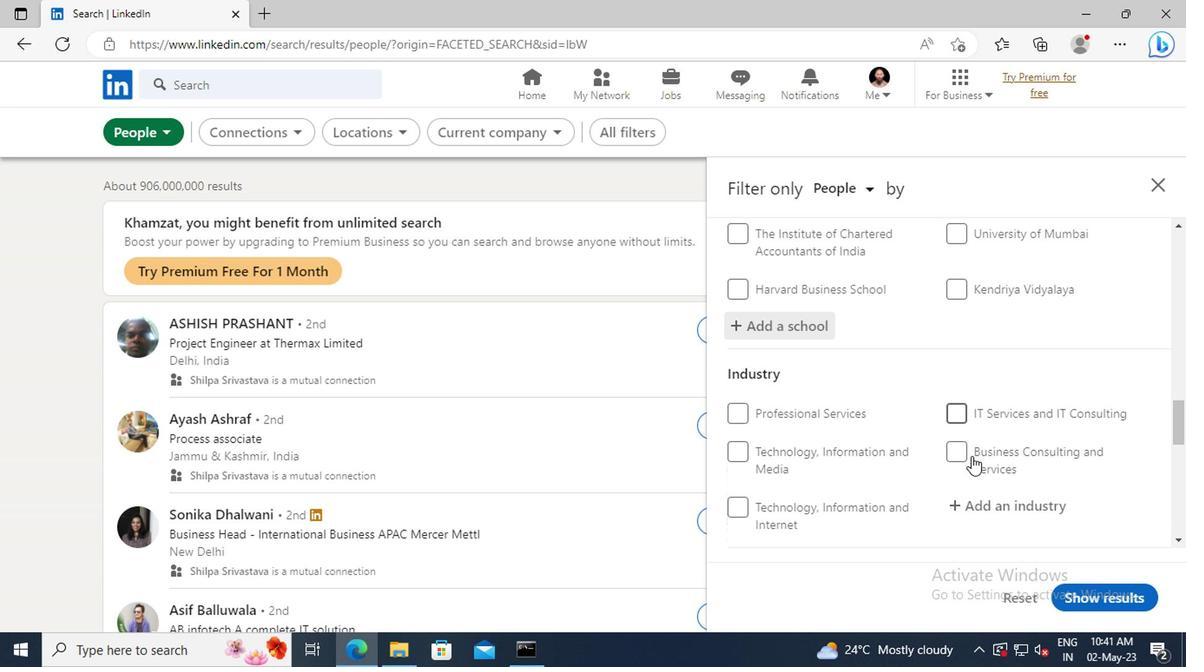 
Action: Mouse moved to (968, 455)
Screenshot: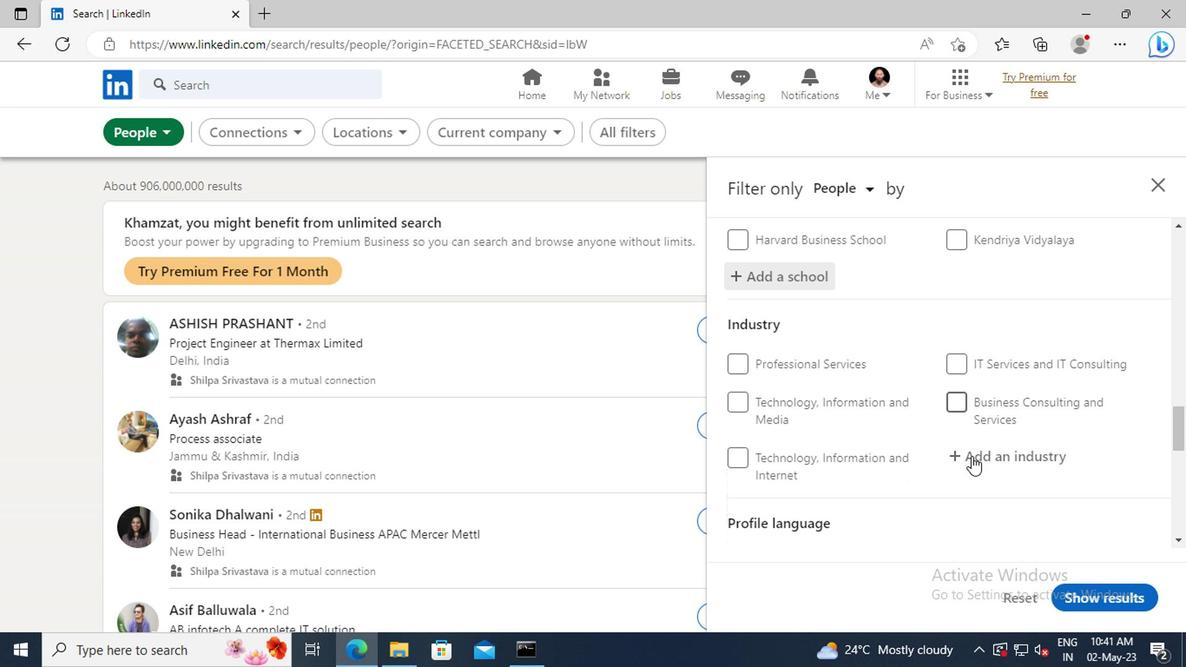 
Action: Mouse pressed left at (968, 455)
Screenshot: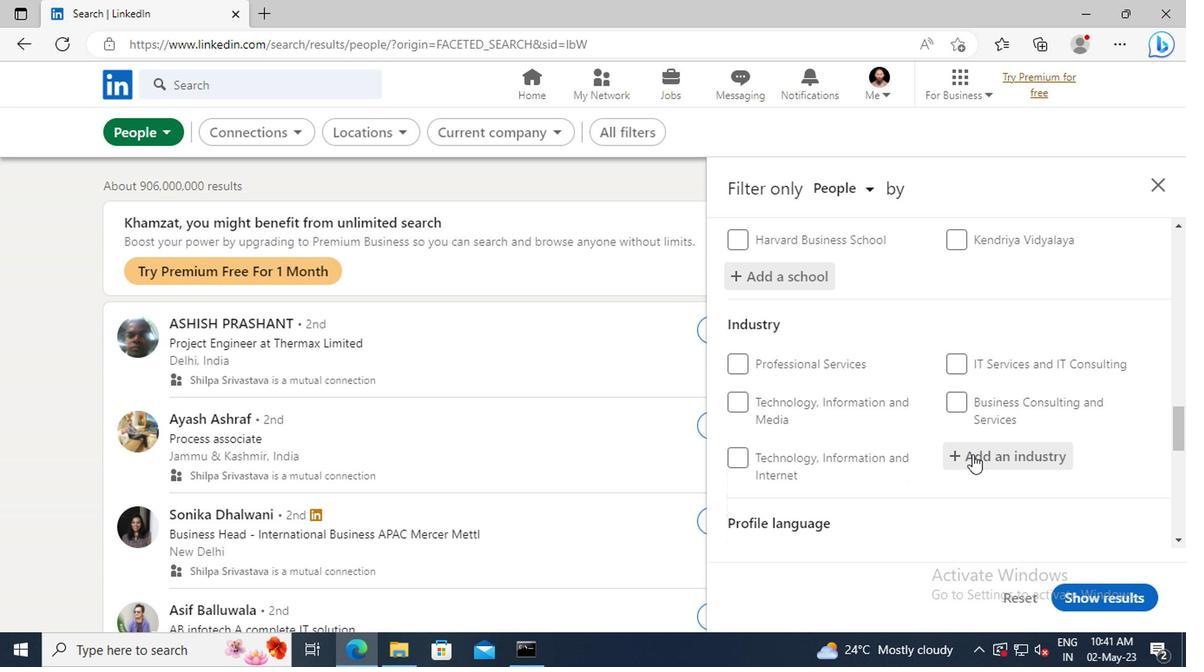 
Action: Key pressed <Key.shift>COMMUNITY<Key.space><Key.shift>SER
Screenshot: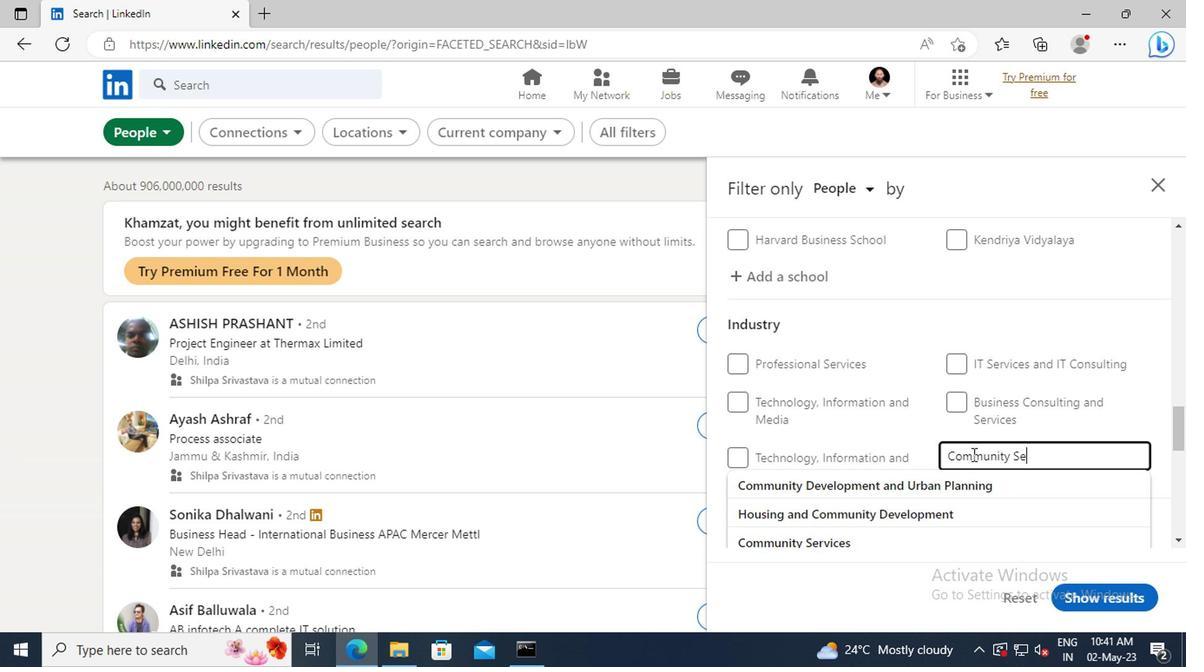 
Action: Mouse moved to (951, 480)
Screenshot: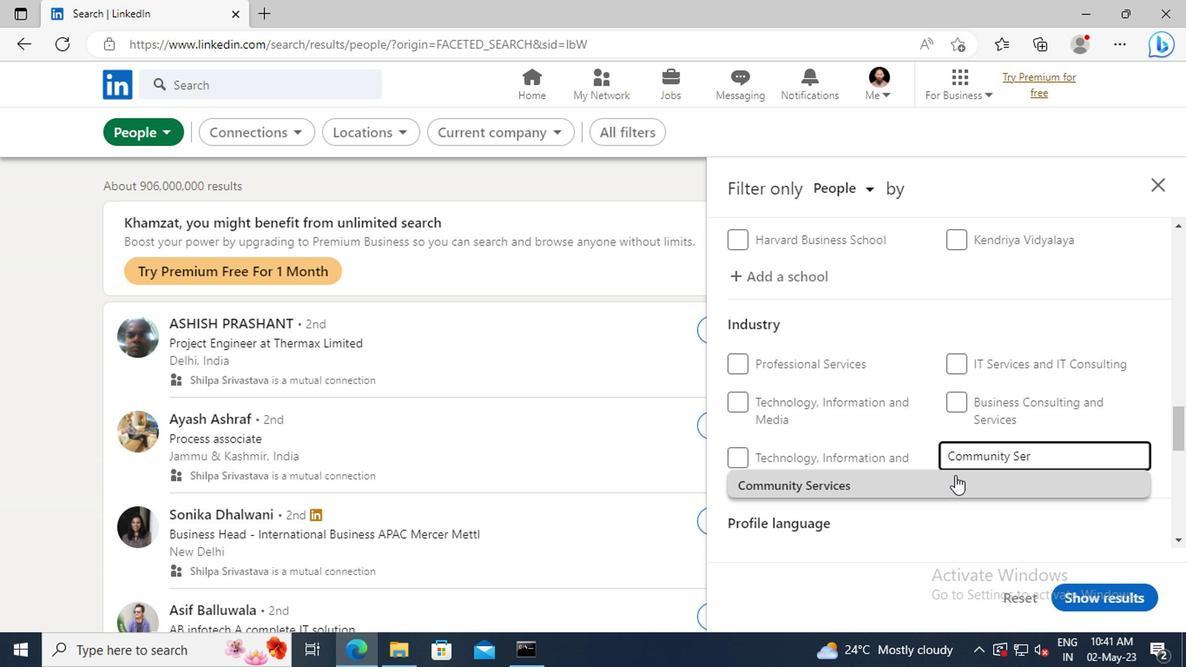 
Action: Mouse pressed left at (951, 480)
Screenshot: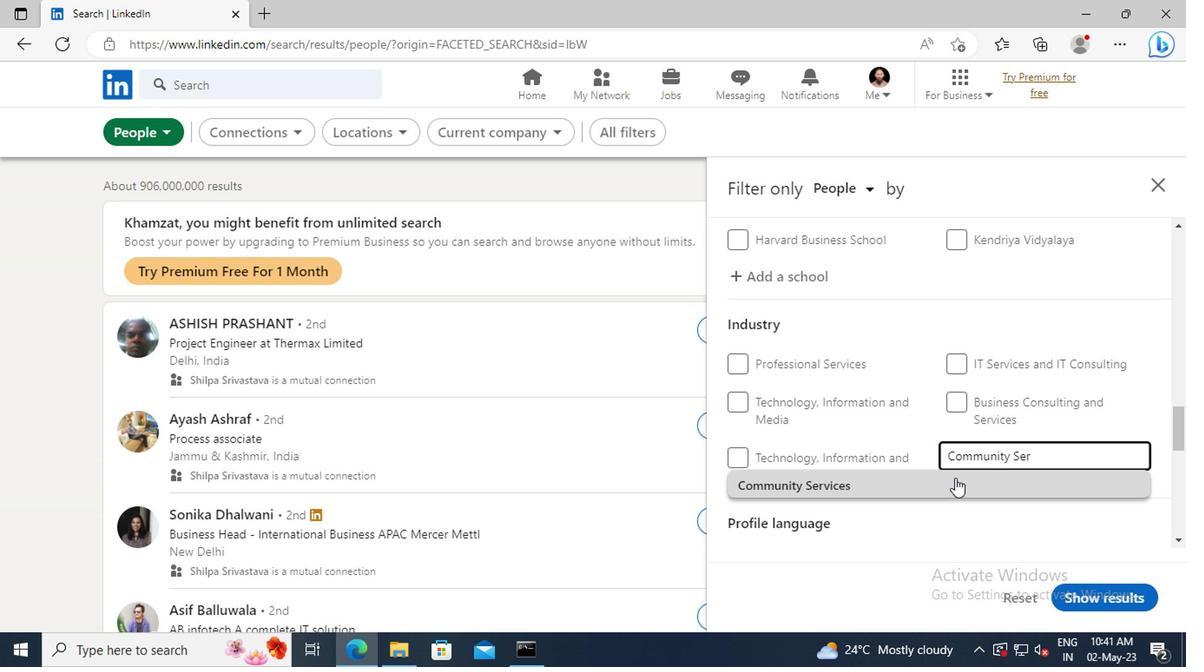 
Action: Mouse scrolled (951, 479) with delta (0, 0)
Screenshot: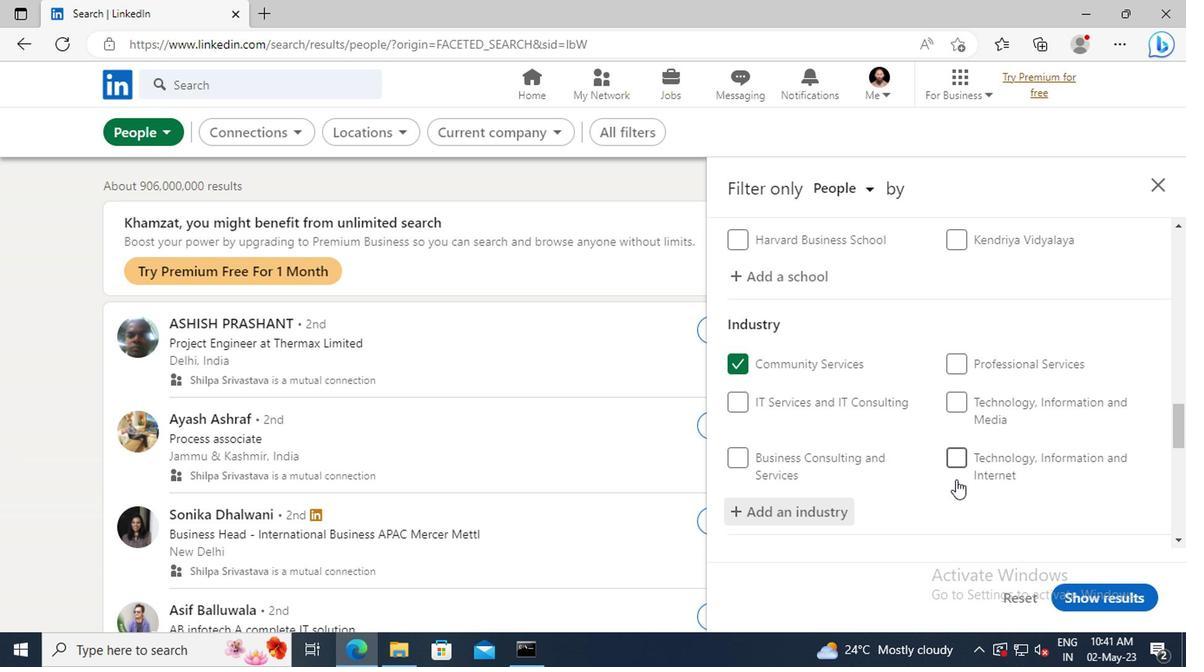 
Action: Mouse scrolled (951, 479) with delta (0, 0)
Screenshot: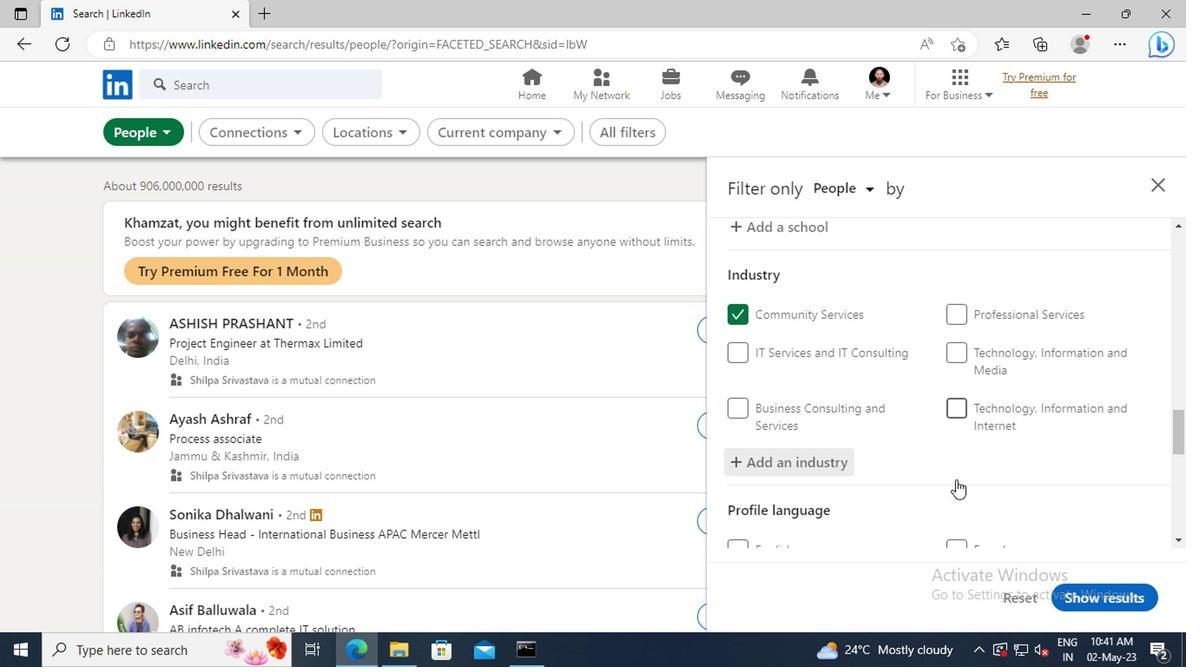 
Action: Mouse scrolled (951, 479) with delta (0, 0)
Screenshot: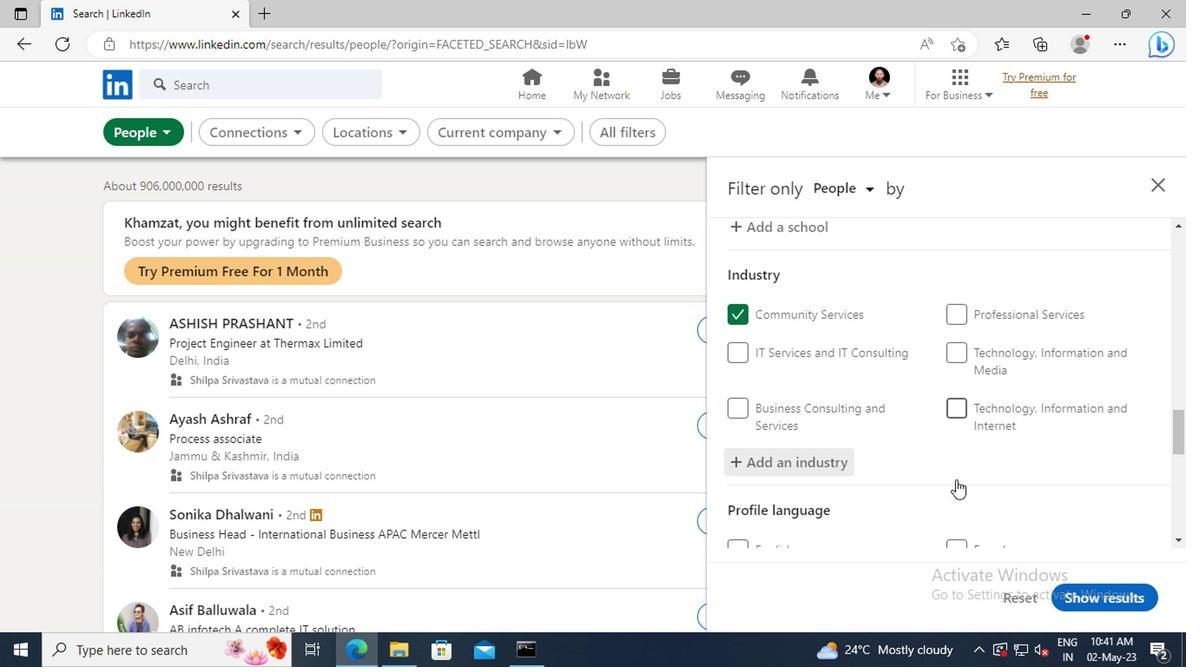 
Action: Mouse scrolled (951, 479) with delta (0, 0)
Screenshot: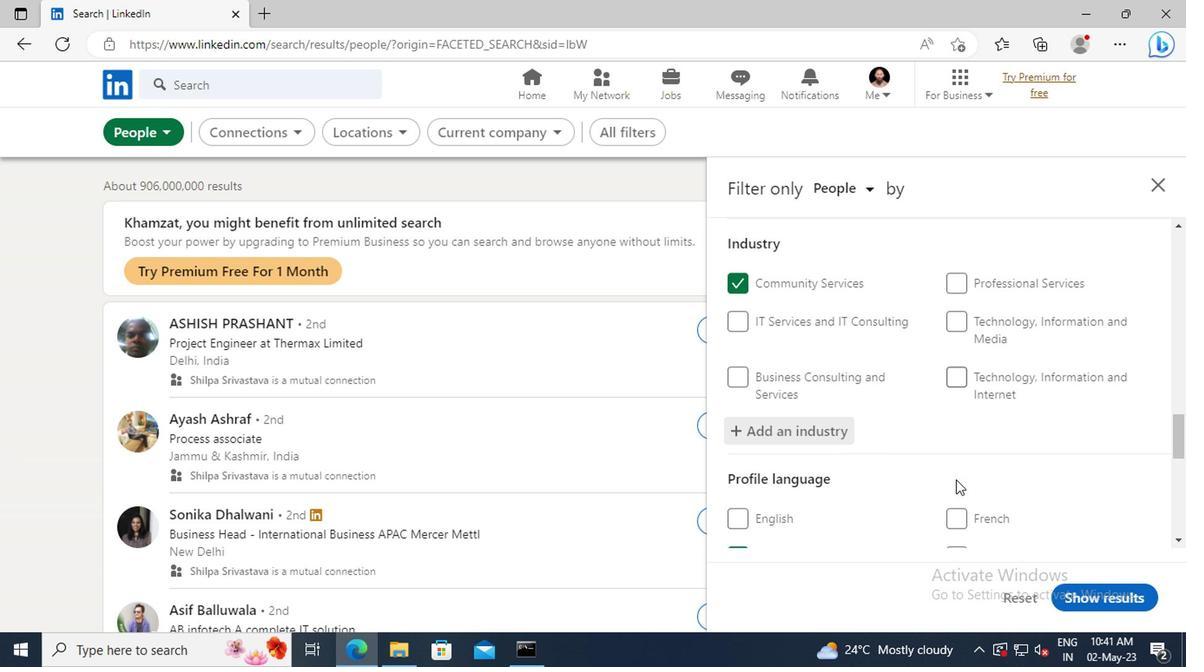 
Action: Mouse scrolled (951, 479) with delta (0, 0)
Screenshot: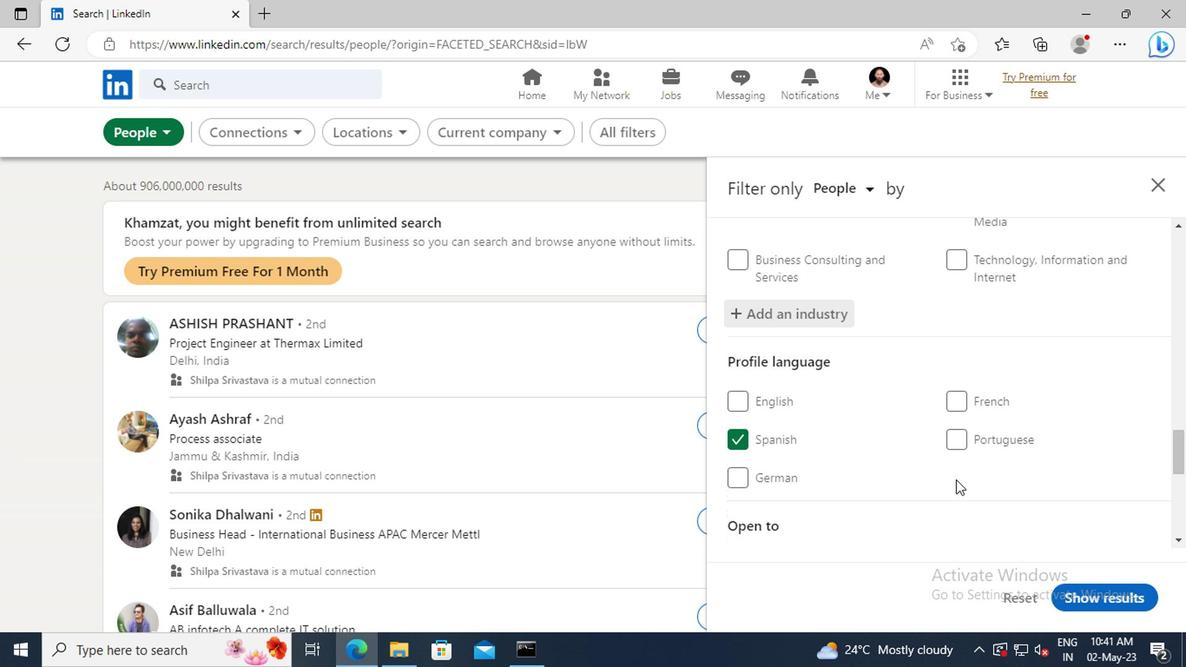 
Action: Mouse scrolled (951, 479) with delta (0, 0)
Screenshot: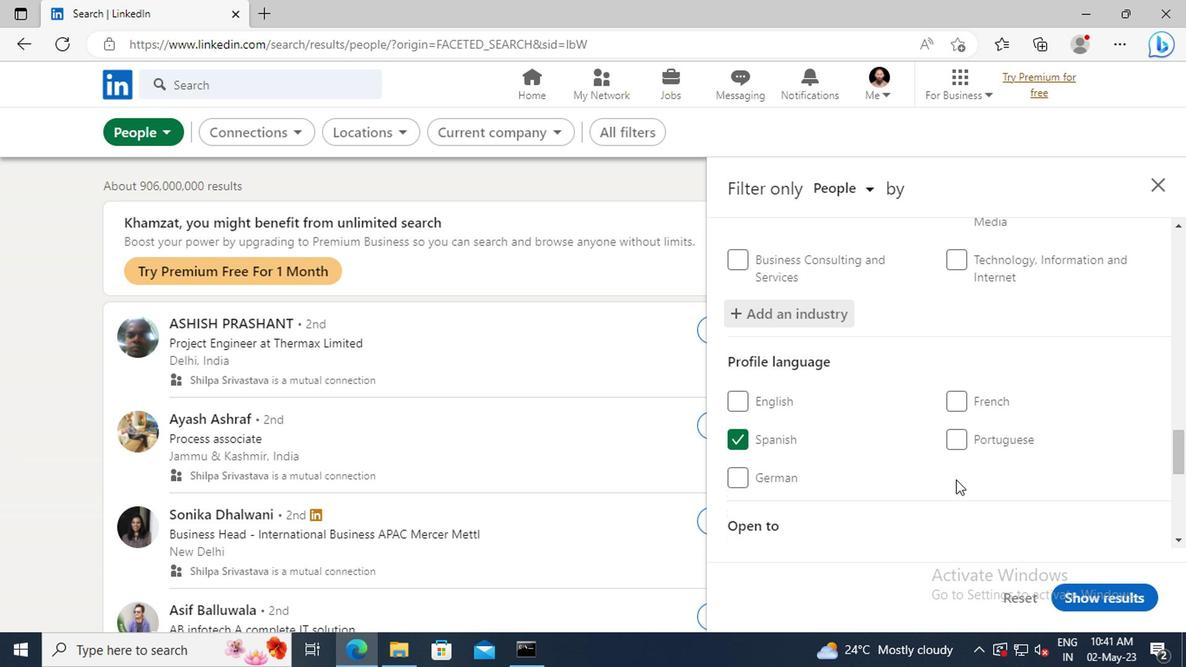 
Action: Mouse scrolled (951, 479) with delta (0, 0)
Screenshot: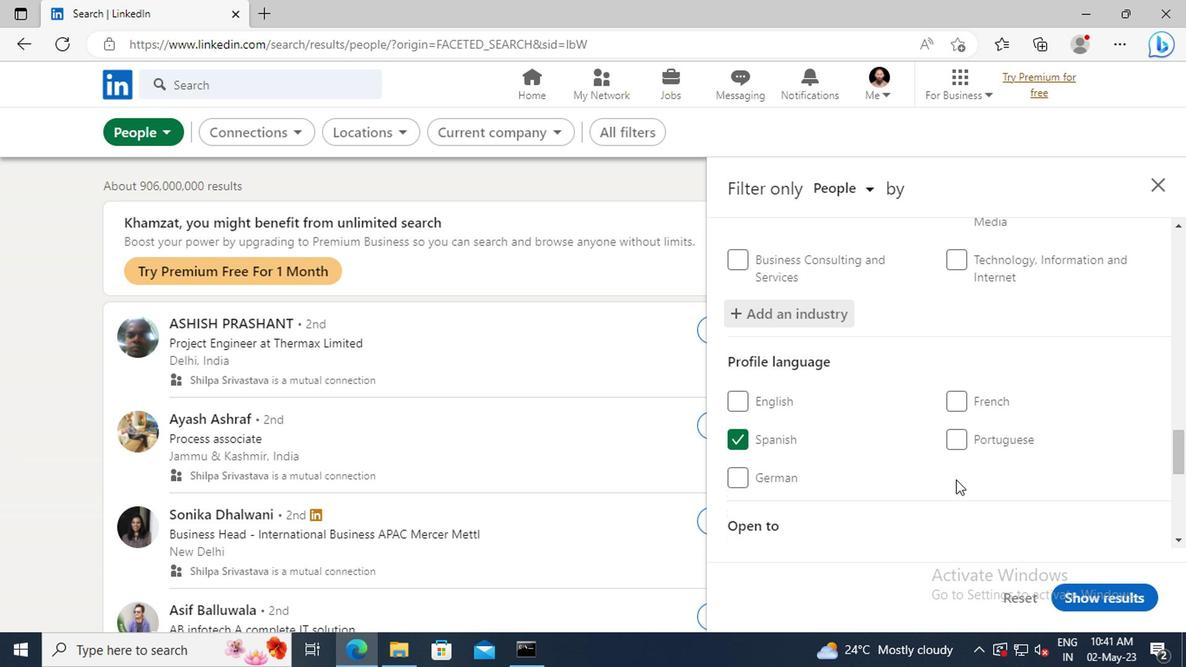 
Action: Mouse scrolled (951, 479) with delta (0, 0)
Screenshot: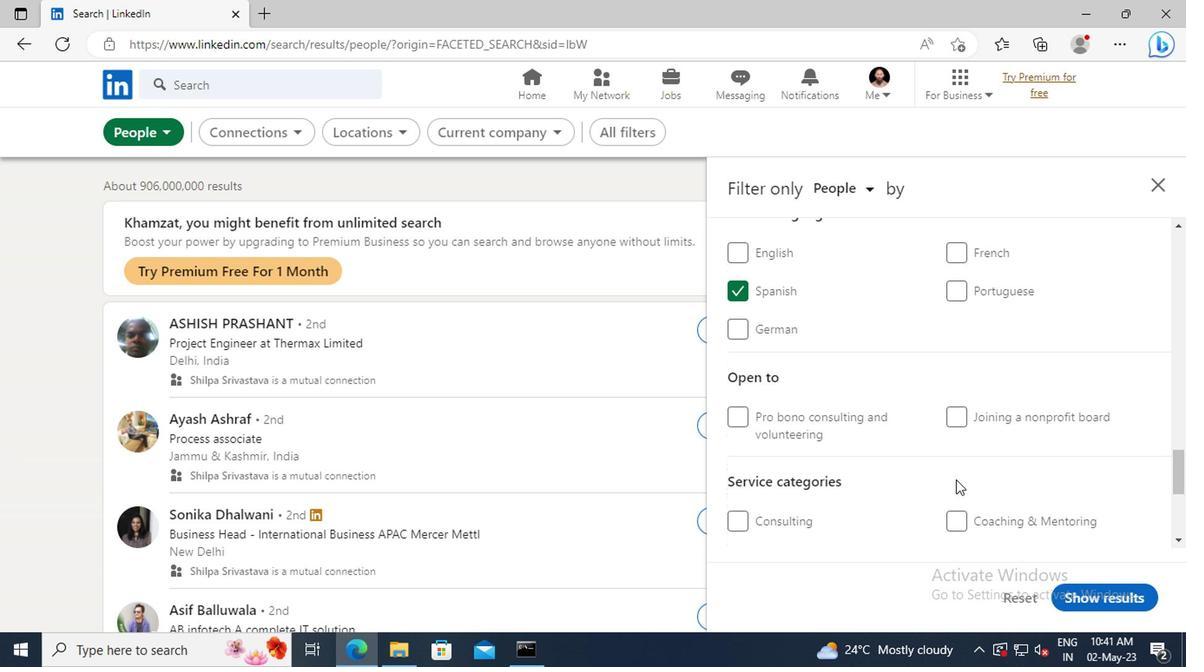
Action: Mouse scrolled (951, 479) with delta (0, 0)
Screenshot: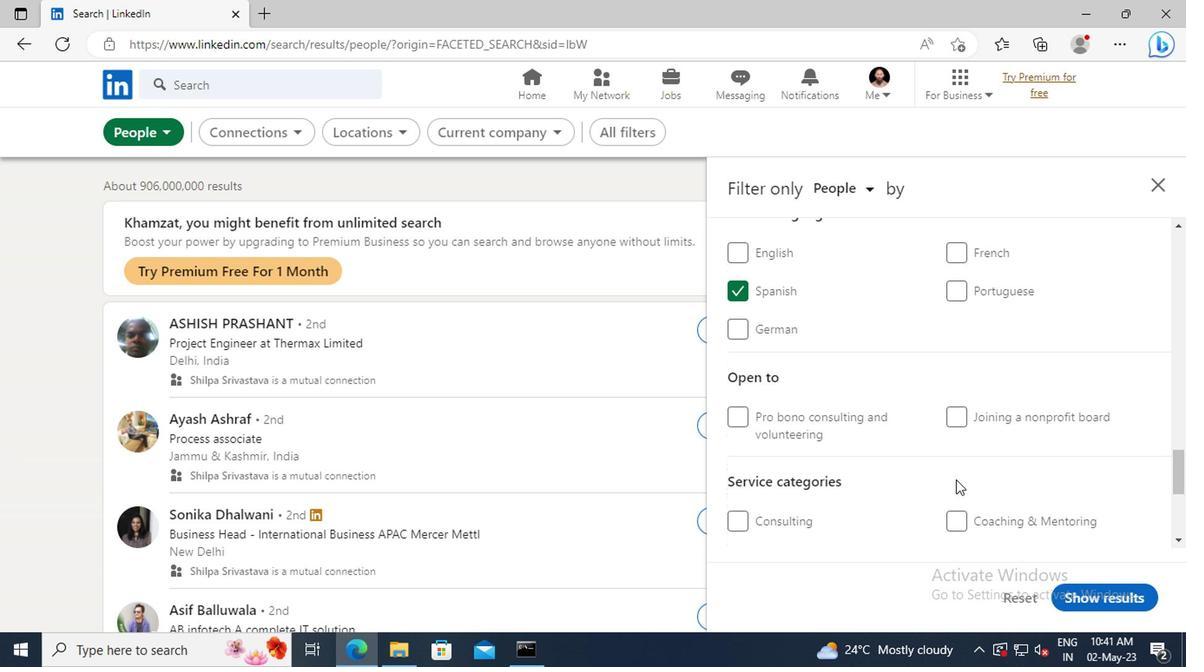 
Action: Mouse moved to (956, 498)
Screenshot: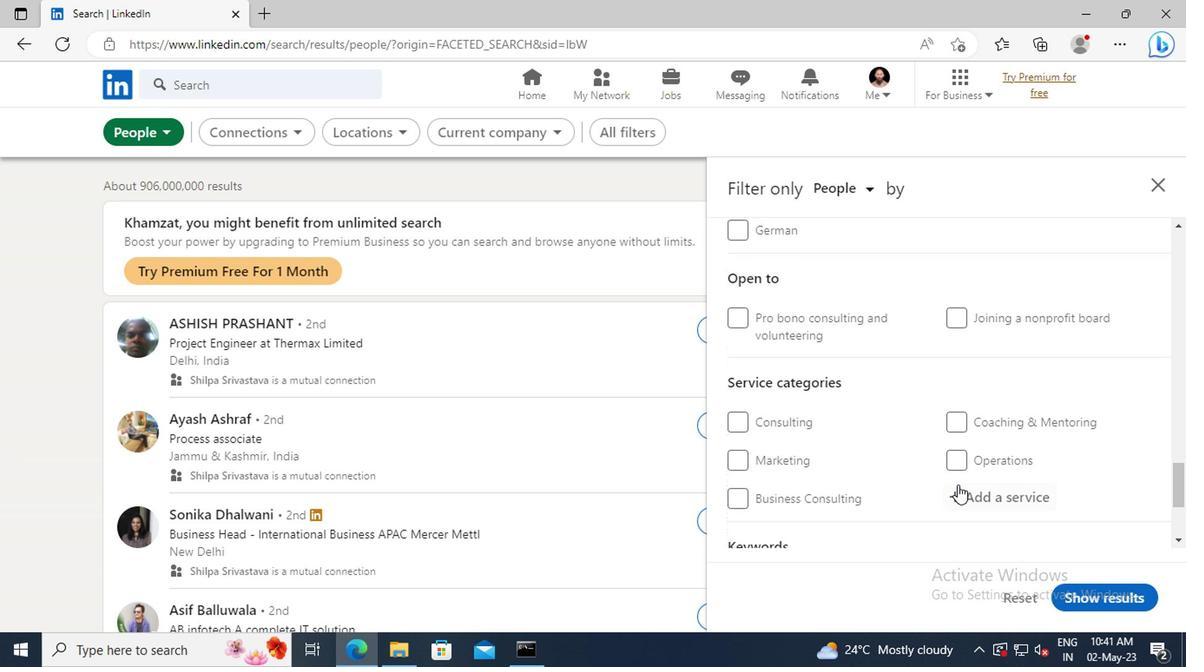
Action: Mouse pressed left at (956, 498)
Screenshot: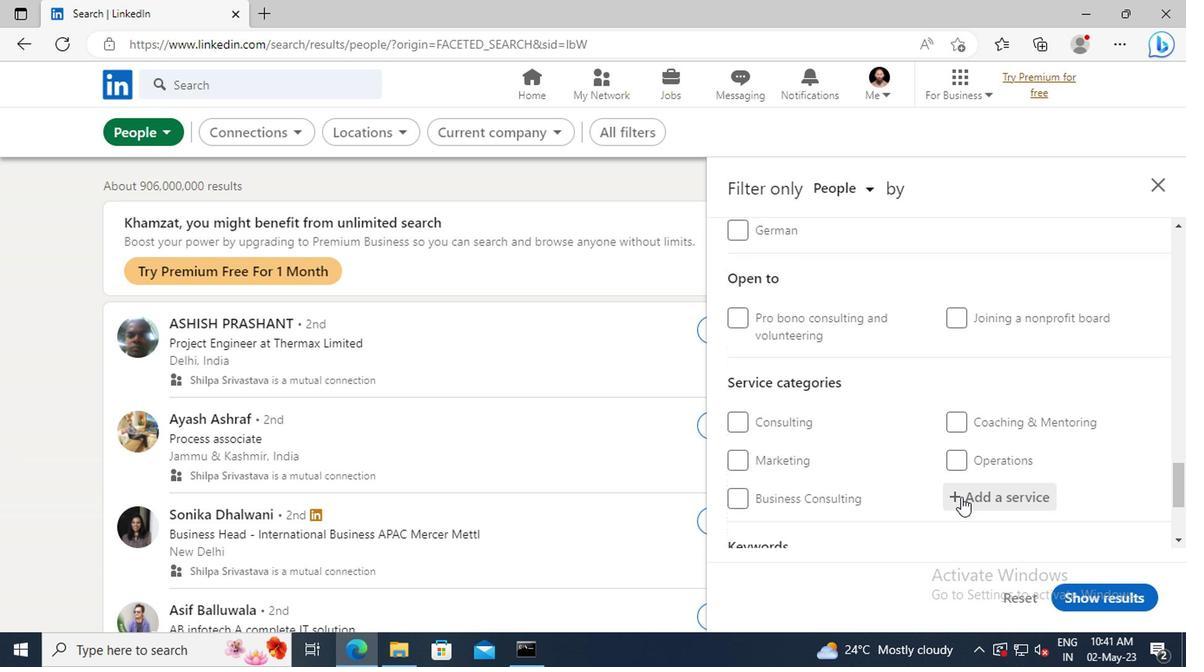 
Action: Key pressed <Key.shift>ILLU
Screenshot: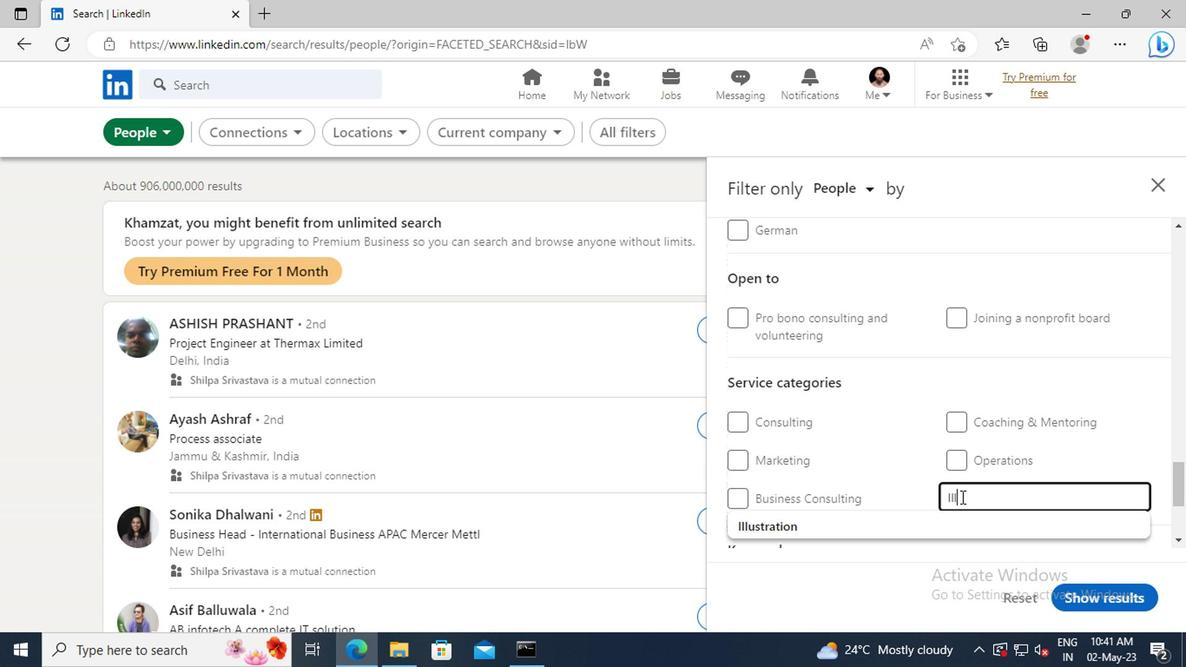 
Action: Mouse moved to (950, 533)
Screenshot: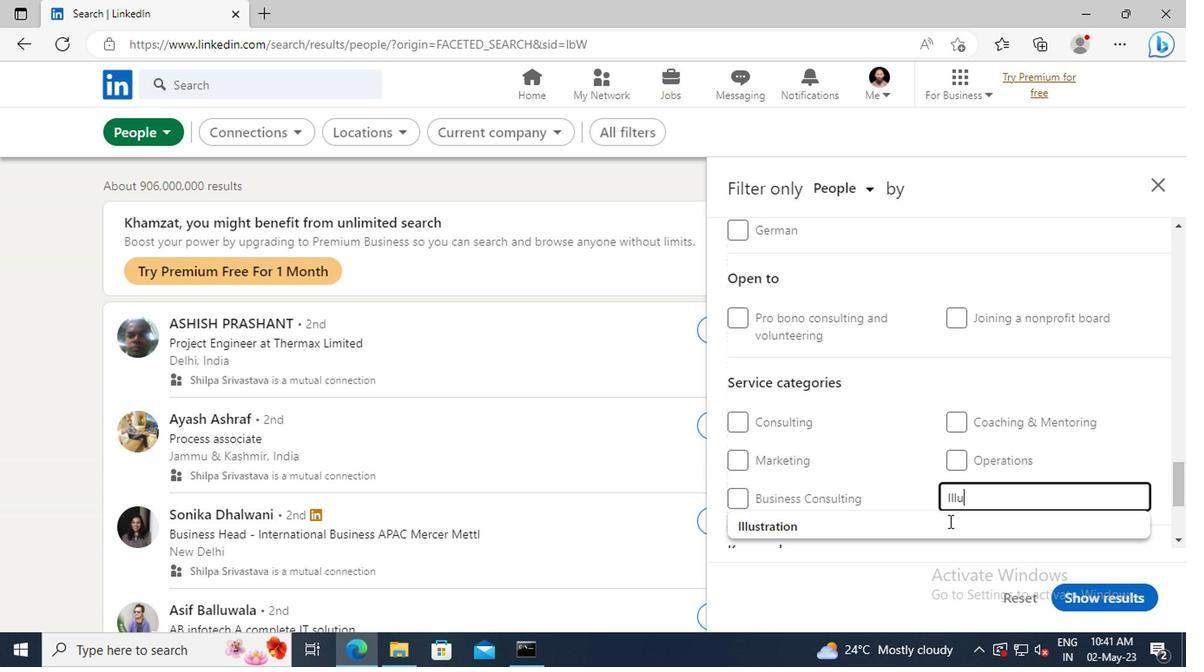 
Action: Mouse pressed left at (950, 533)
Screenshot: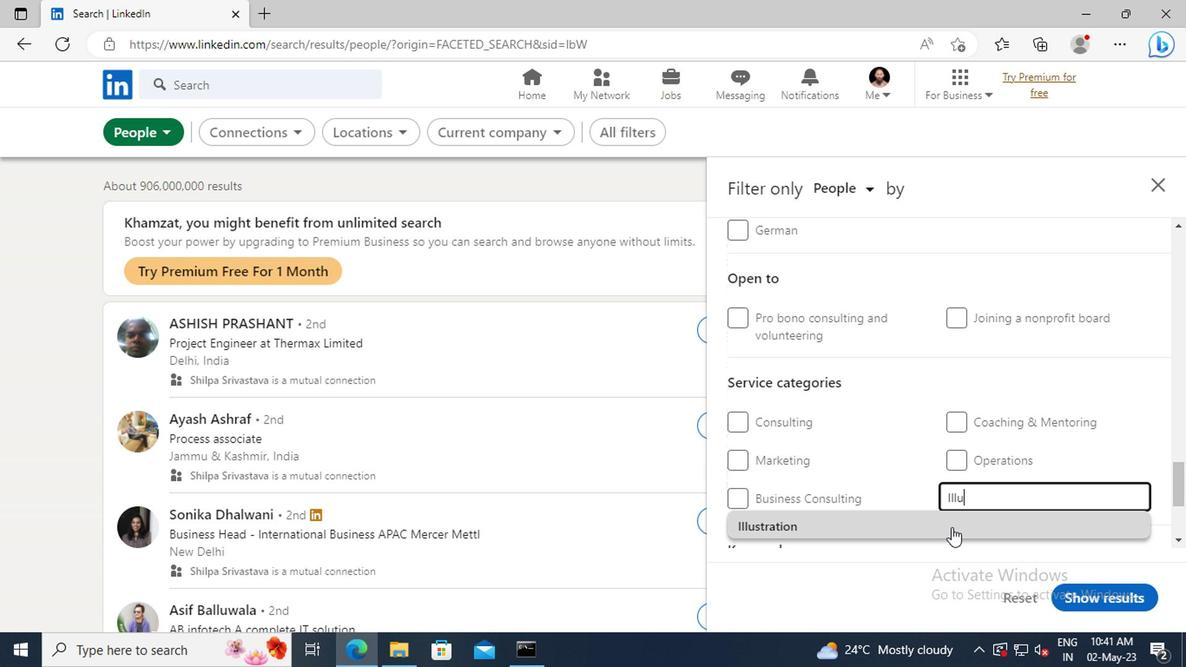 
Action: Mouse scrolled (950, 533) with delta (0, 0)
Screenshot: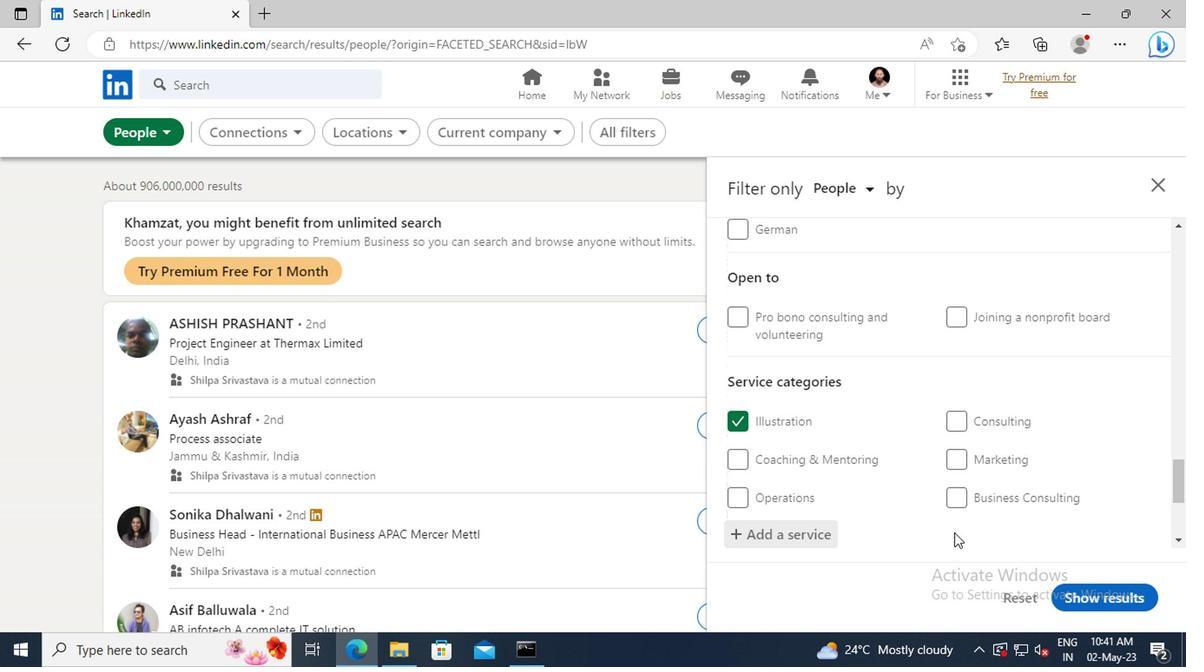 
Action: Mouse scrolled (950, 533) with delta (0, 0)
Screenshot: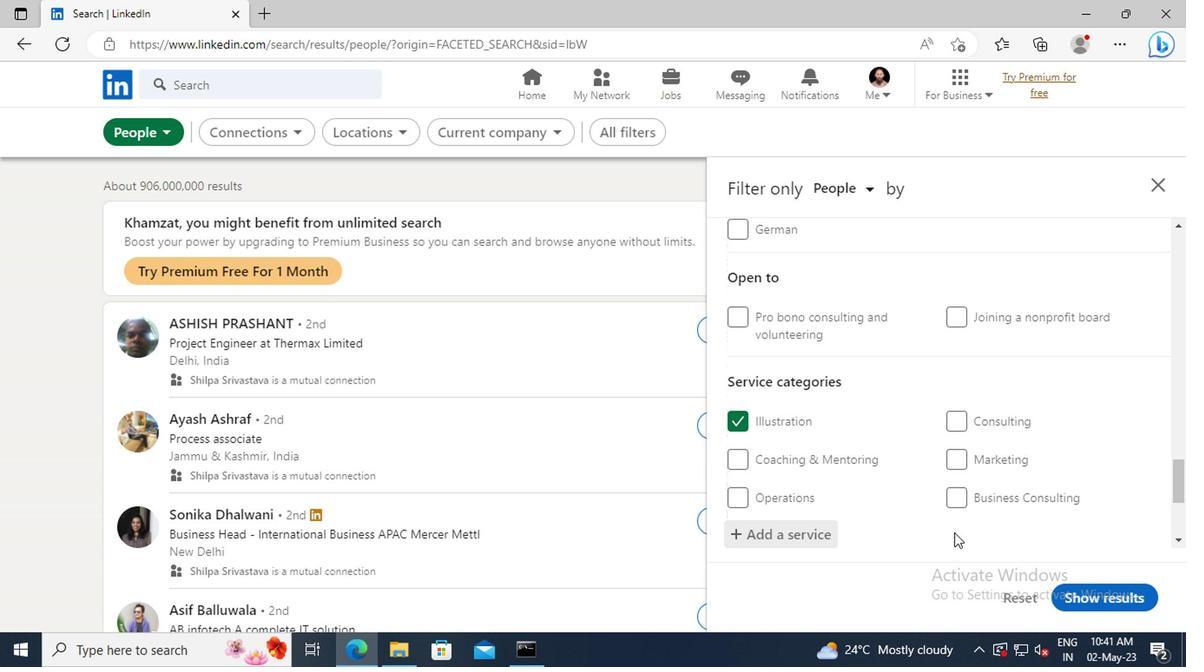 
Action: Mouse scrolled (950, 533) with delta (0, 0)
Screenshot: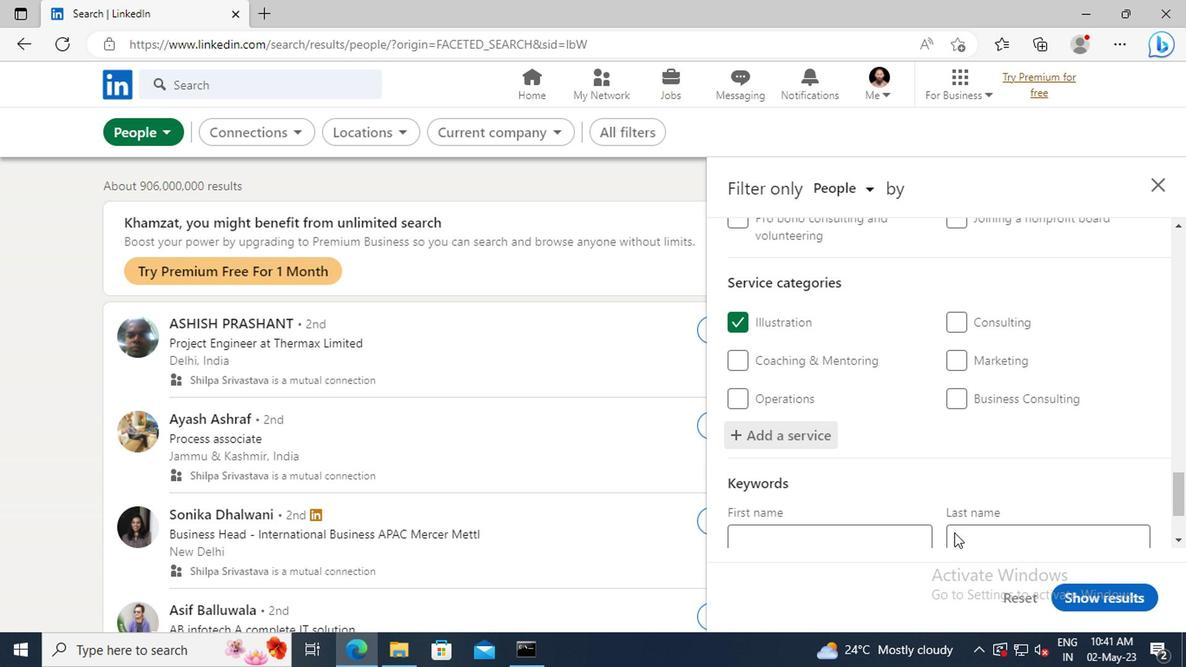 
Action: Mouse scrolled (950, 533) with delta (0, 0)
Screenshot: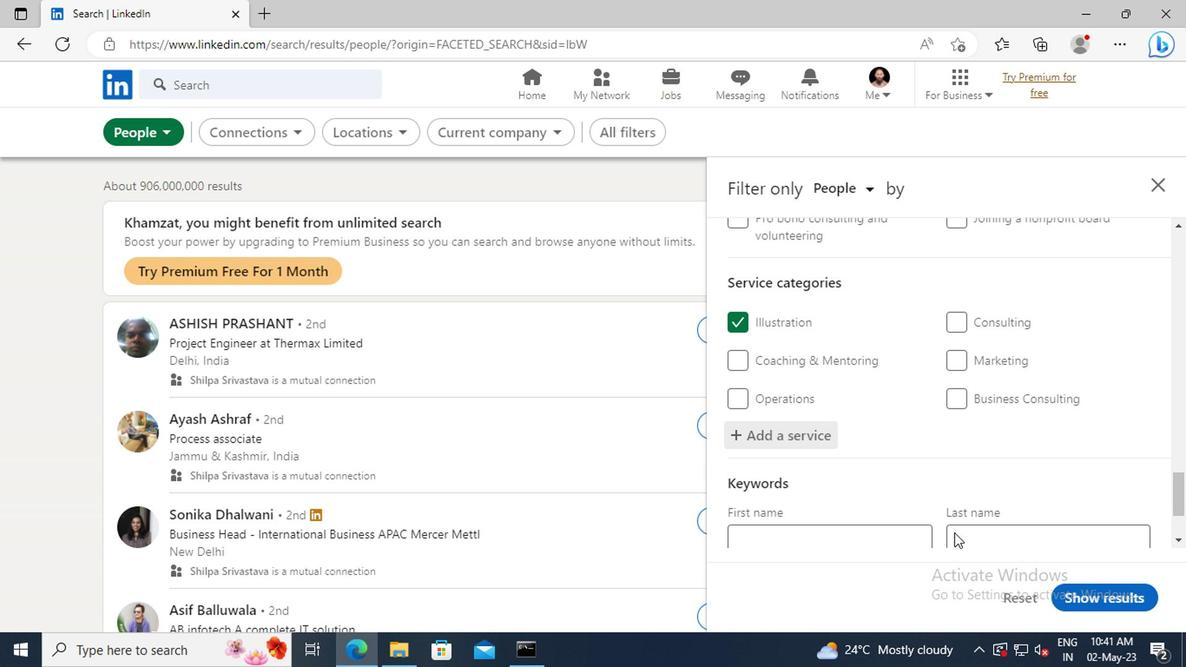 
Action: Mouse scrolled (950, 533) with delta (0, 0)
Screenshot: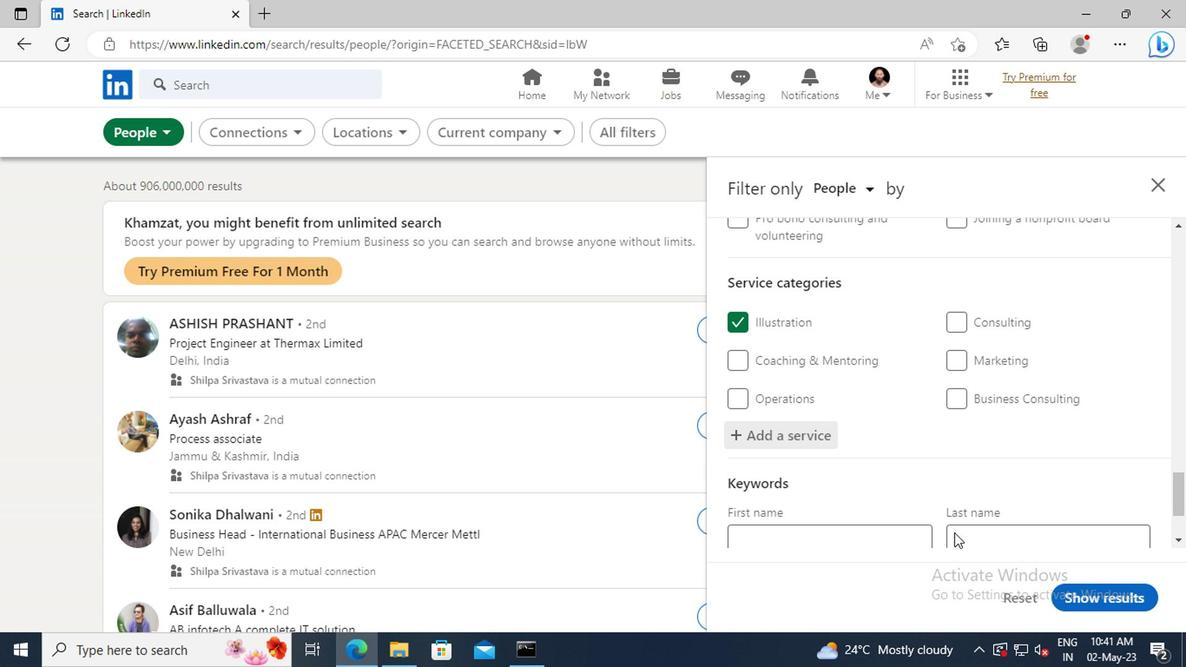 
Action: Mouse moved to (773, 479)
Screenshot: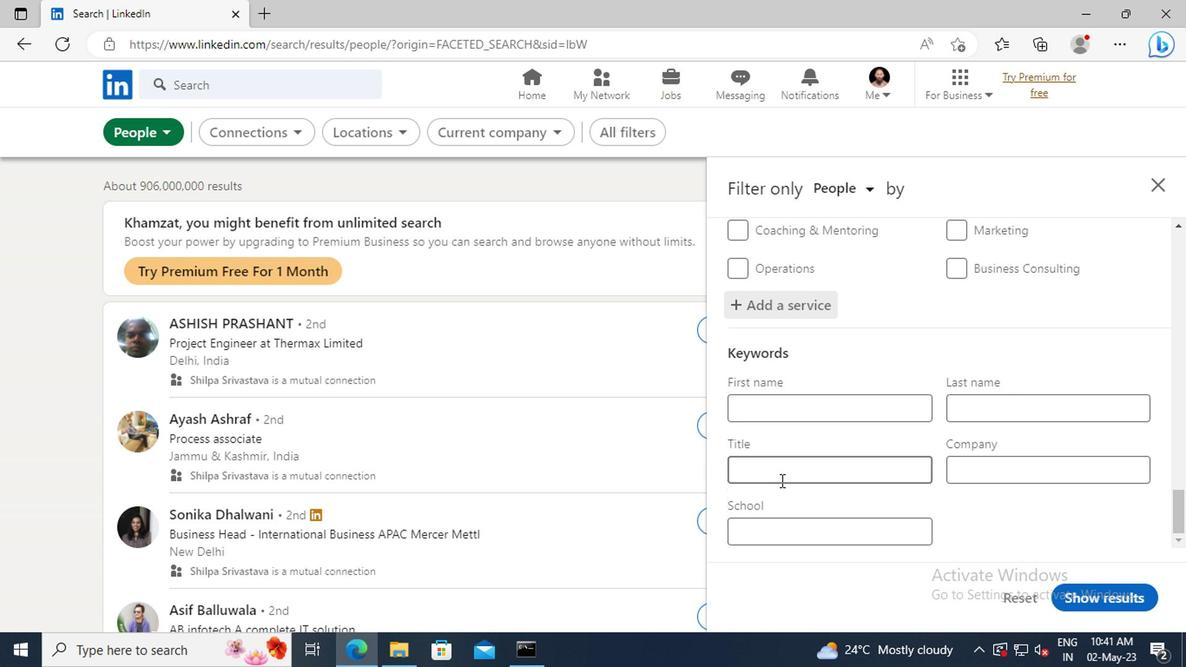 
Action: Mouse pressed left at (773, 479)
Screenshot: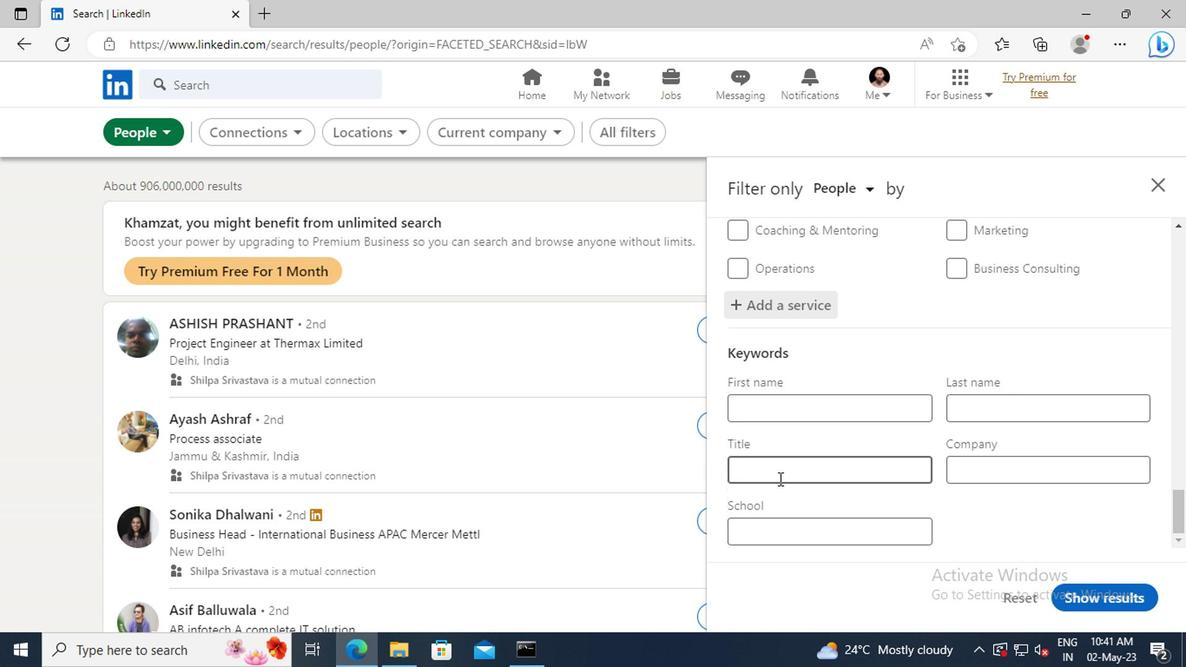 
Action: Mouse moved to (771, 478)
Screenshot: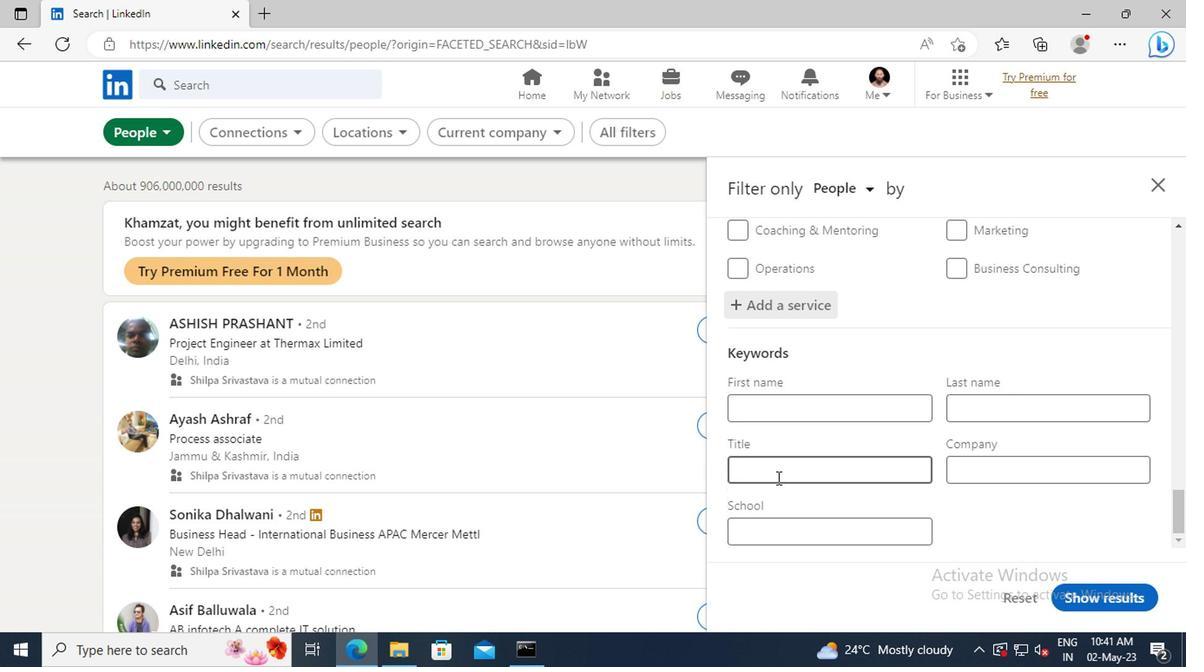 
Action: Key pressed <Key.shift>ANIMAL<Key.space><Key.shift>SHELTER<Key.space><Key.shift>WORKER<Key.enter>
Screenshot: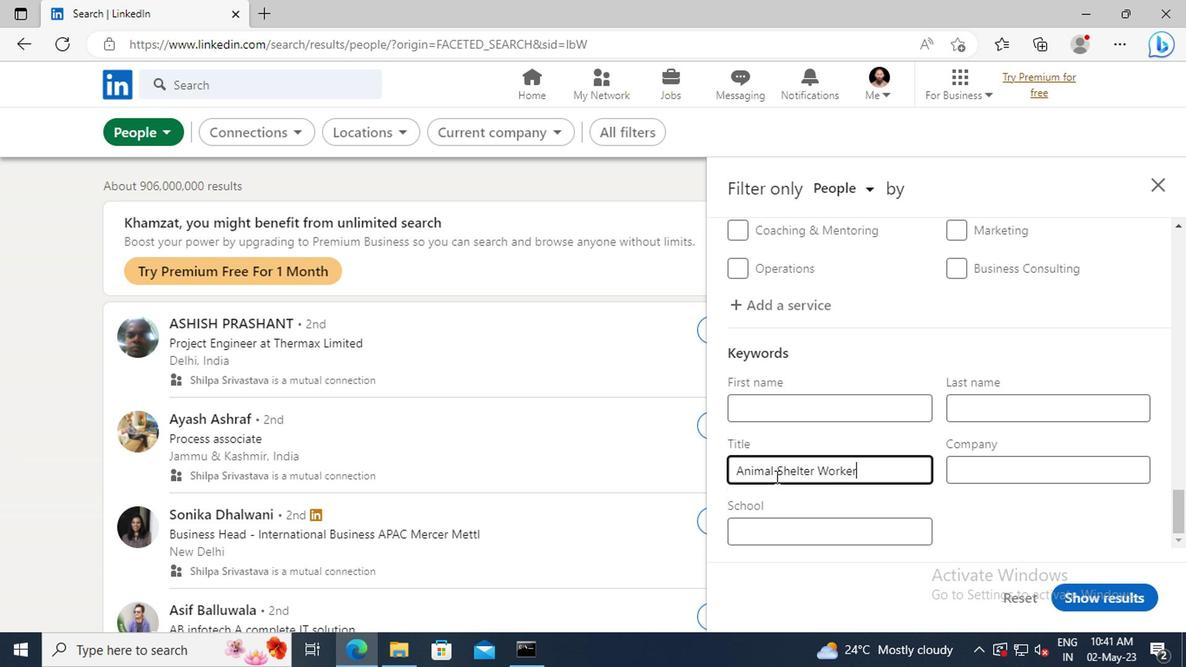 
Action: Mouse moved to (1074, 598)
Screenshot: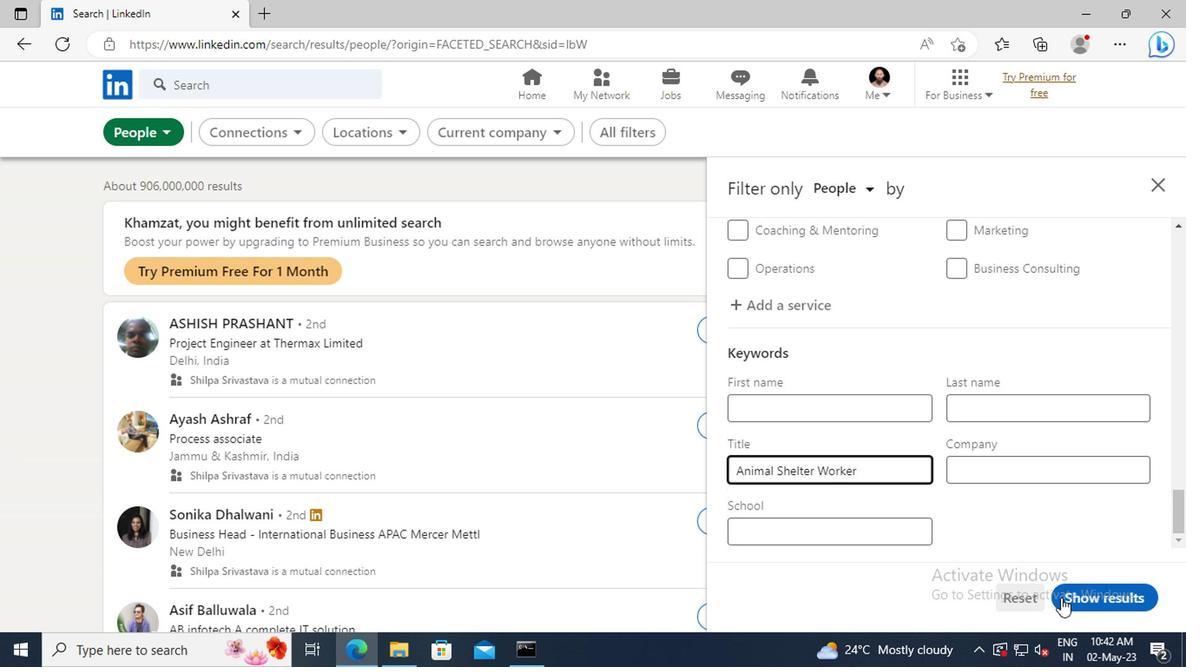 
Action: Mouse pressed left at (1074, 598)
Screenshot: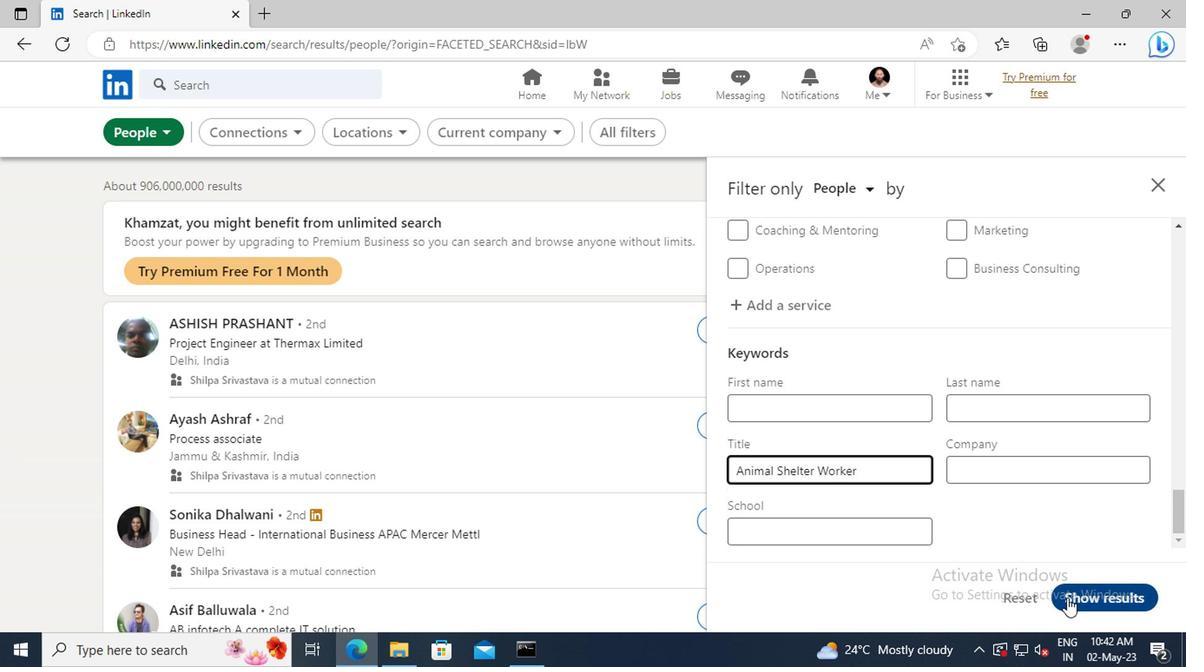 
